 Task: Create new customer invoice with Date Opened: 12-Apr-23, Select Customer: The Archives, Terms: Net 30. Make invoice entry for item-1 with Date: 12-Apr-23, Description: Chioma Her Wellness Detox Kit: with Program & Guide
, Income Account: Income:Sales, Quantity: 2, Unit Price: 10.99, Sales Tax: Y, Sales Tax Included: Y, Tax Table: Sales Tax. Make entry for item-2 with Date: 12-Apr-23, Description: Kiss Salon Dip Professional Dipping System
, Income Account: Income:Sales, Quantity: 1, Unit Price: 11.49, Sales Tax: Y, Sales Tax Included: Y, Tax Table: Sales Tax. Post Invoice with Post Date: 12-Apr-23, Post to Accounts: Assets:Accounts Receivable. Pay / Process Payment with Transaction Date: 11-May-23, Amount: 33.47, Transfer Account: Checking Account. Go to 'Print Invoice'.
Action: Mouse moved to (171, 39)
Screenshot: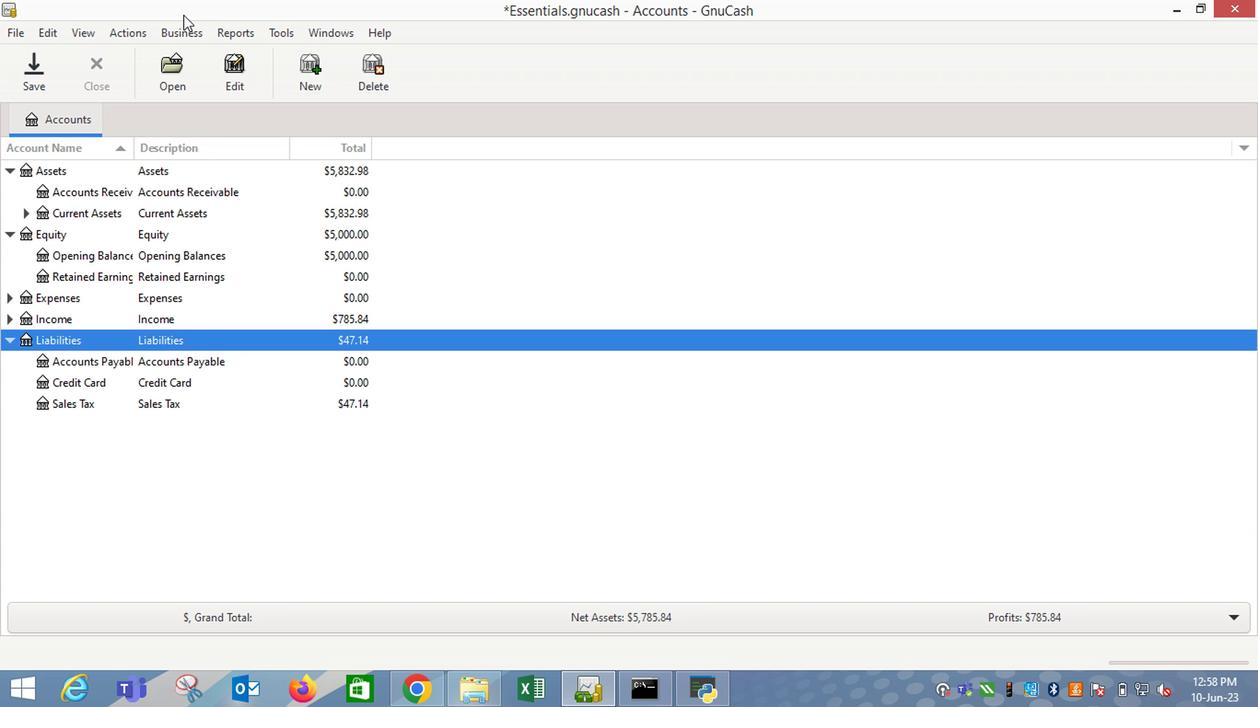 
Action: Mouse pressed left at (171, 39)
Screenshot: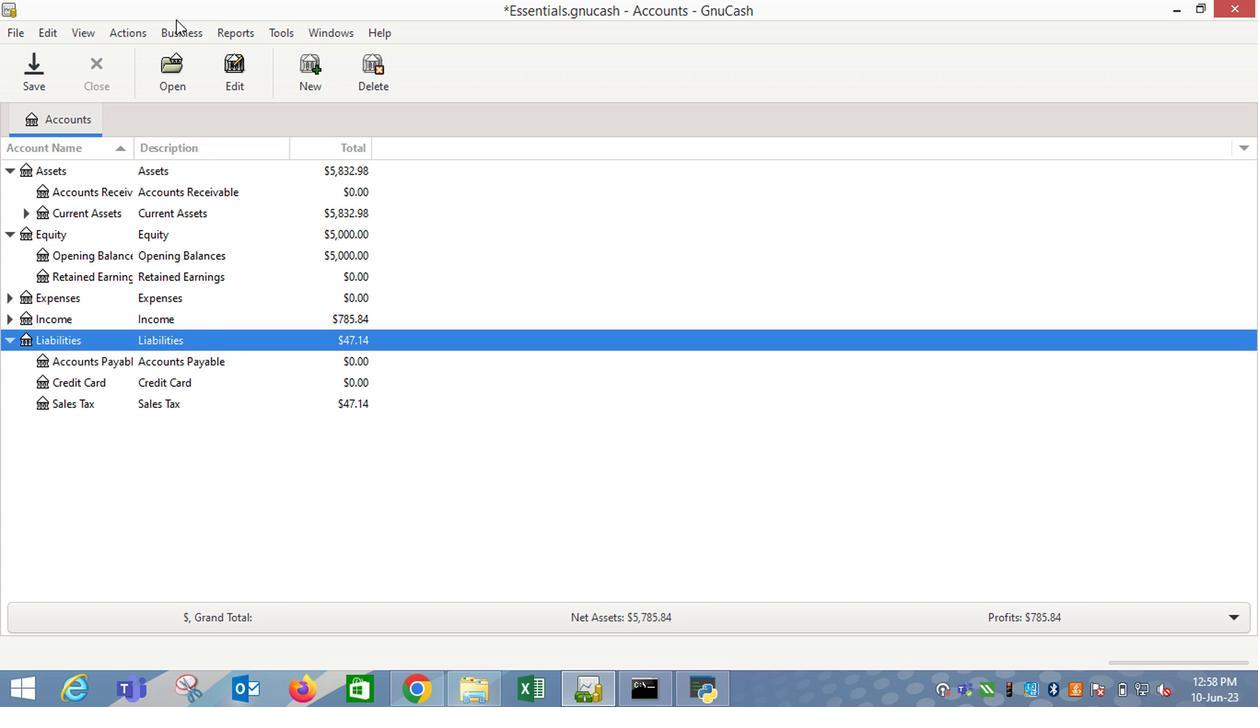 
Action: Mouse moved to (386, 134)
Screenshot: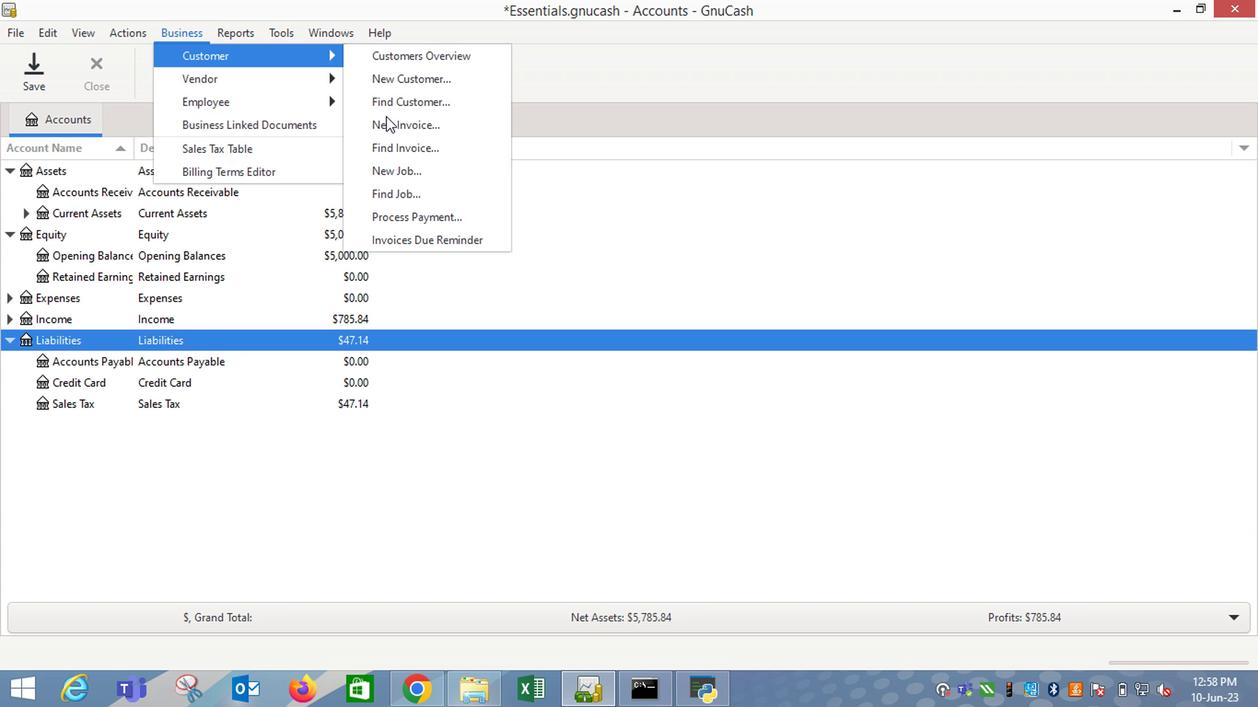 
Action: Mouse pressed left at (386, 134)
Screenshot: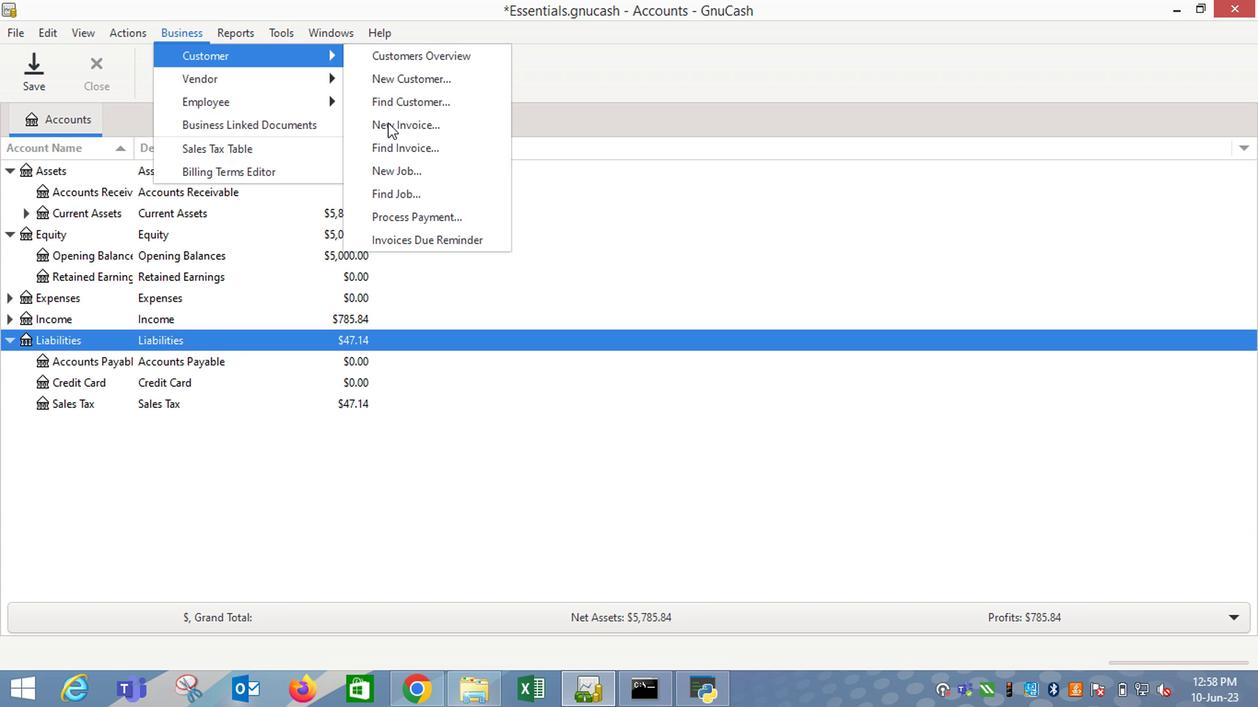 
Action: Mouse moved to (758, 291)
Screenshot: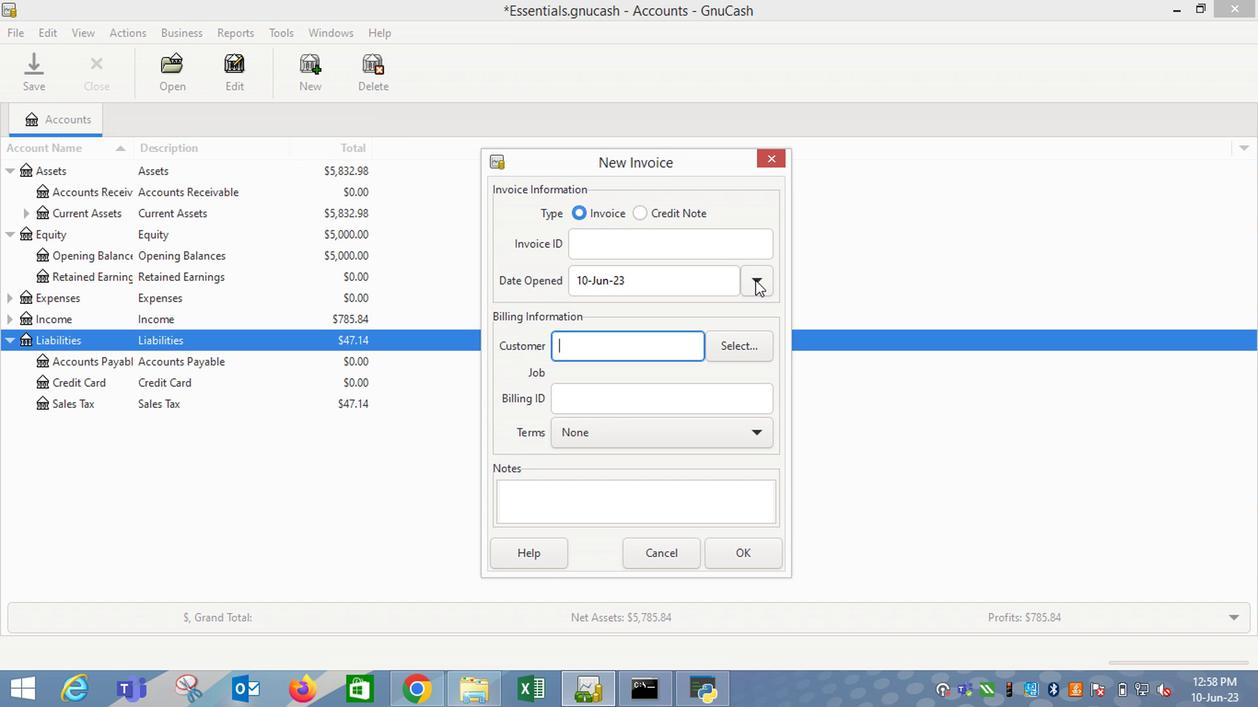 
Action: Mouse pressed left at (758, 291)
Screenshot: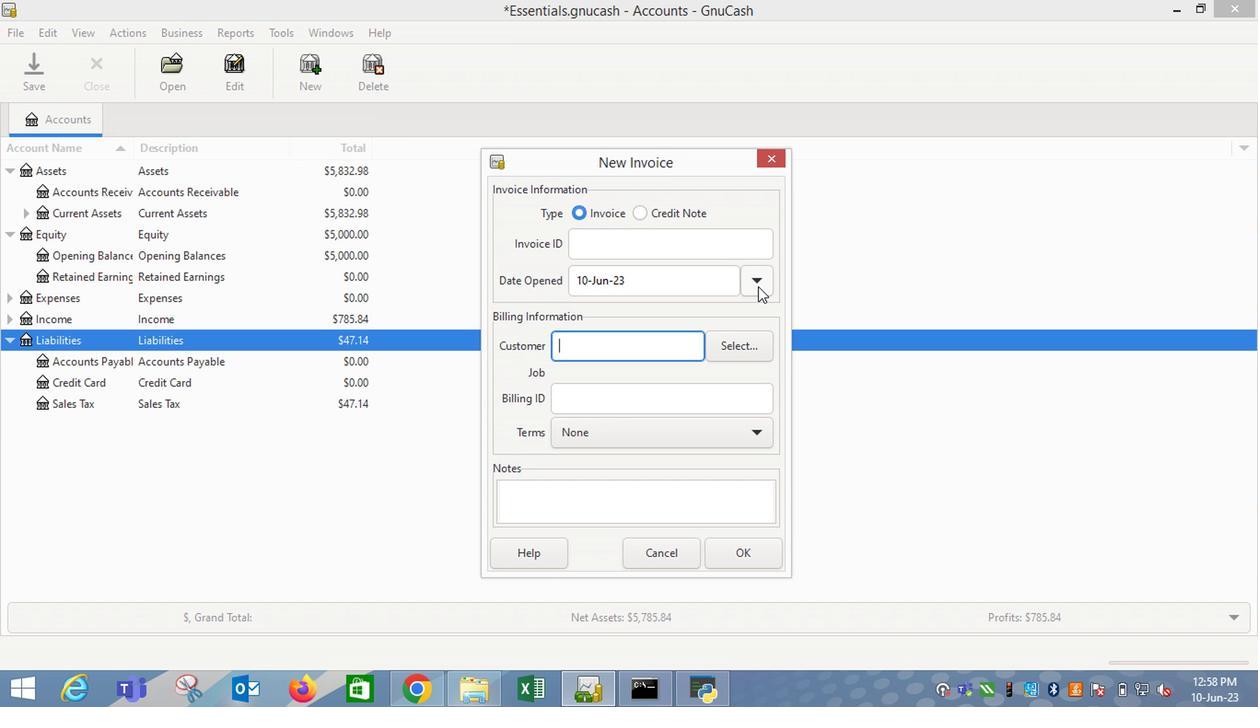 
Action: Mouse moved to (611, 316)
Screenshot: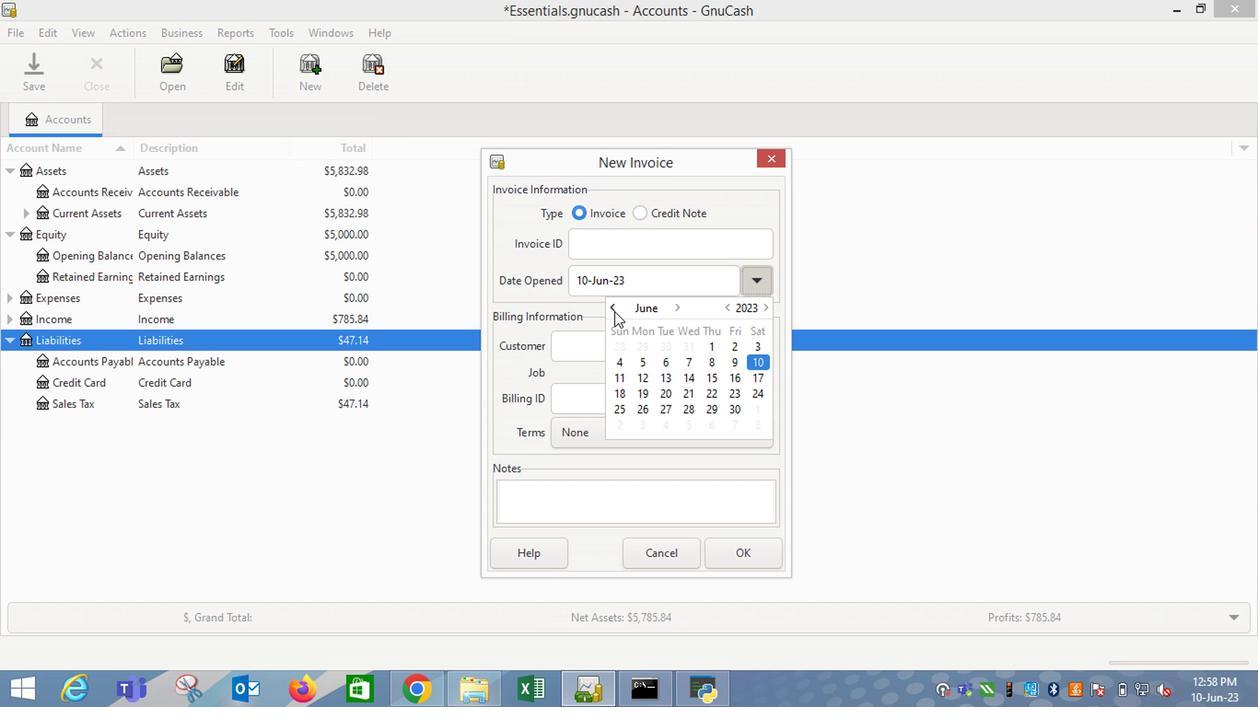 
Action: Mouse pressed left at (611, 316)
Screenshot: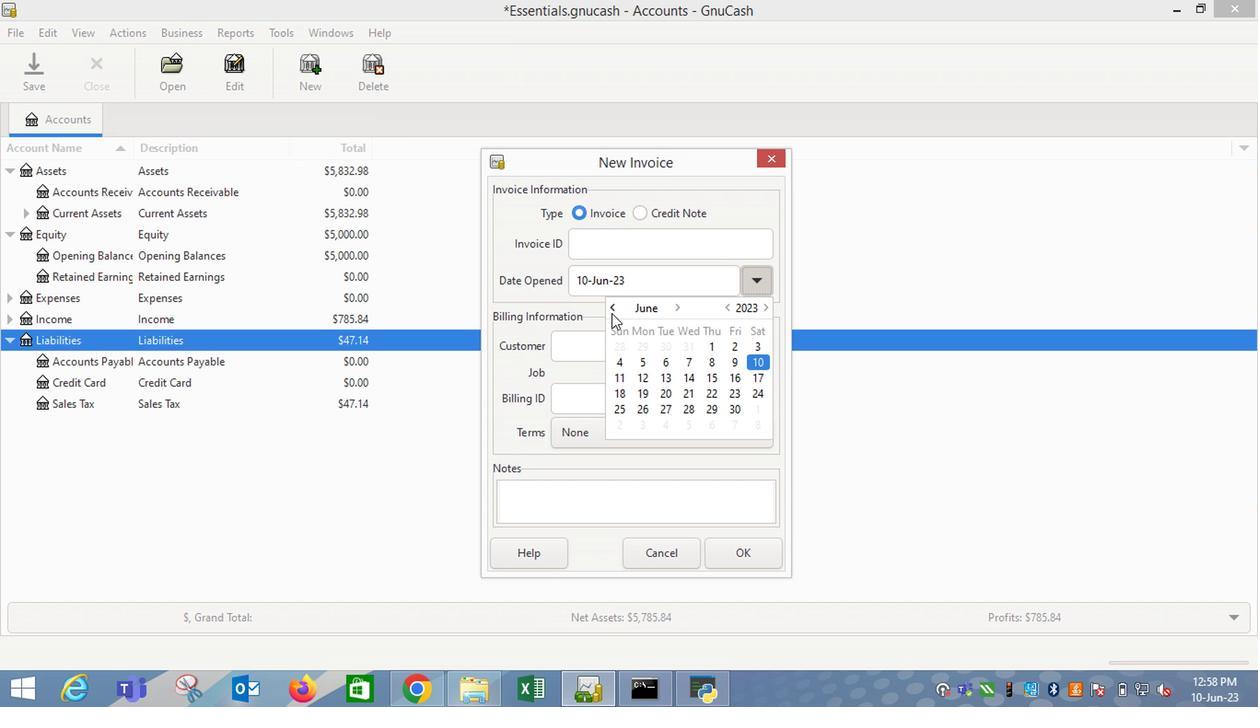
Action: Mouse moved to (618, 313)
Screenshot: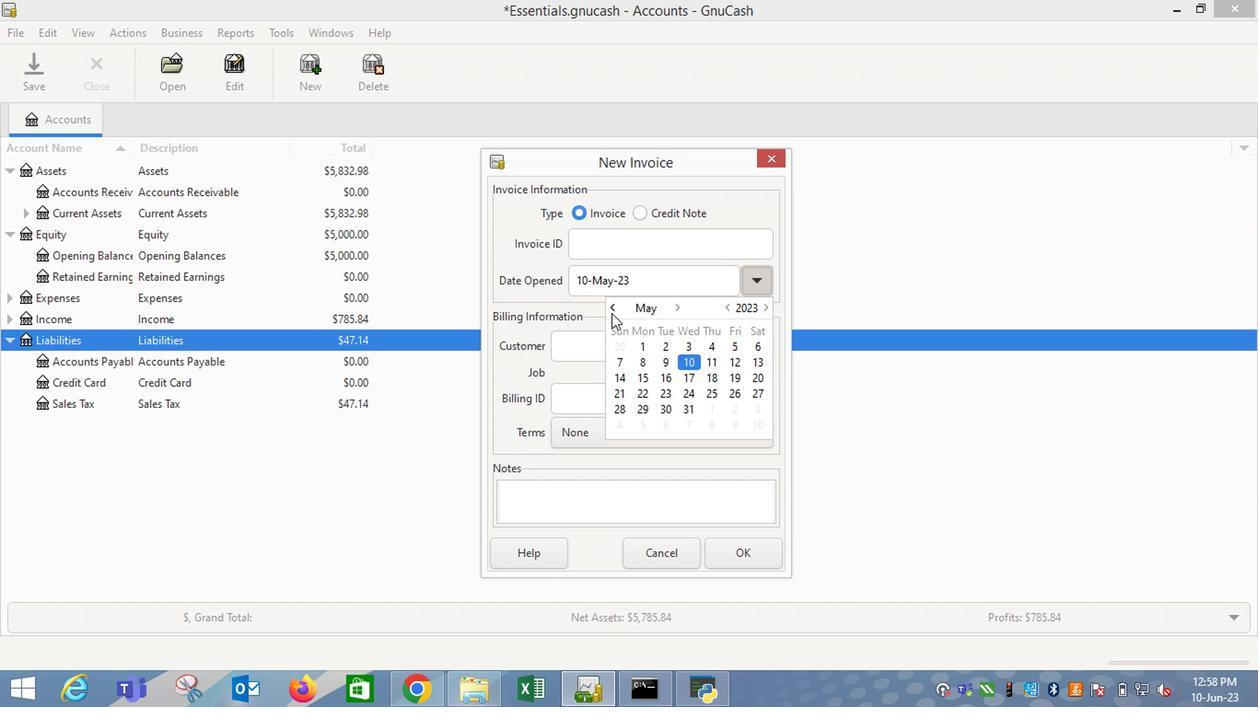 
Action: Mouse pressed left at (618, 313)
Screenshot: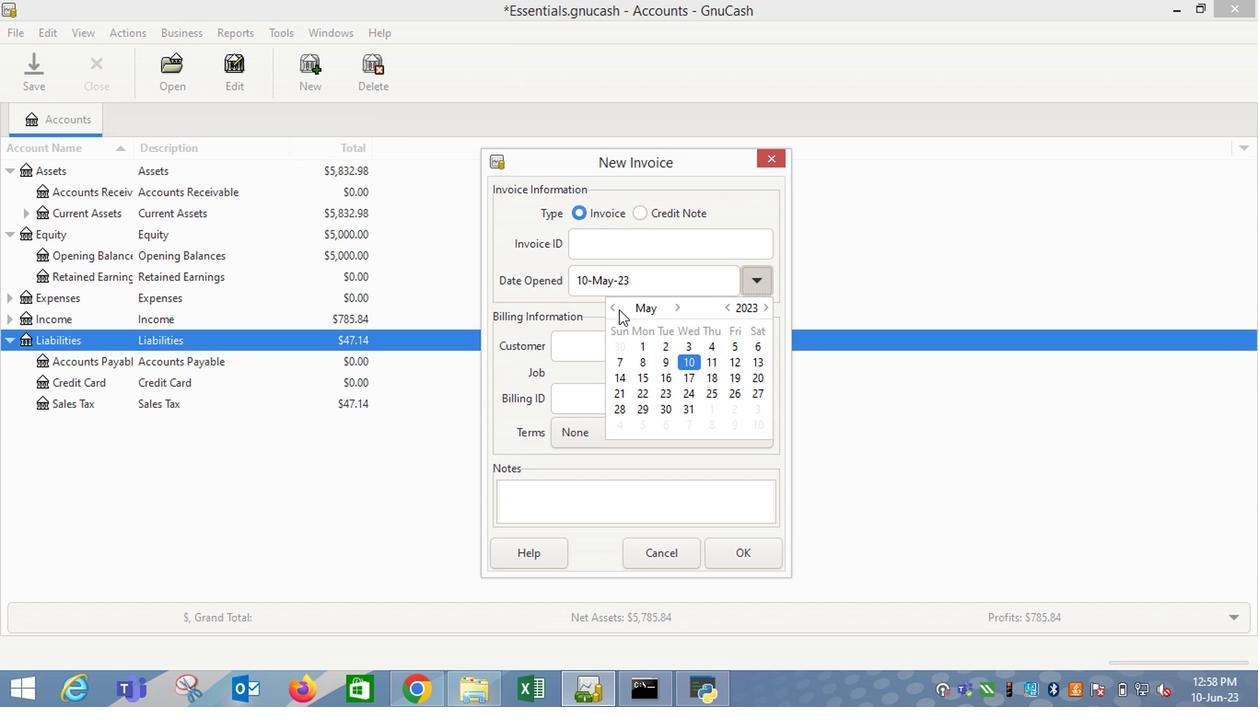 
Action: Mouse moved to (749, 291)
Screenshot: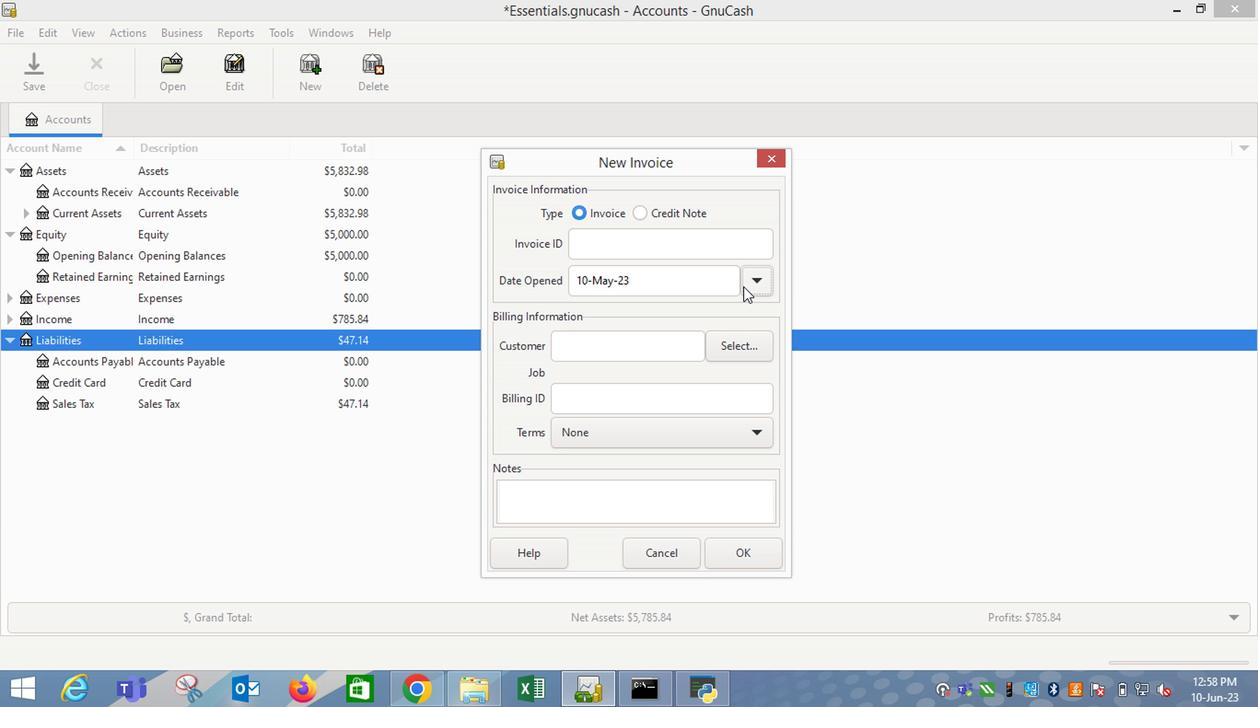 
Action: Mouse pressed left at (749, 291)
Screenshot: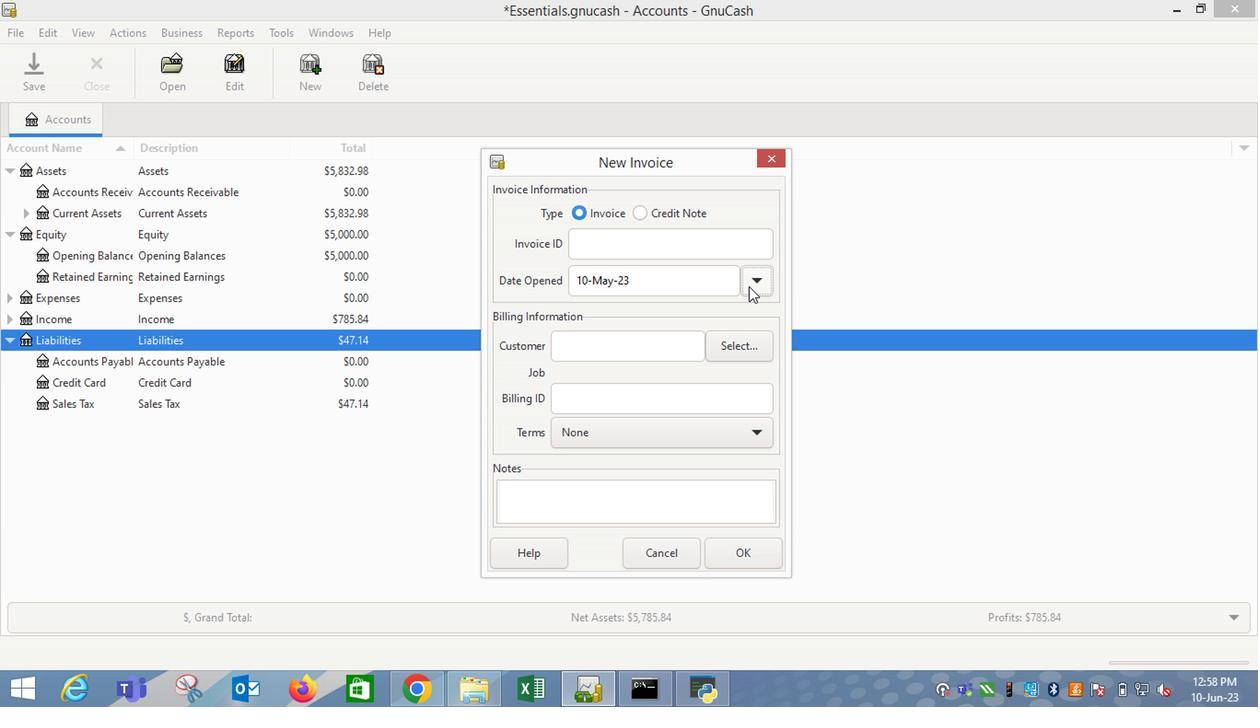 
Action: Mouse moved to (615, 311)
Screenshot: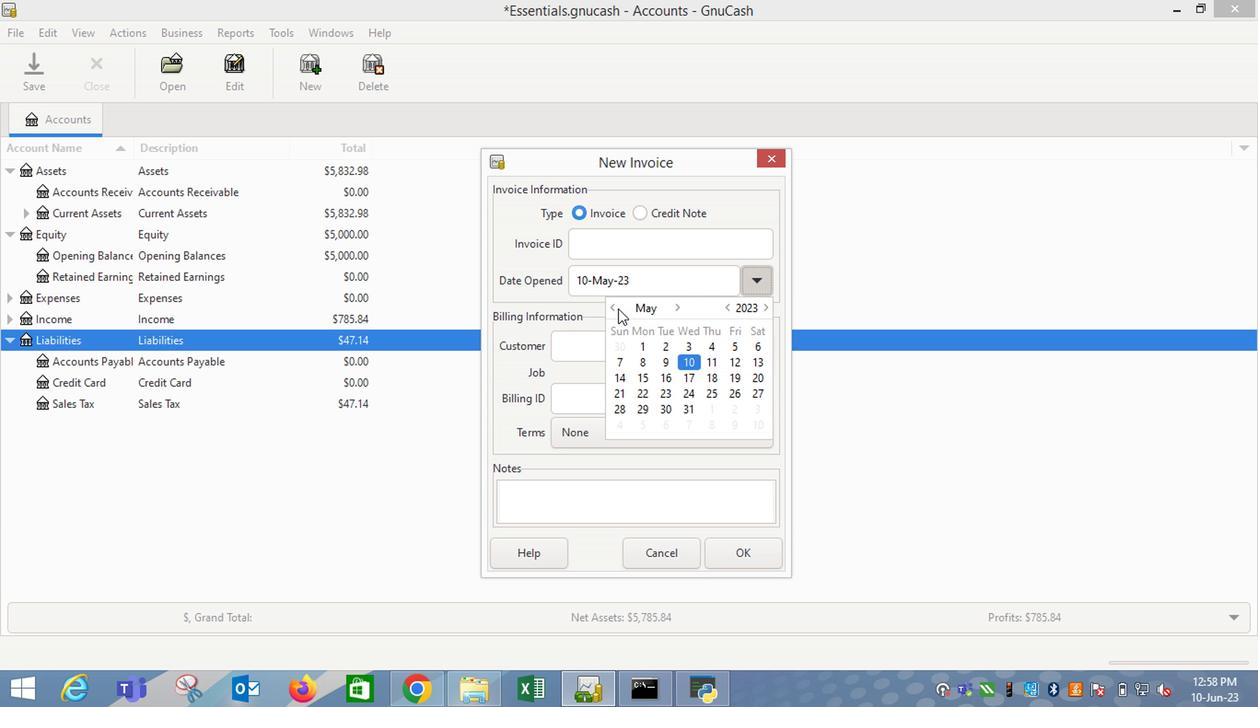 
Action: Mouse pressed left at (615, 311)
Screenshot: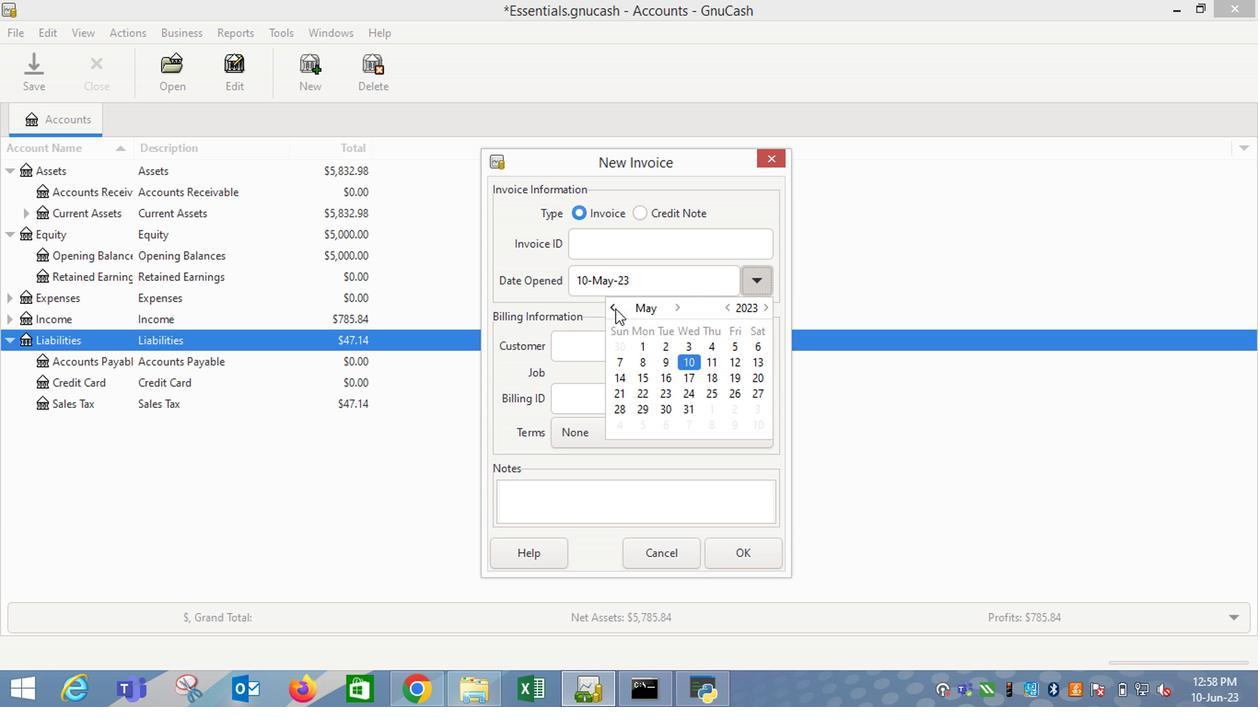 
Action: Mouse moved to (692, 378)
Screenshot: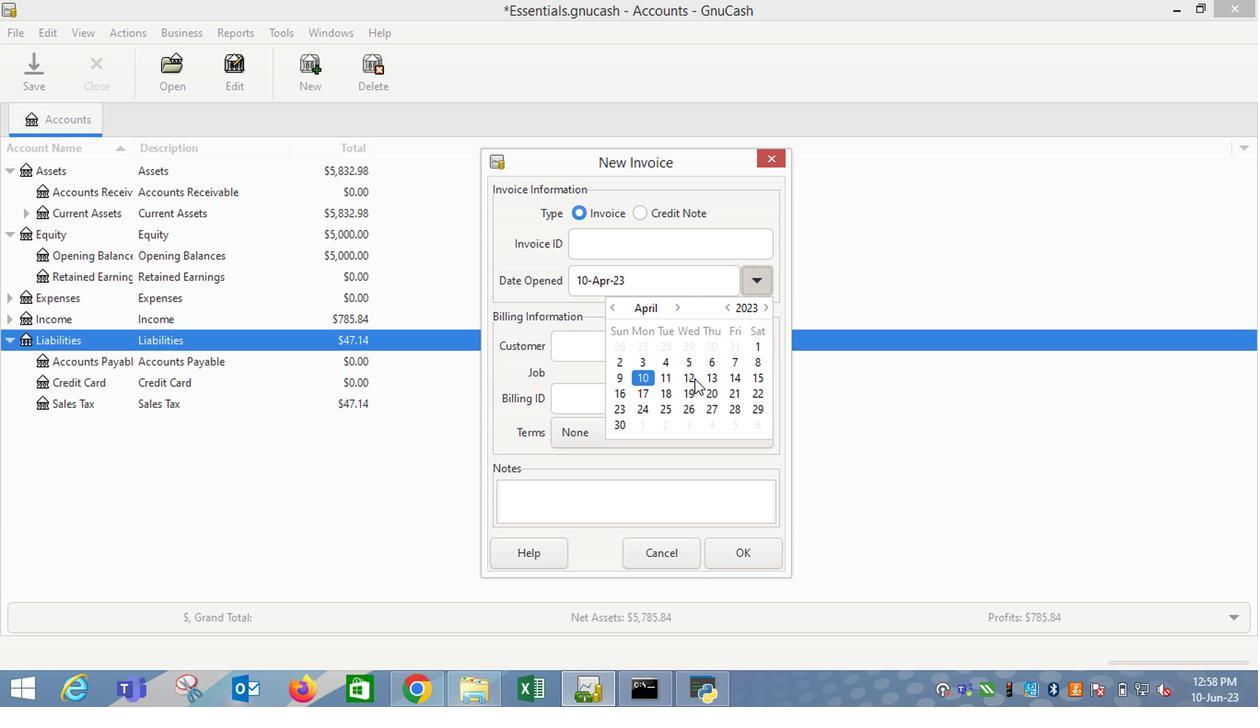 
Action: Mouse pressed left at (692, 378)
Screenshot: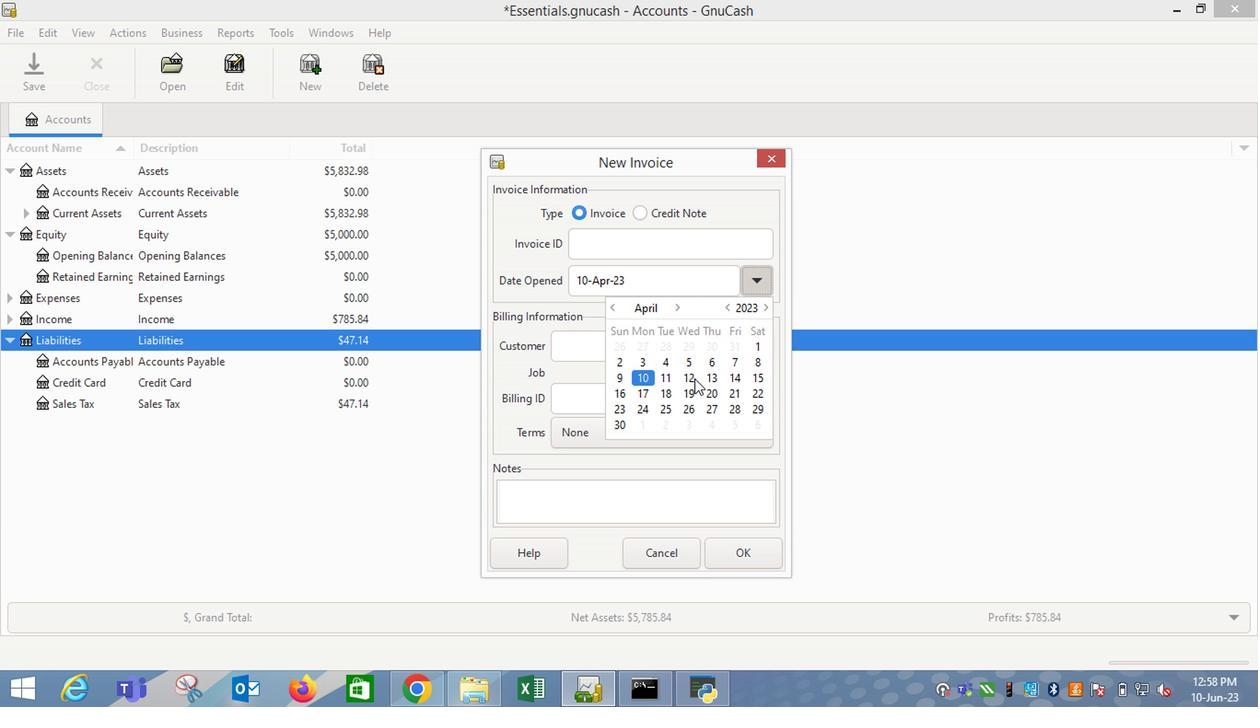 
Action: Mouse moved to (571, 346)
Screenshot: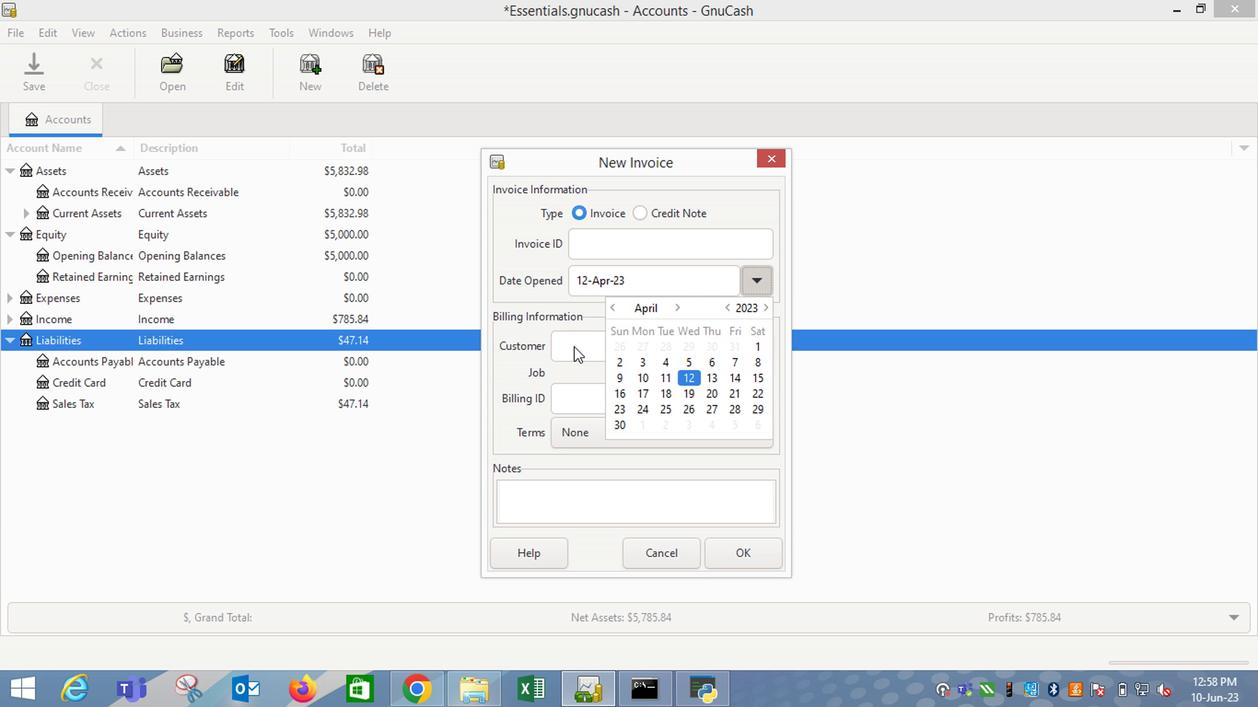 
Action: Mouse pressed left at (571, 346)
Screenshot: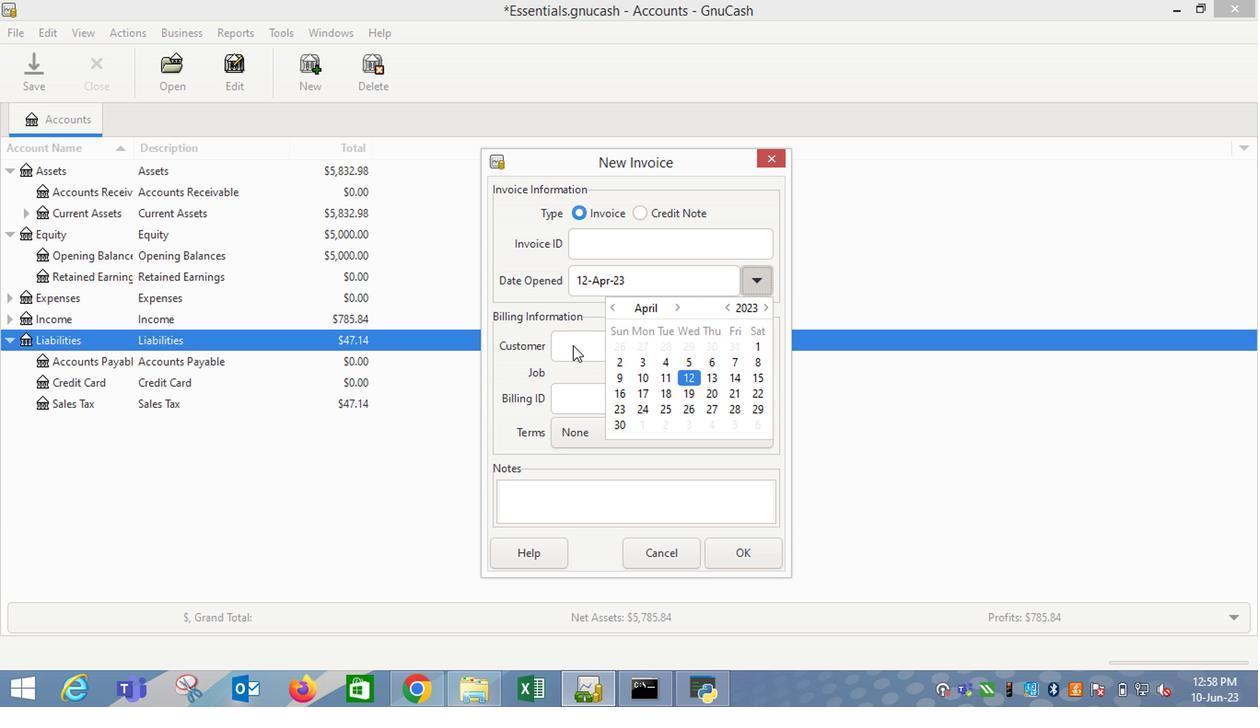
Action: Mouse moved to (582, 344)
Screenshot: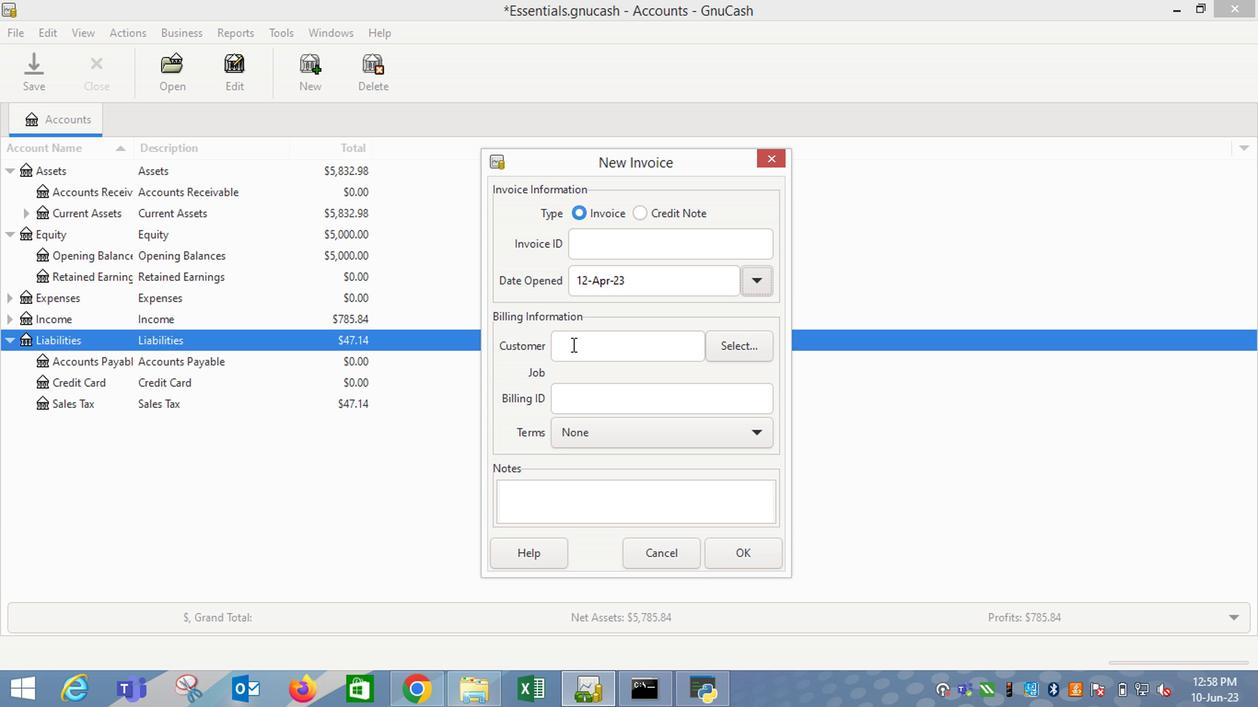 
Action: Mouse pressed left at (582, 344)
Screenshot: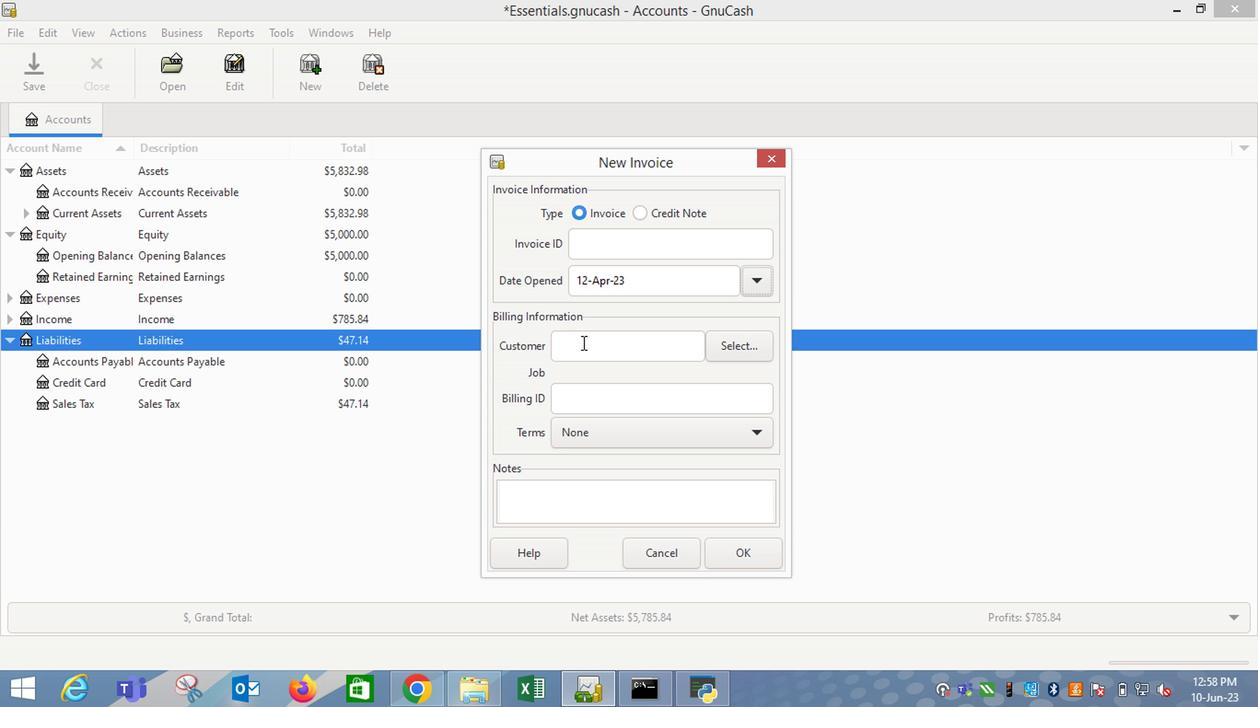
Action: Key pressed <Key.shift_r>The<Key.space><Key.shift_r>A
Screenshot: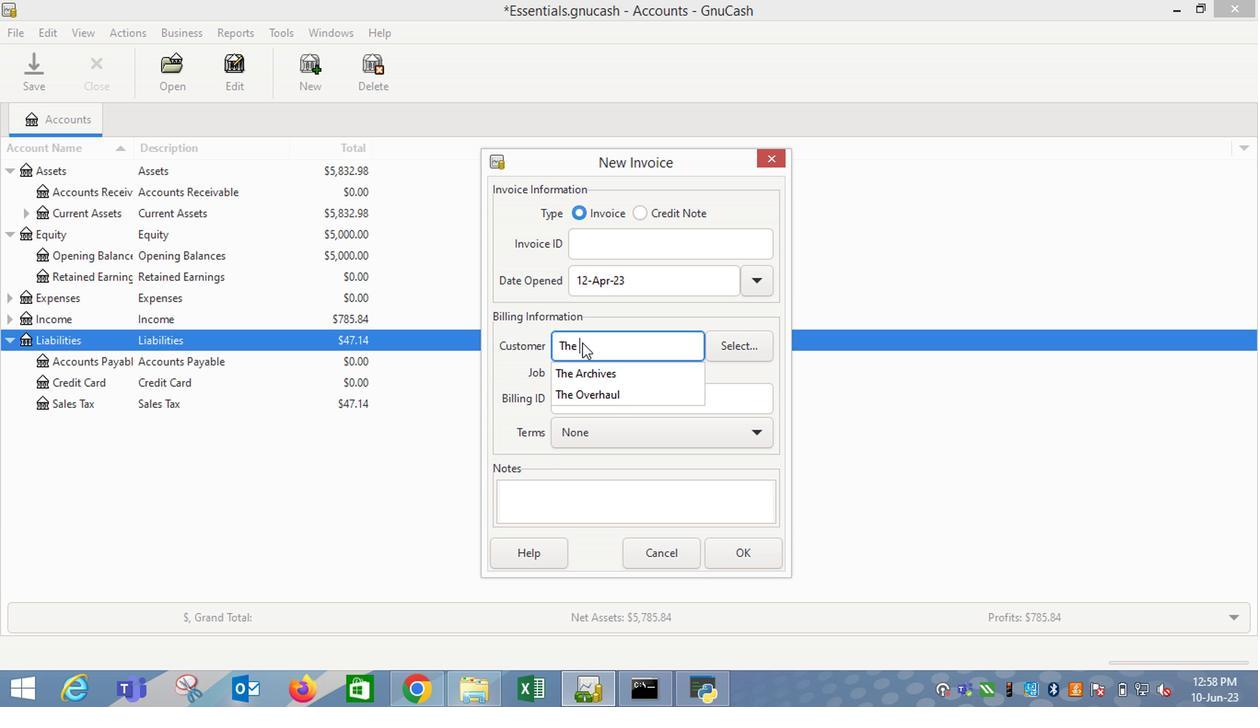 
Action: Mouse moved to (591, 372)
Screenshot: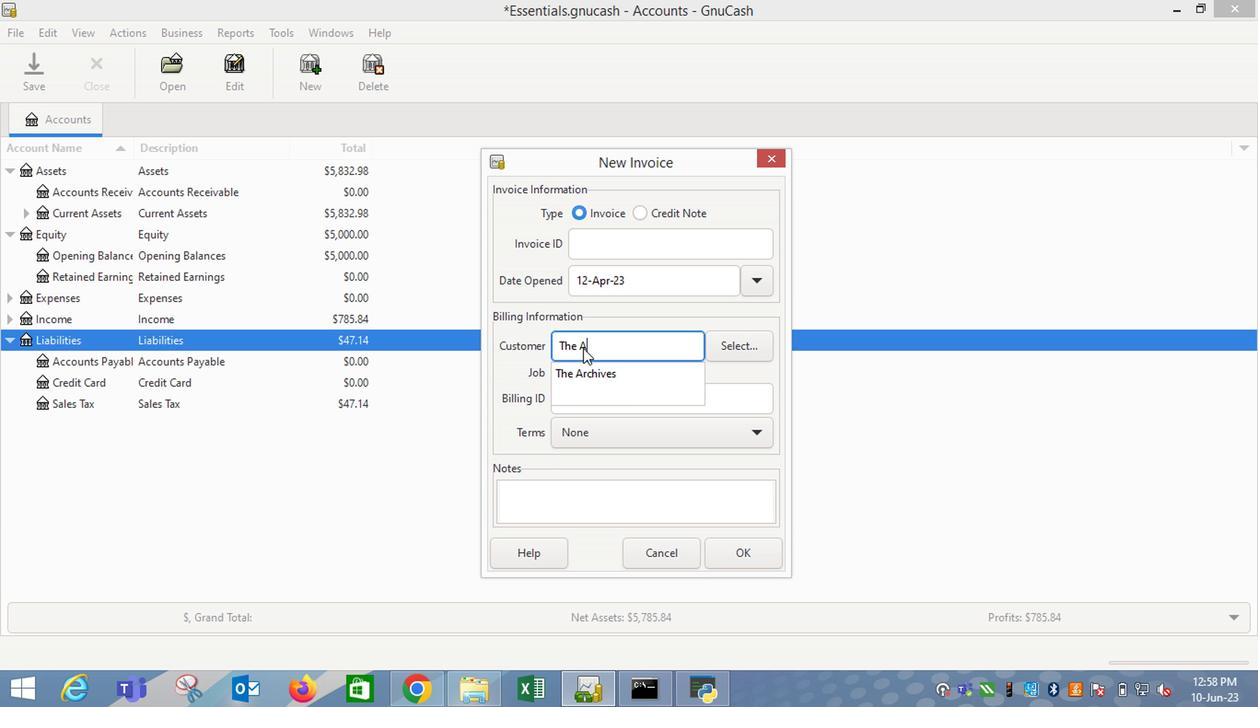 
Action: Mouse pressed left at (591, 372)
Screenshot: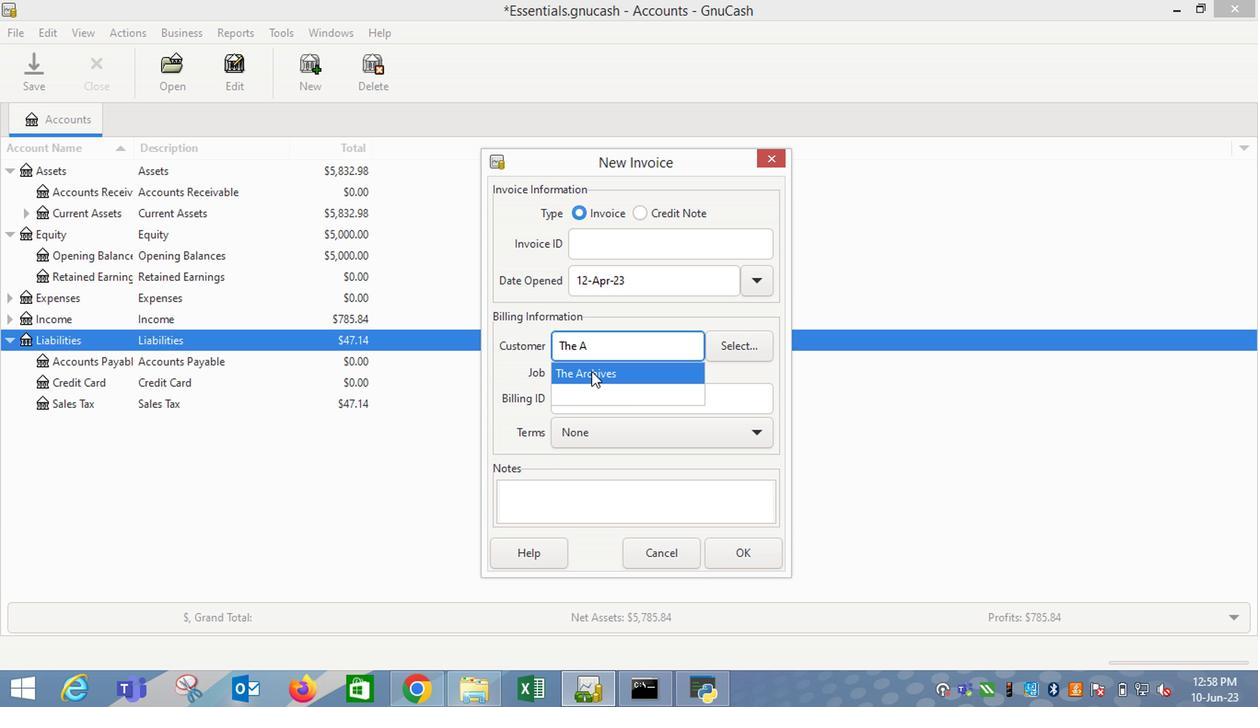 
Action: Mouse moved to (582, 436)
Screenshot: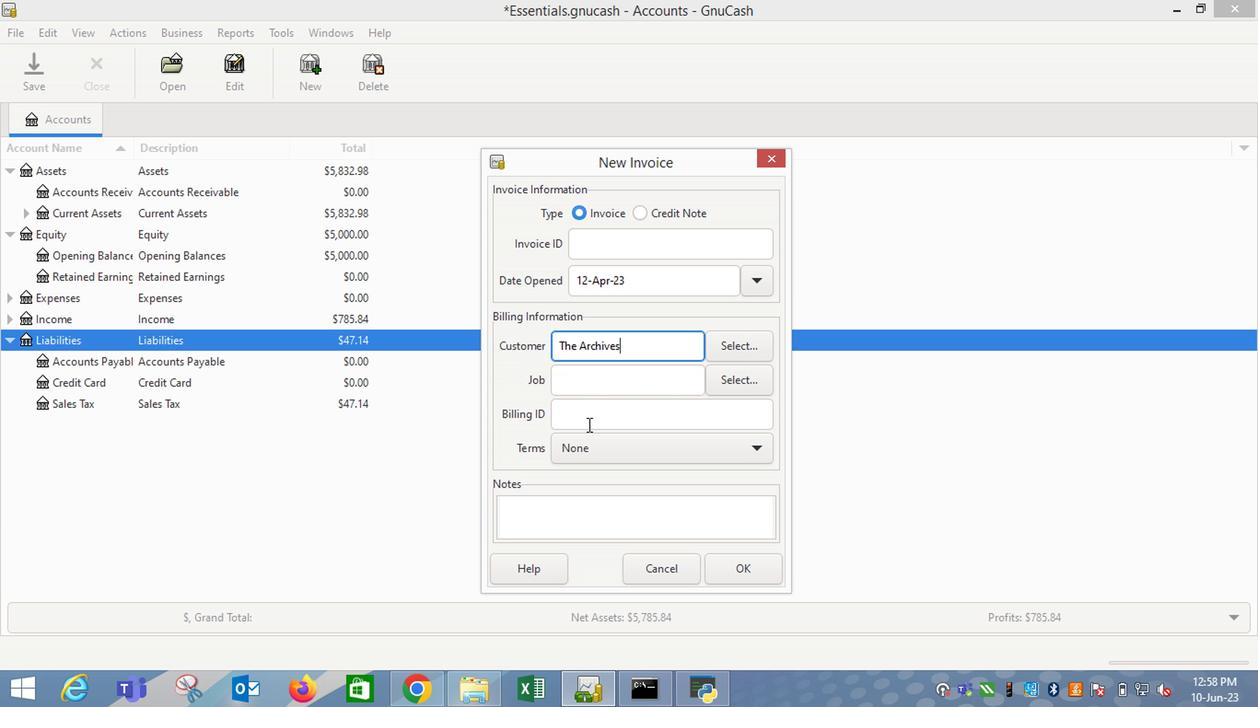 
Action: Mouse pressed left at (582, 436)
Screenshot: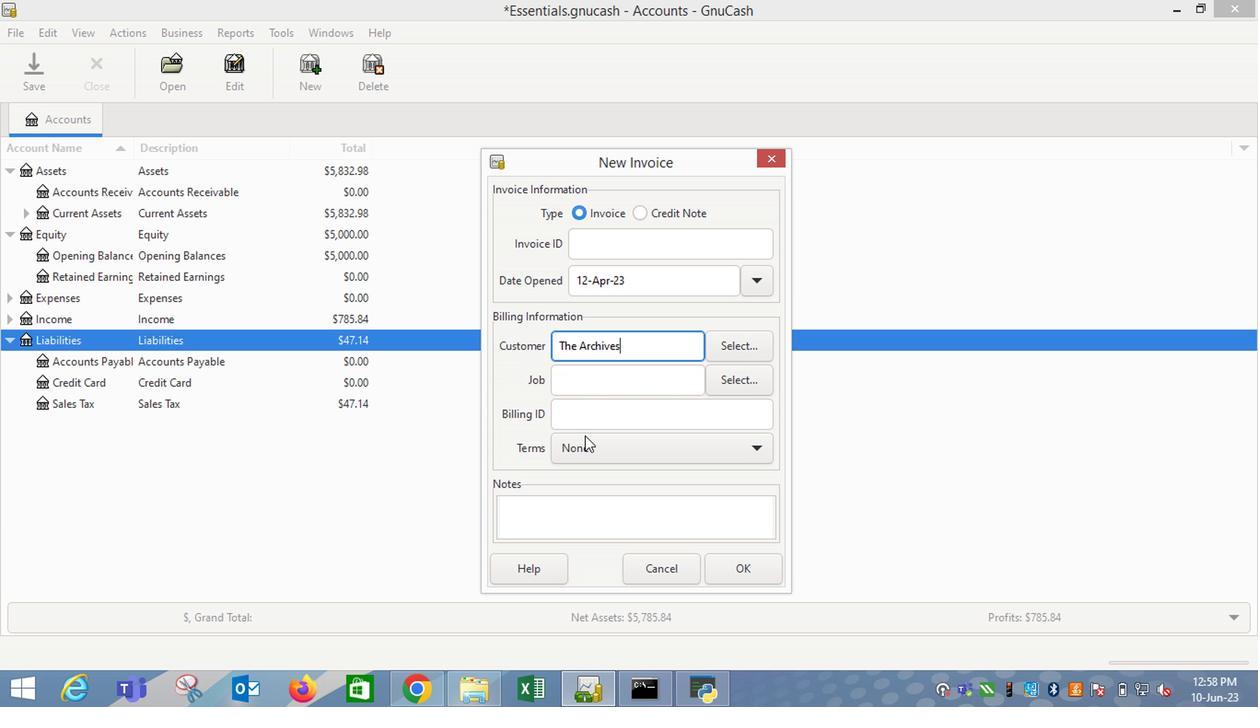 
Action: Mouse moved to (594, 454)
Screenshot: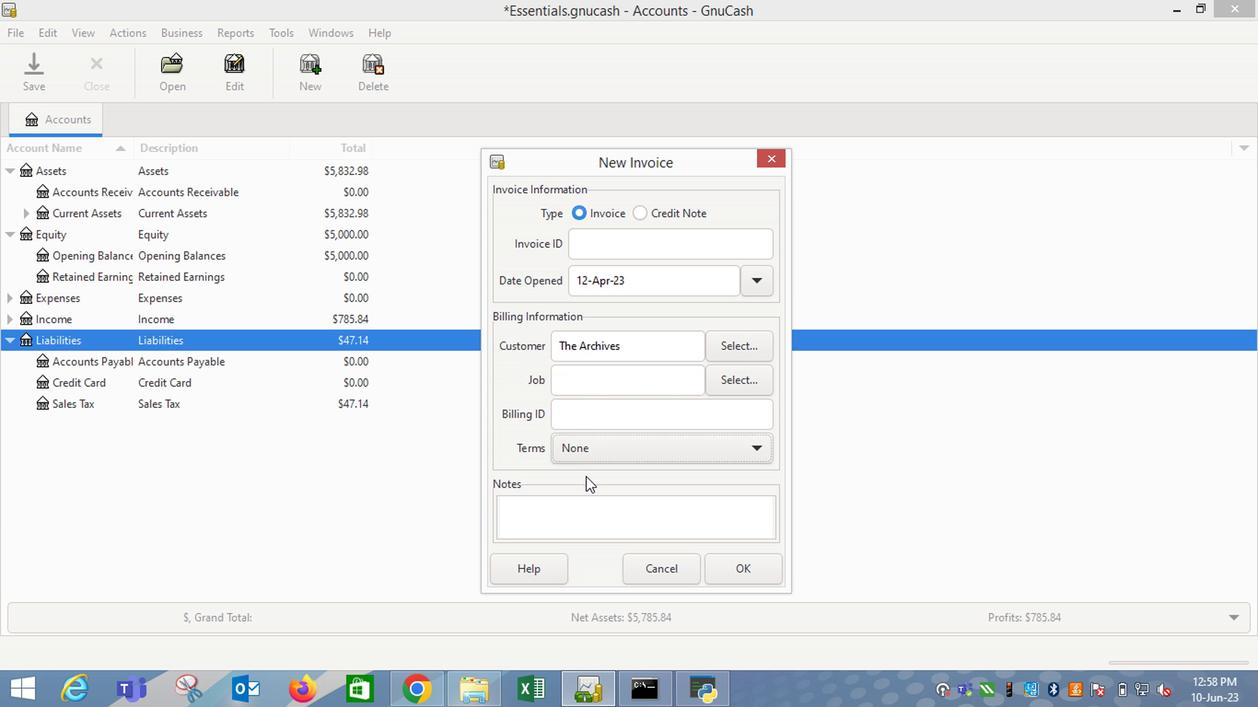 
Action: Mouse pressed left at (594, 454)
Screenshot: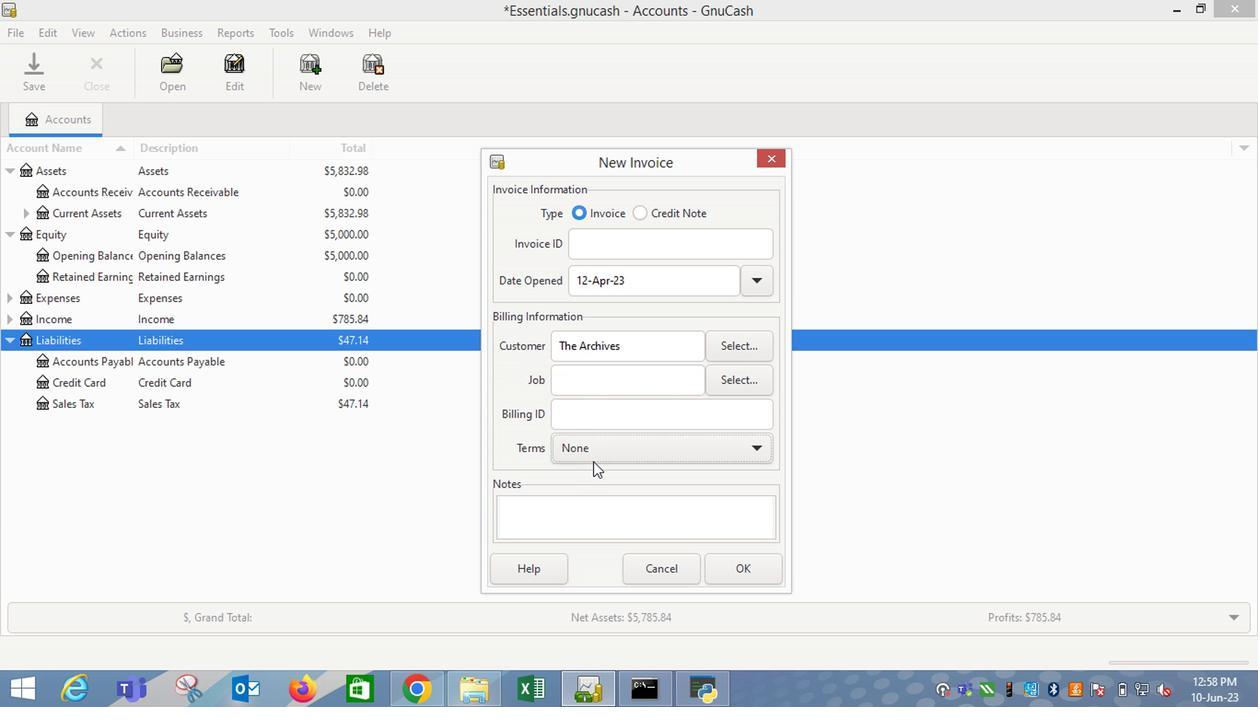 
Action: Mouse moved to (591, 501)
Screenshot: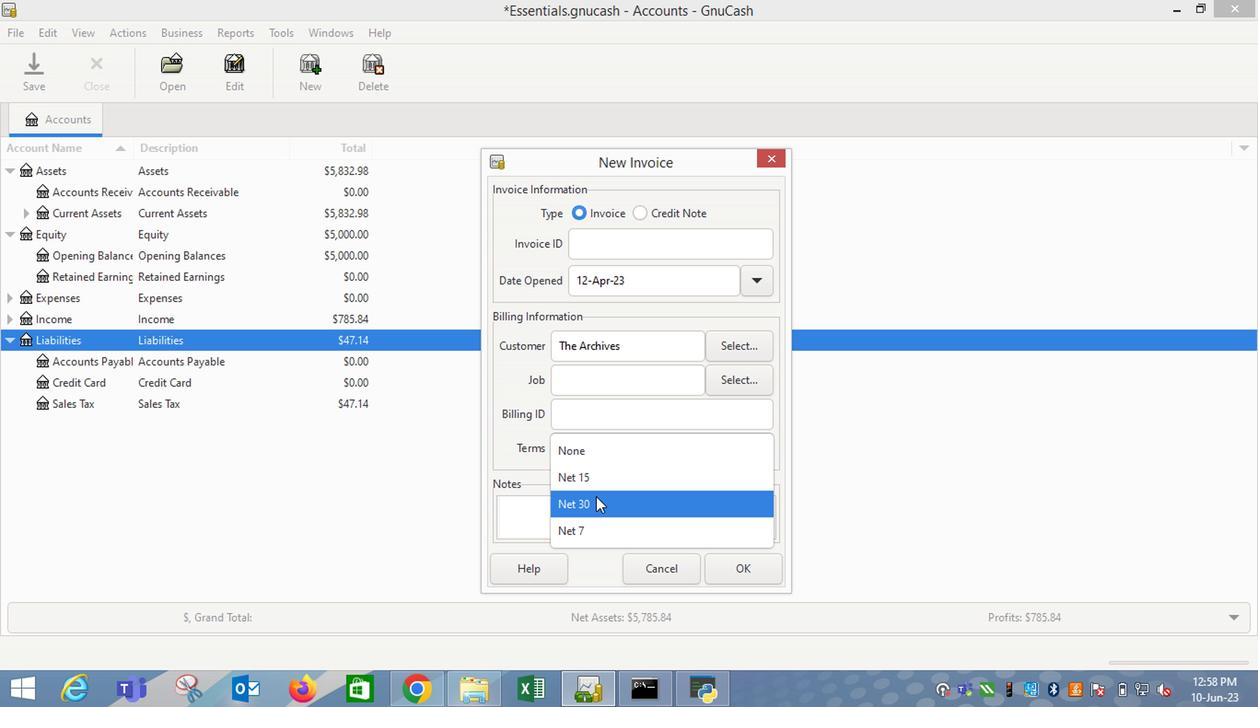 
Action: Mouse pressed left at (591, 501)
Screenshot: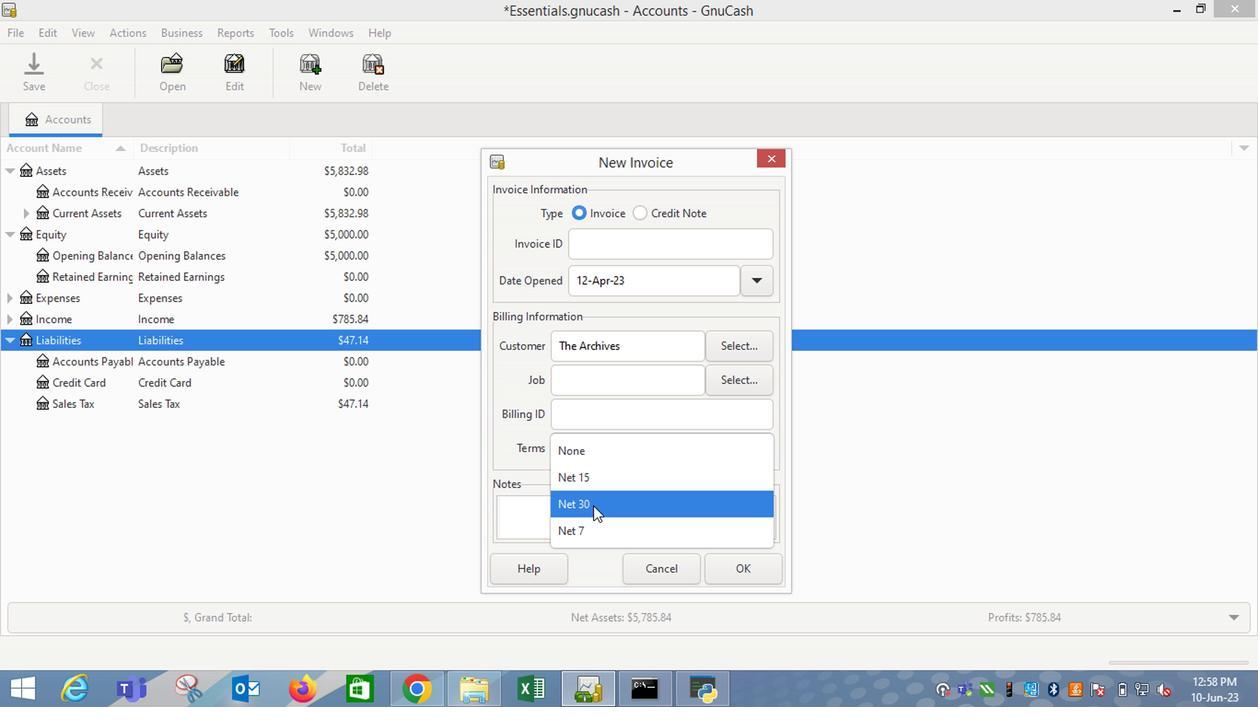 
Action: Mouse moved to (751, 566)
Screenshot: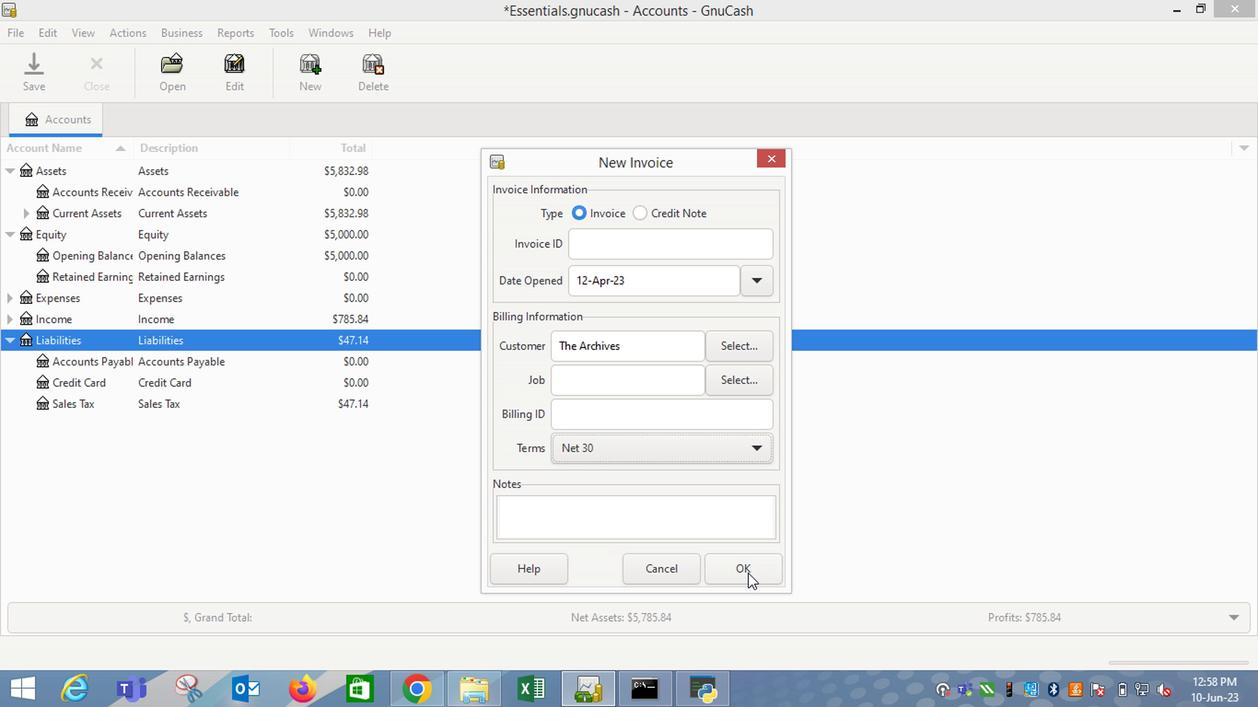 
Action: Mouse pressed left at (751, 566)
Screenshot: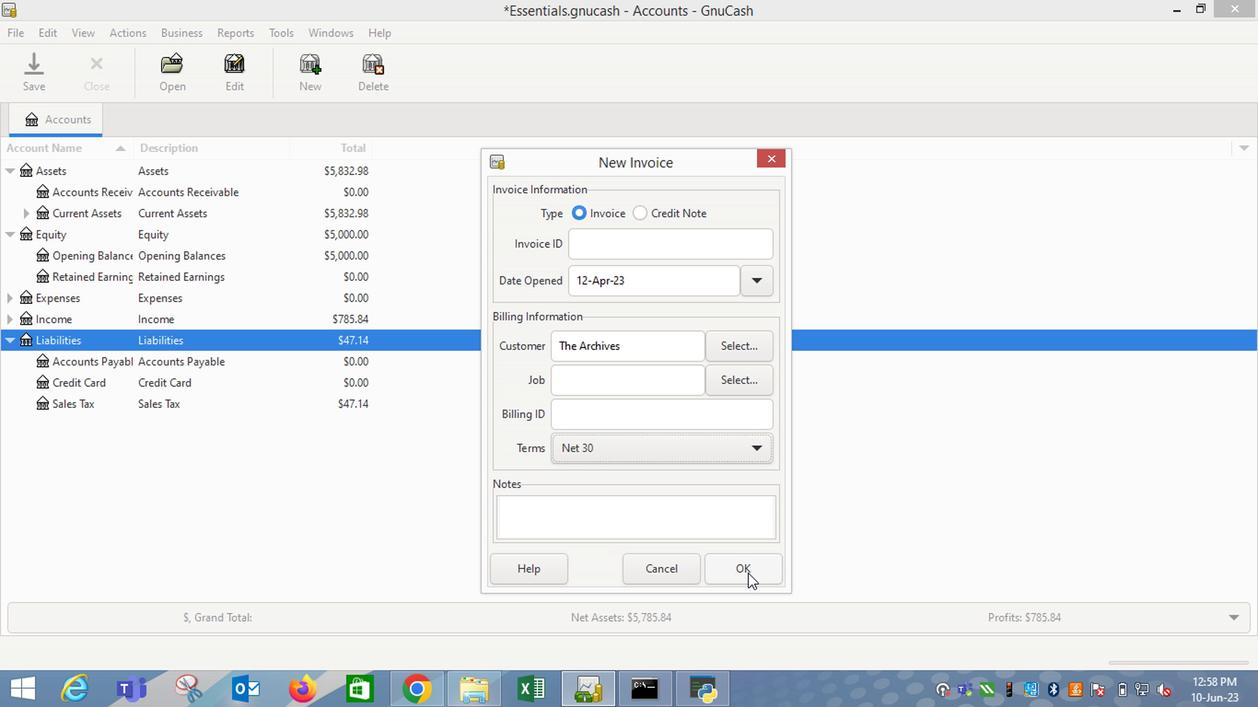 
Action: Mouse moved to (77, 361)
Screenshot: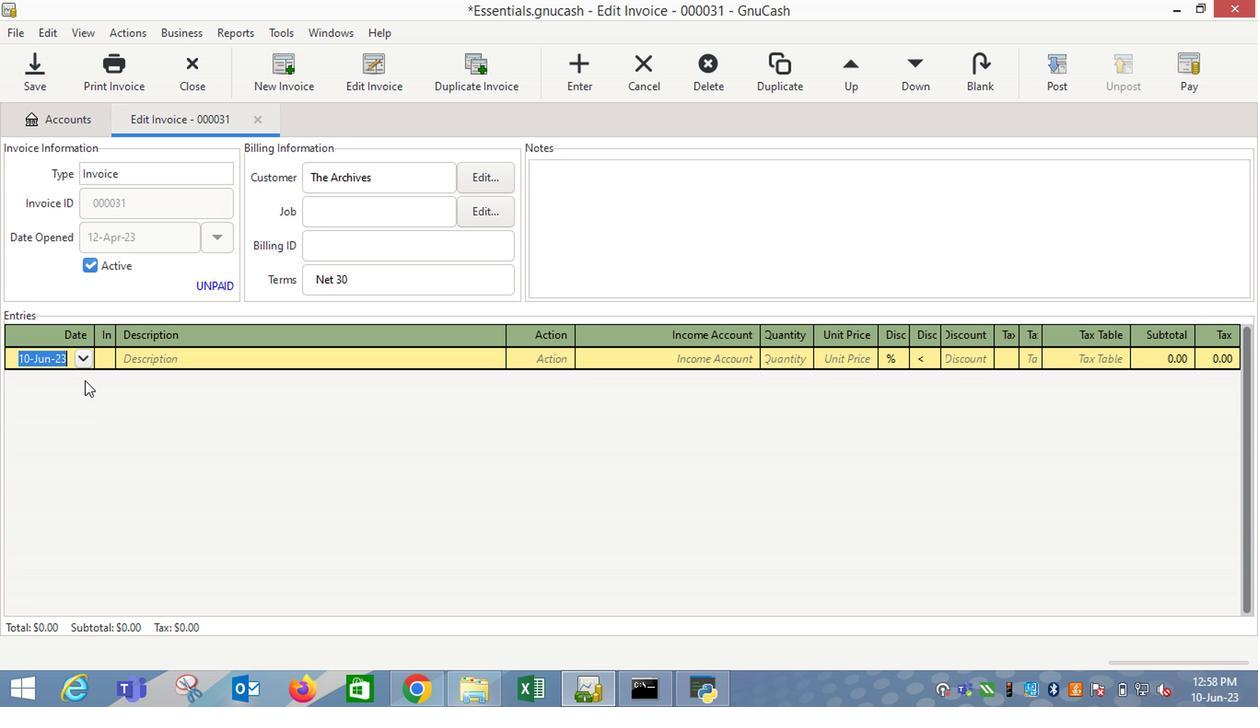
Action: Mouse pressed left at (77, 361)
Screenshot: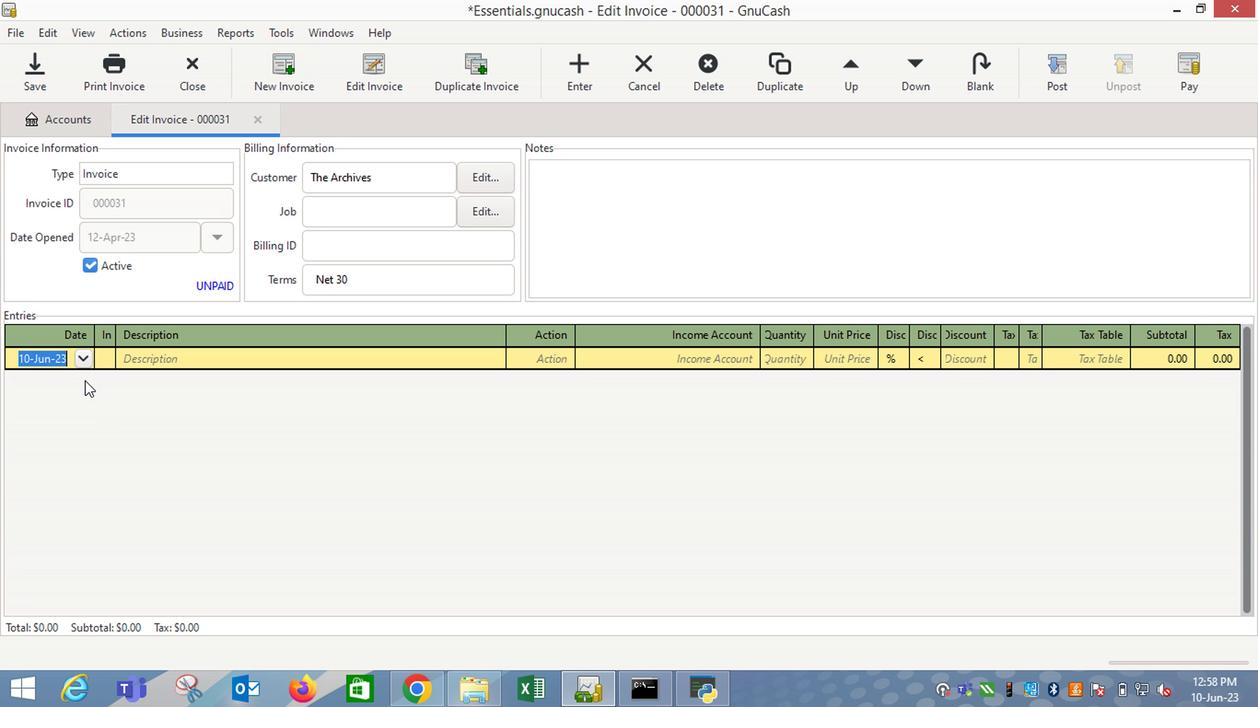 
Action: Mouse moved to (7, 378)
Screenshot: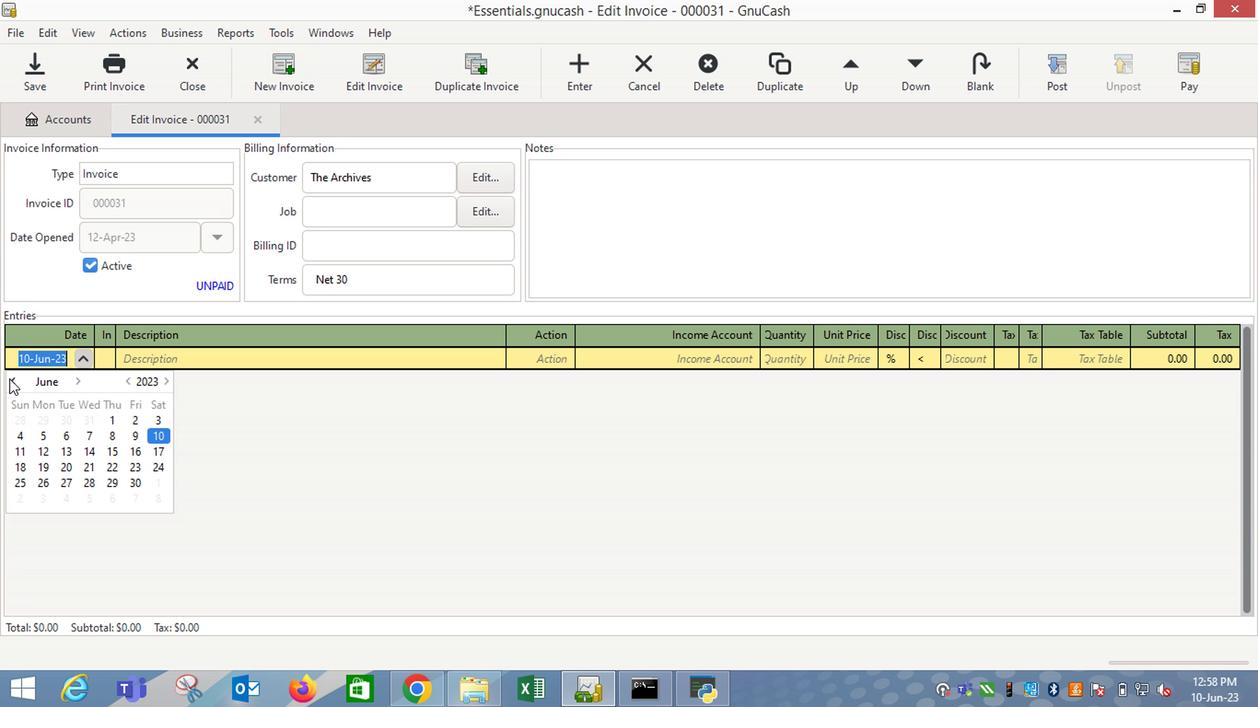 
Action: Mouse pressed left at (7, 378)
Screenshot: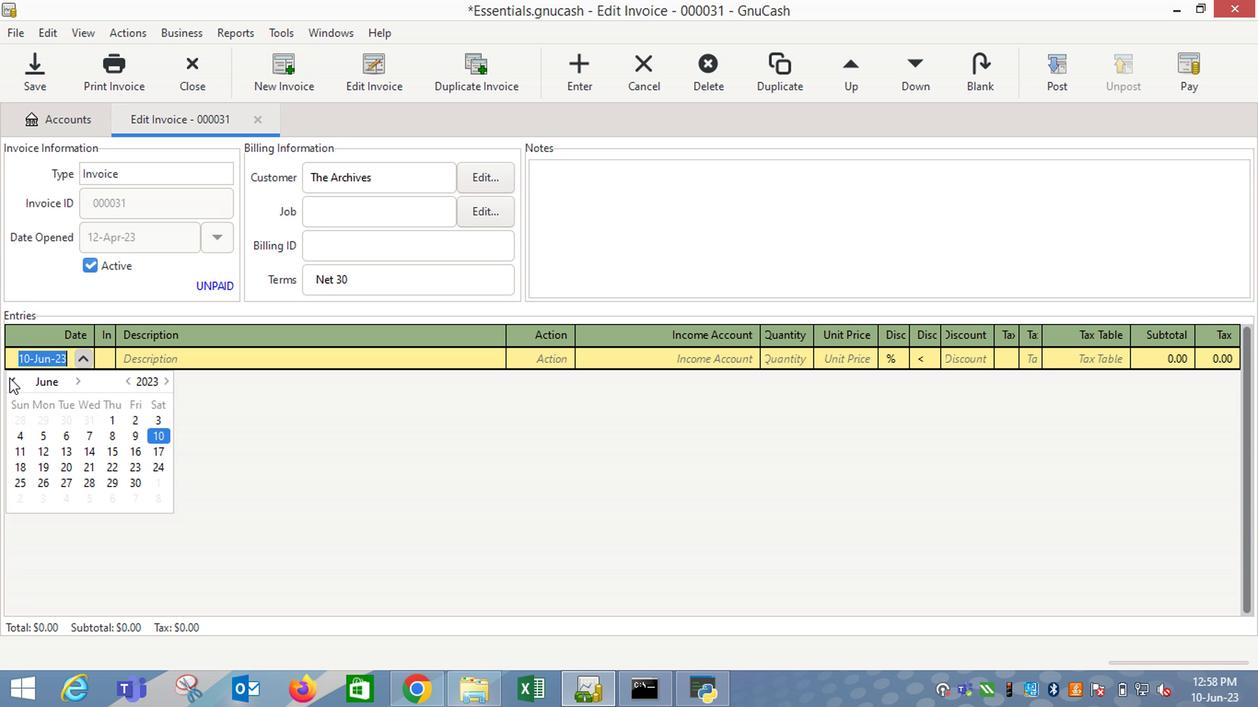 
Action: Mouse pressed left at (7, 378)
Screenshot: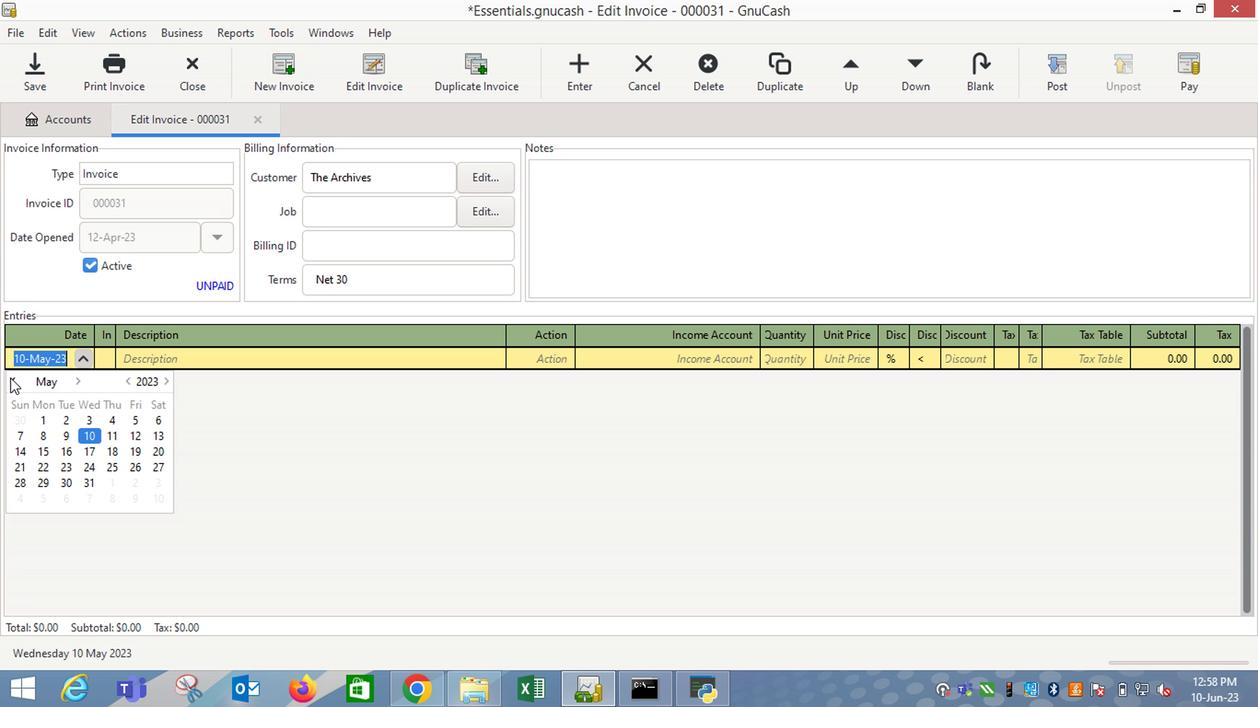 
Action: Mouse moved to (81, 445)
Screenshot: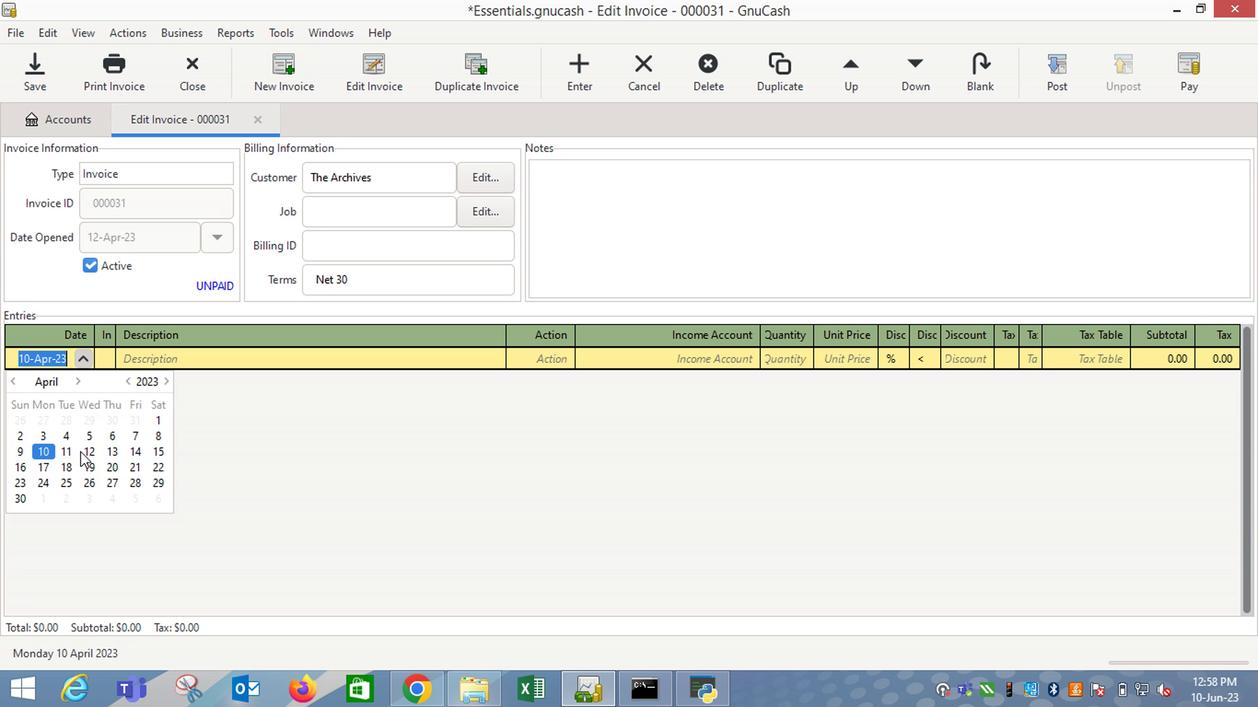
Action: Mouse pressed left at (81, 445)
Screenshot: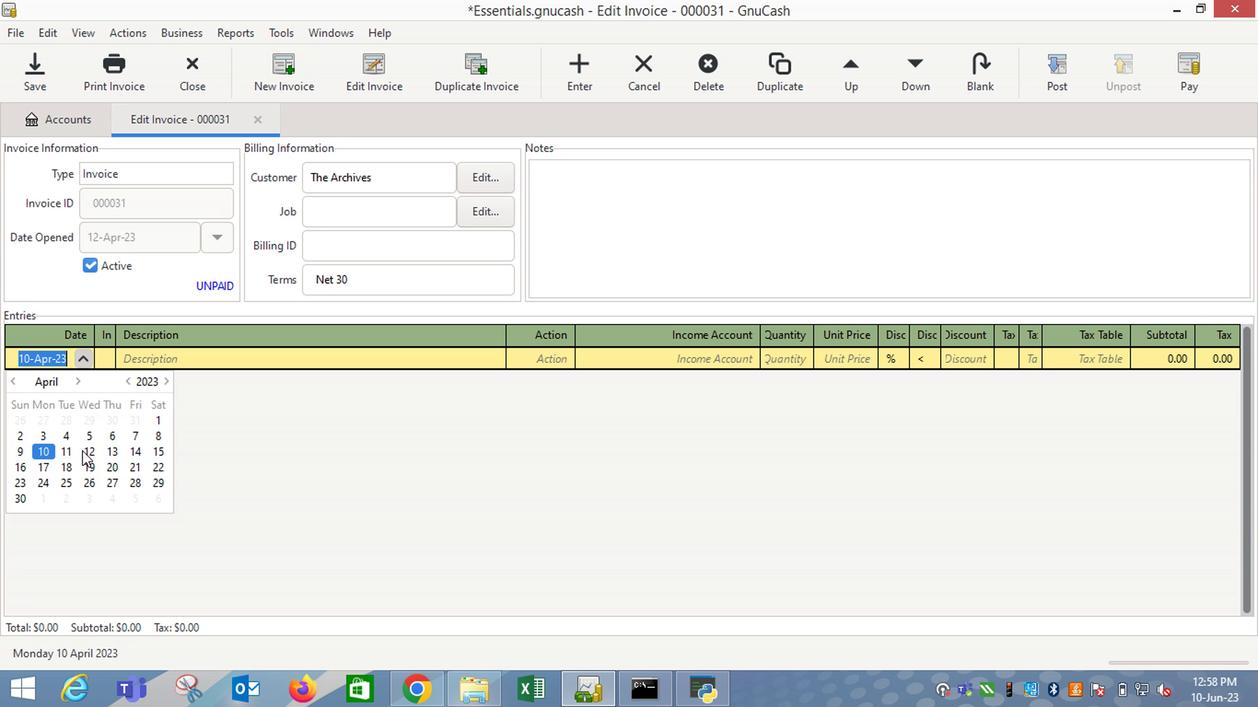 
Action: Mouse moved to (81, 445)
Screenshot: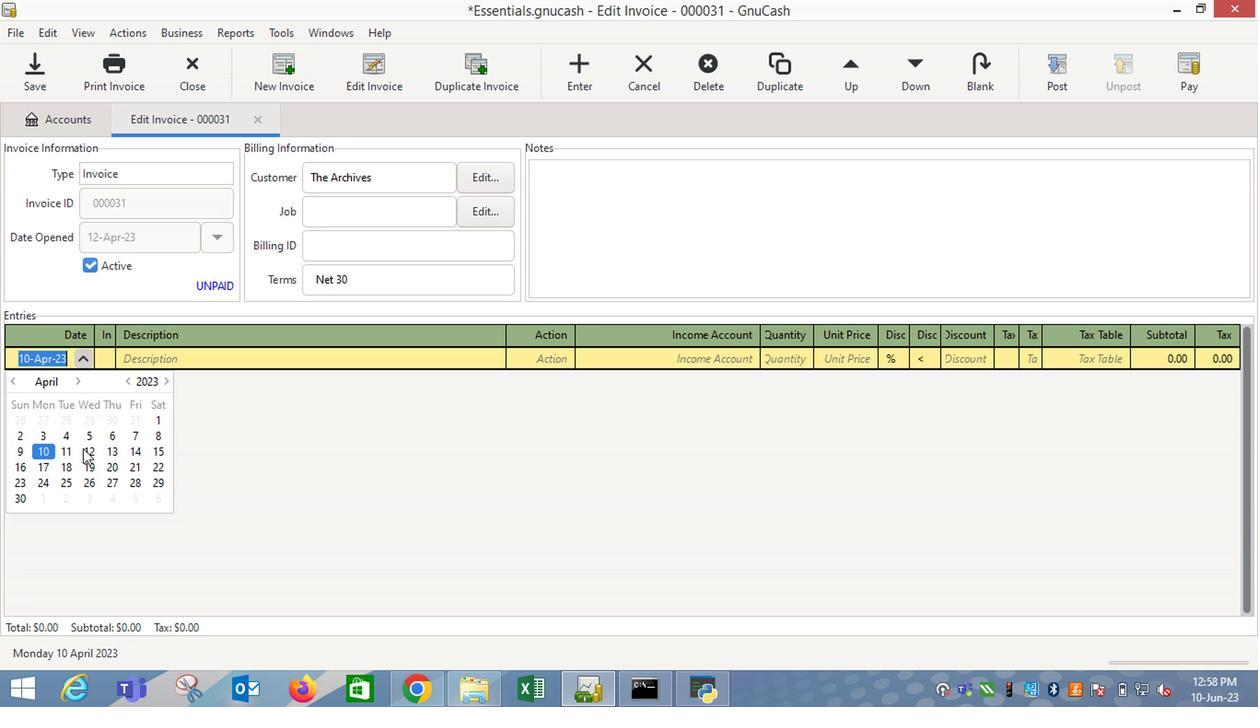
Action: Key pressed <Key.tab><Key.shift_r>Chioma<Key.space><Key.shift_r>Her<Key.space><Key.shift_r>Wellness<Key.space><Key.shift_r>Detox<Key.space><Key.shift_r>Kit<Key.shift_r><Key.shift_r><Key.shift_r><Key.shift_r><Key.shift_r><Key.shift_r><Key.shift_r><Key.shift_r><Key.shift_r><Key.shift_r><Key.shift_r><Key.shift_r><Key.shift_r><Key.shift_r><Key.shift_r><Key.shift_r><Key.shift_r><Key.shift_r>:<Key.space>with<Key.space><Key.shift_r>Progt<Key.backspace>ram<Key.space><Key.shift_r>&<Key.space><Key.shift_r>Guide<Key.tab><Key.tab>i<Key.down><Key.down><Key.down><Key.tab>2<Key.tab>10.99<Key.tab>
Screenshot: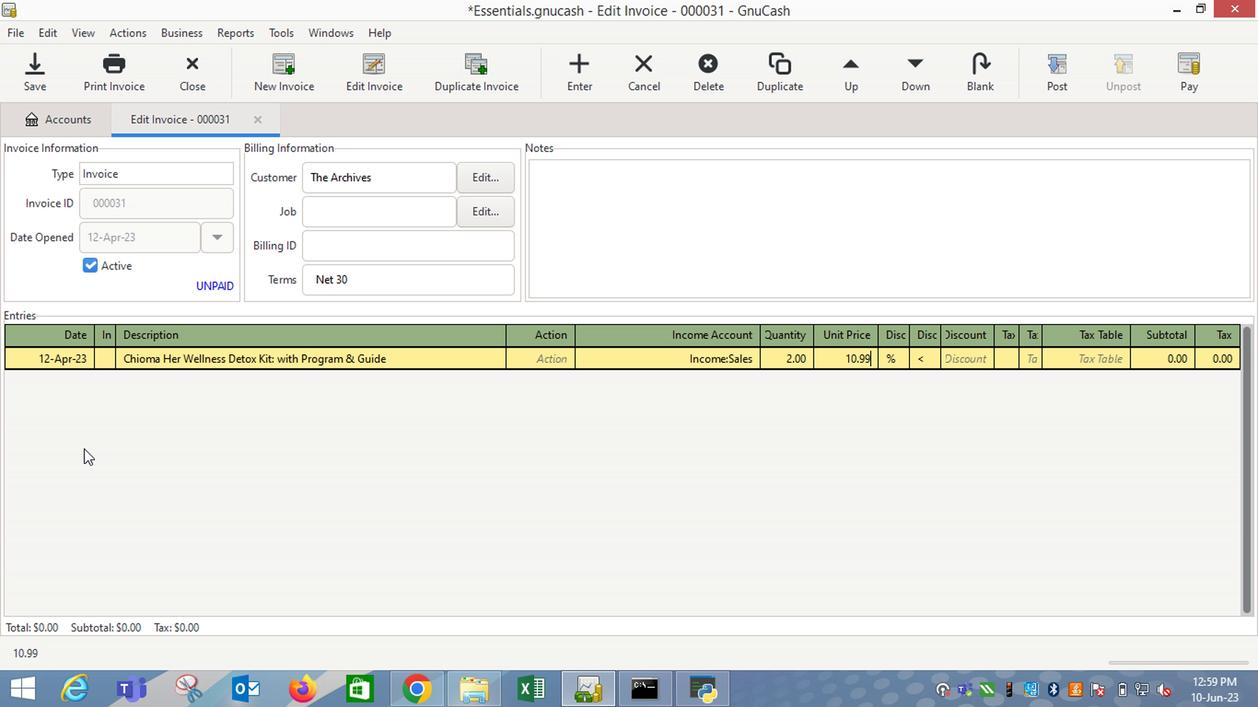 
Action: Mouse moved to (1013, 362)
Screenshot: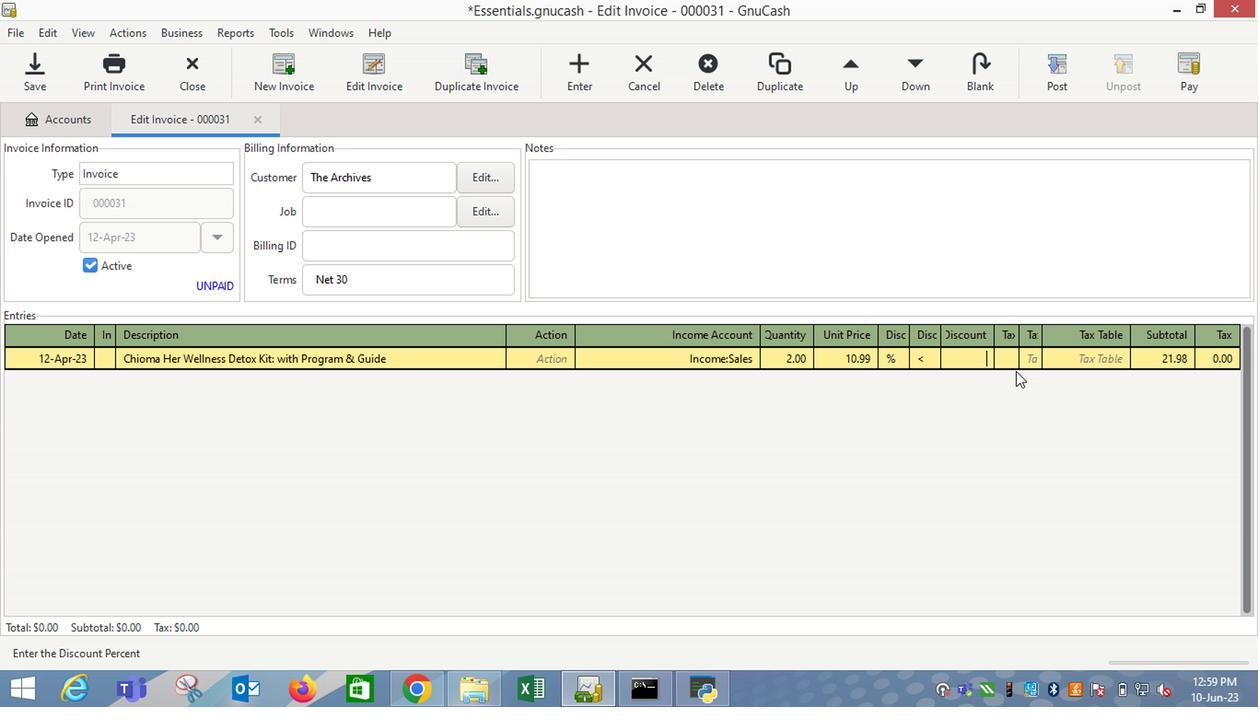 
Action: Mouse pressed left at (1013, 362)
Screenshot: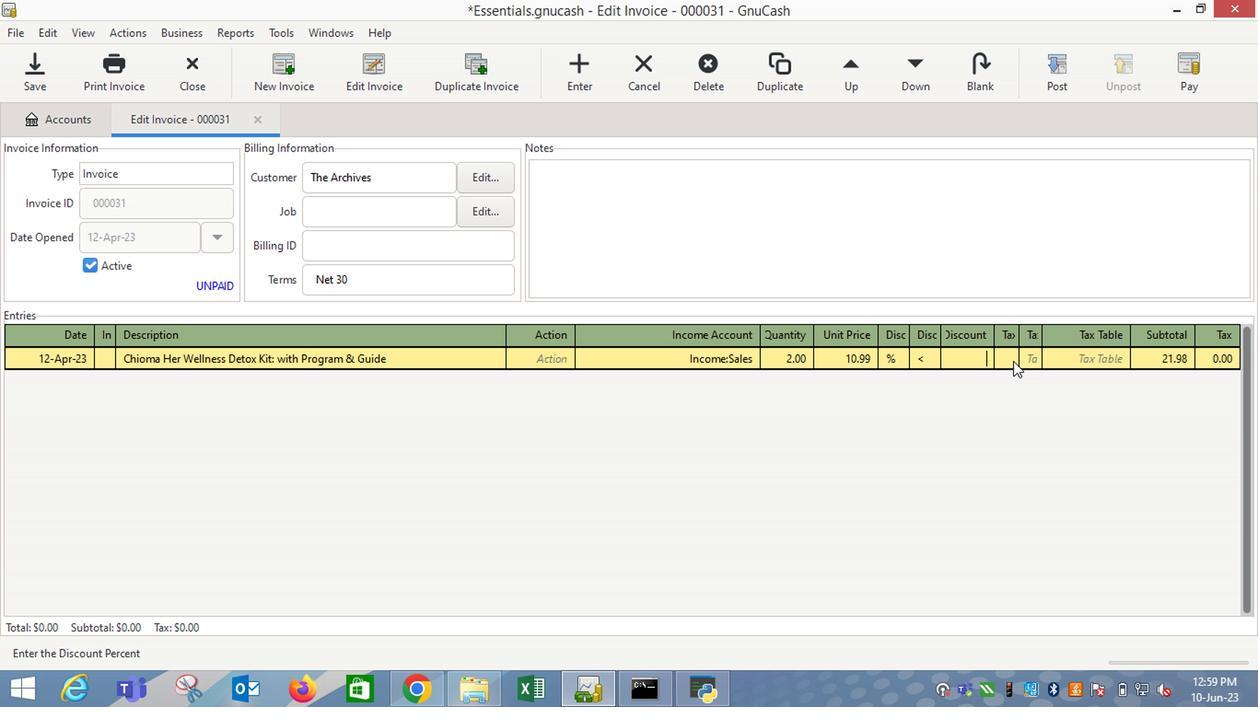 
Action: Mouse moved to (1030, 355)
Screenshot: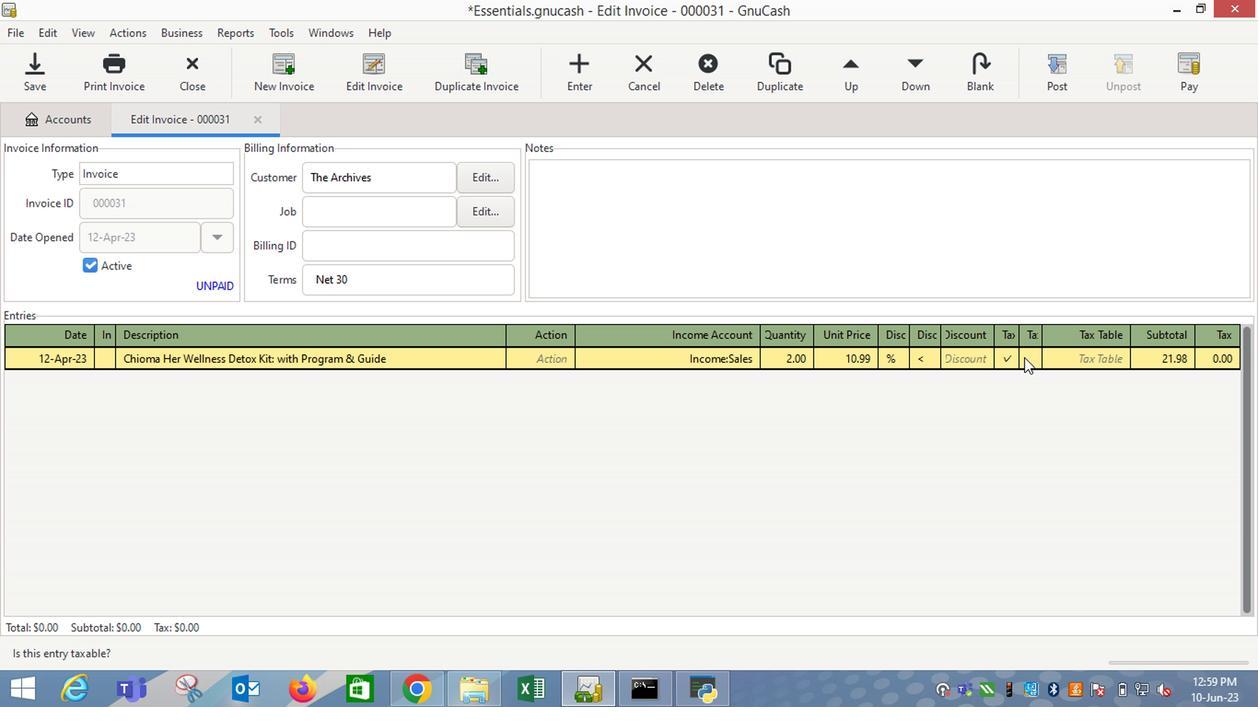 
Action: Mouse pressed left at (1030, 355)
Screenshot: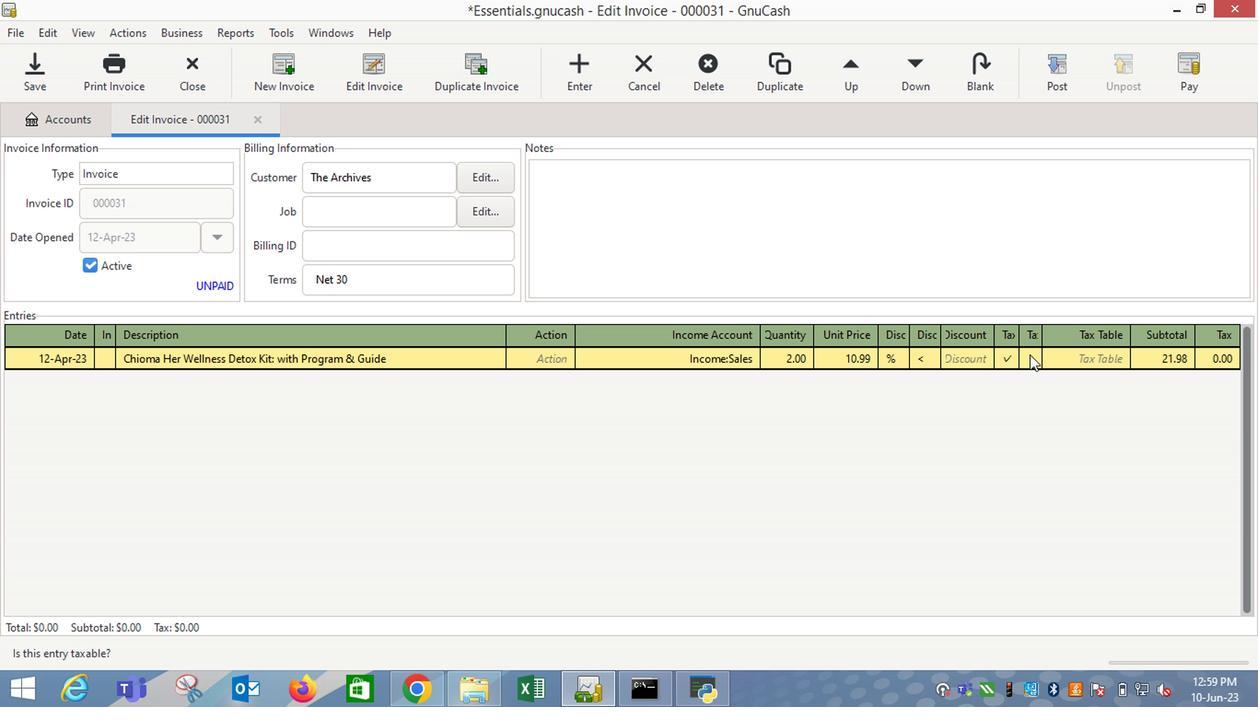 
Action: Mouse moved to (1083, 357)
Screenshot: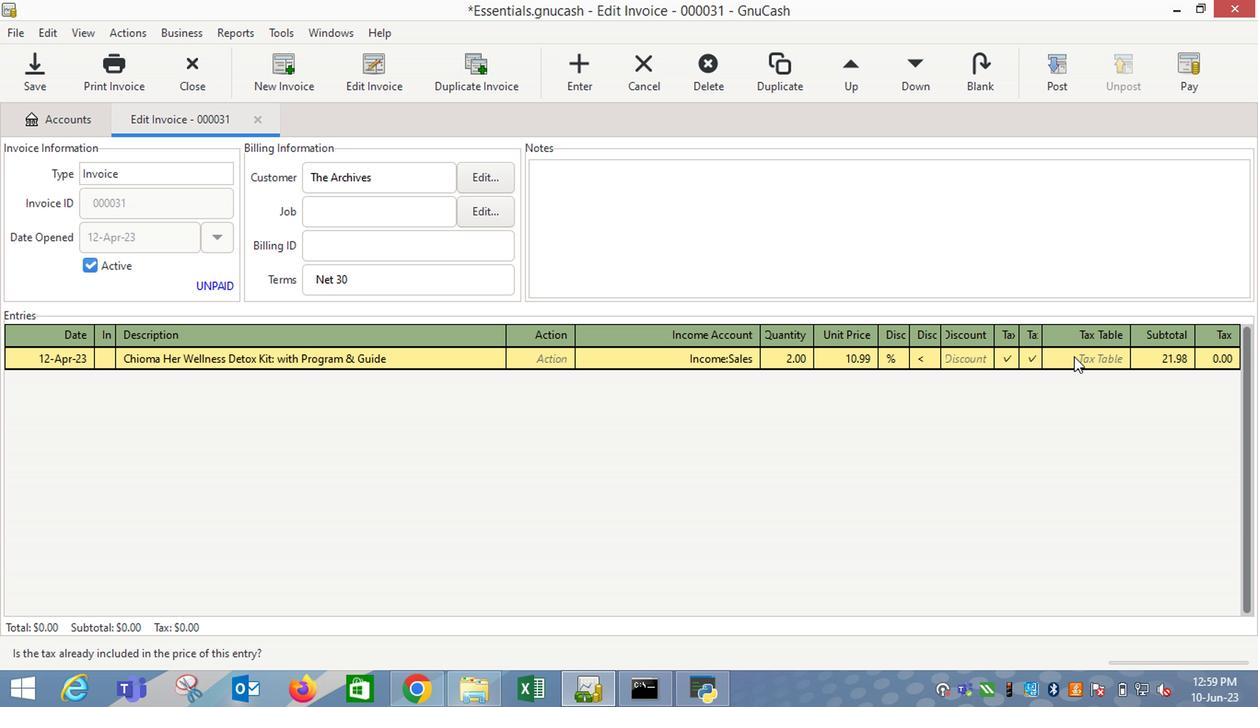 
Action: Mouse pressed left at (1083, 357)
Screenshot: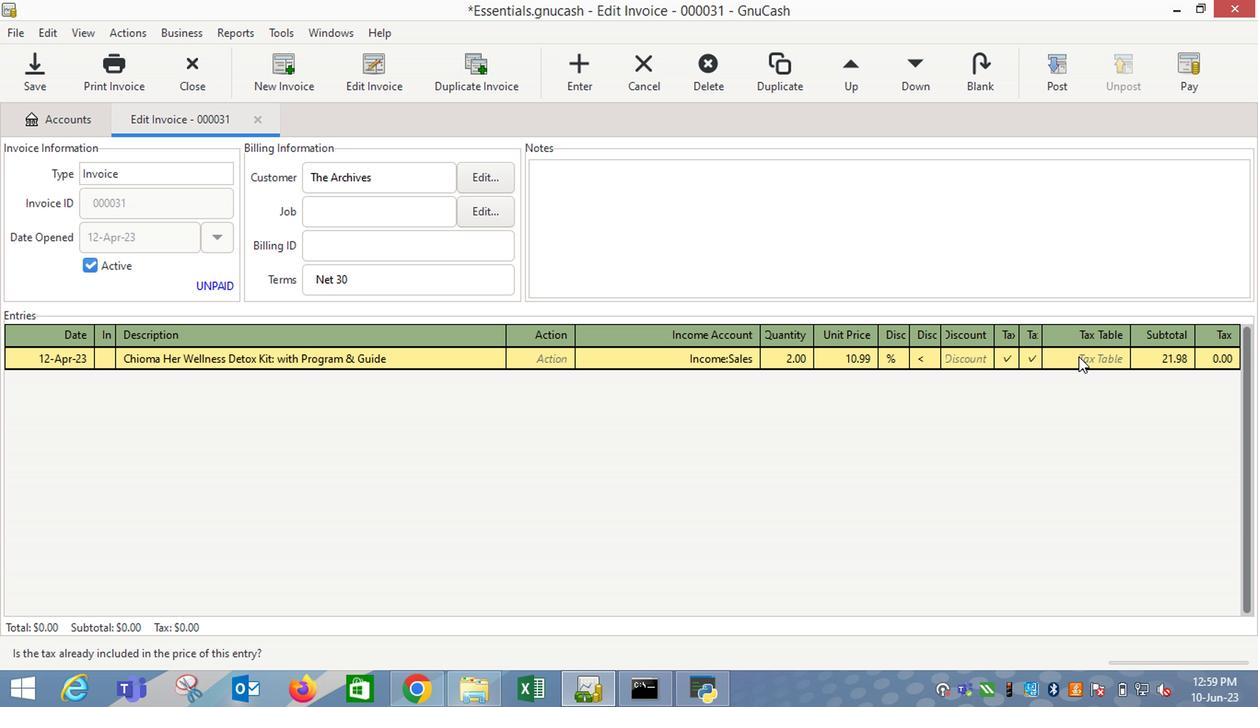 
Action: Mouse moved to (1125, 361)
Screenshot: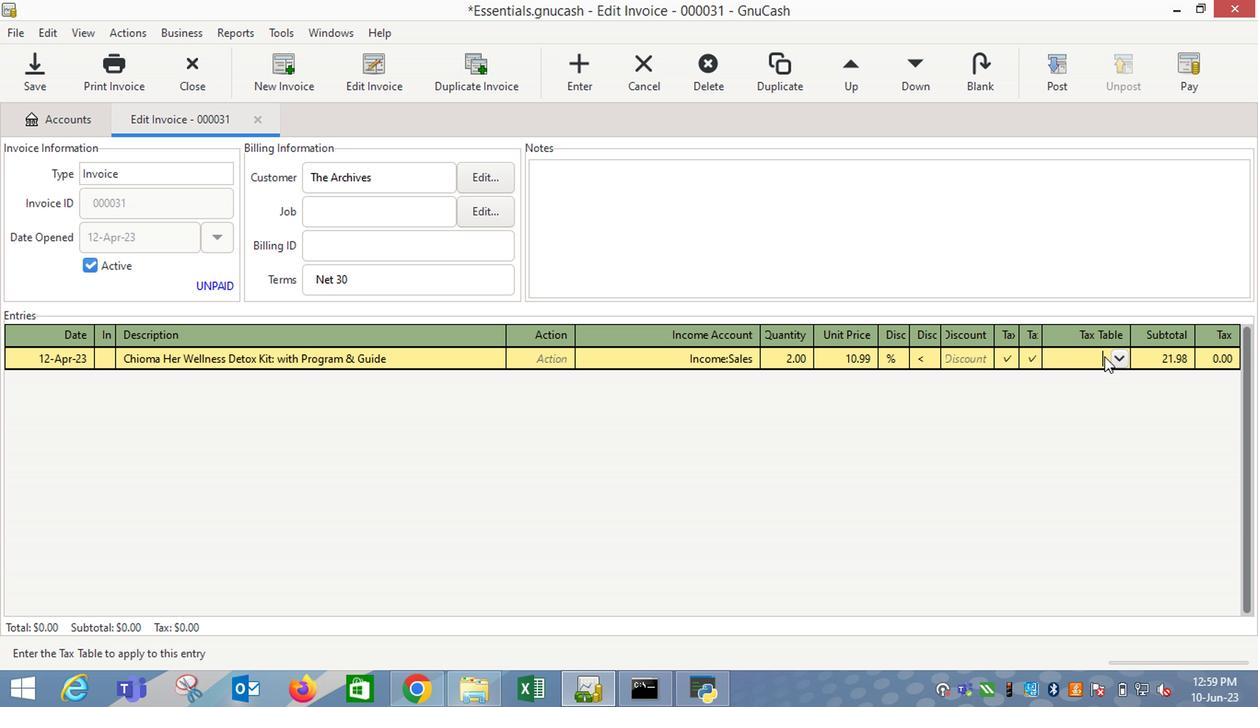 
Action: Mouse pressed left at (1125, 361)
Screenshot: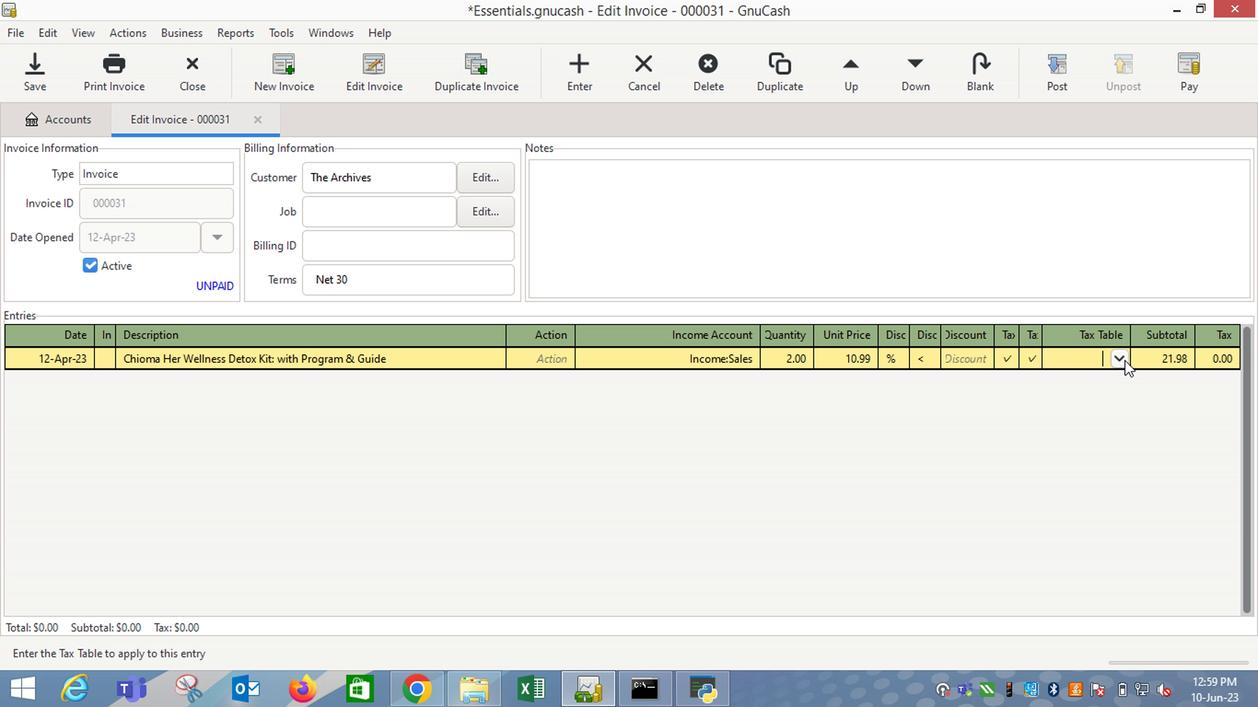 
Action: Mouse moved to (1086, 385)
Screenshot: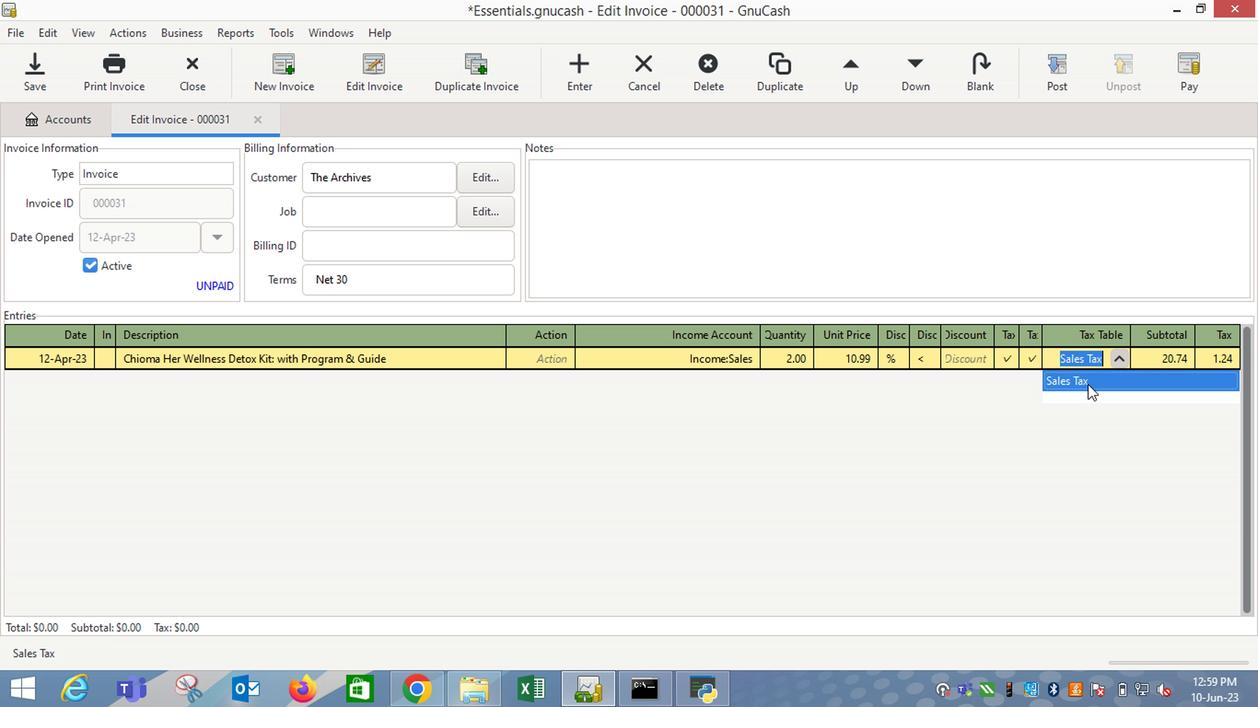 
Action: Mouse pressed left at (1086, 385)
Screenshot: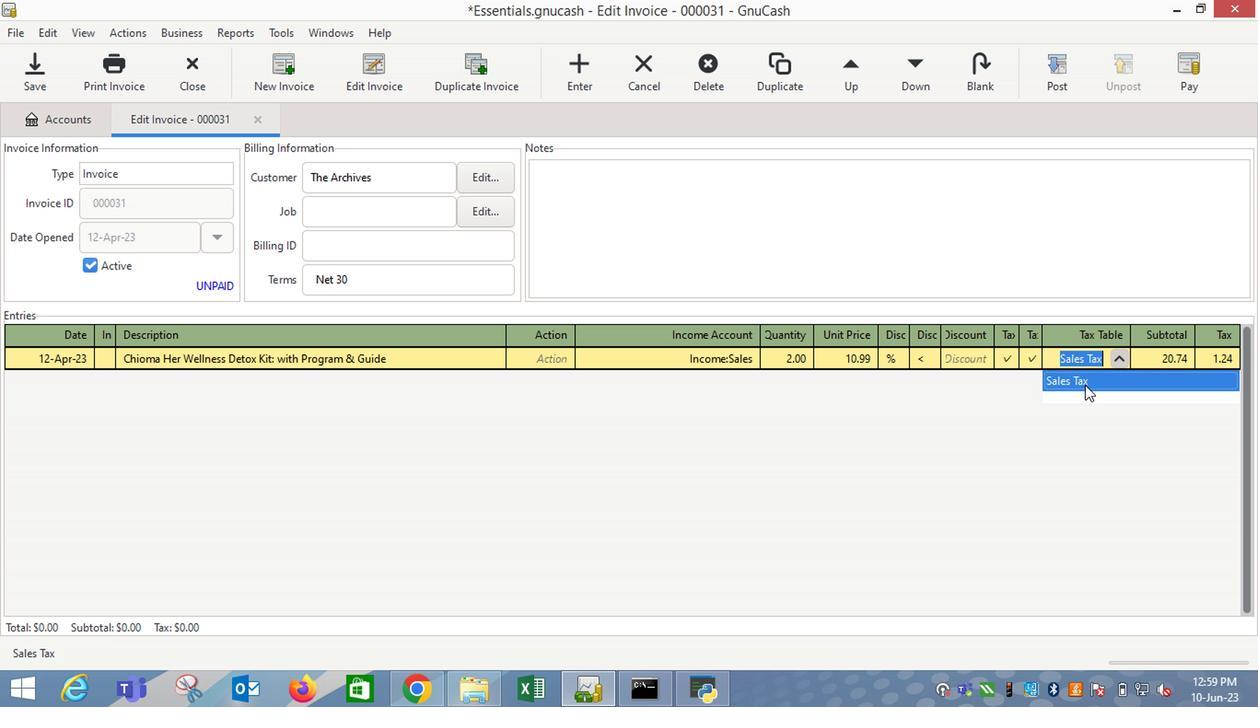 
Action: Mouse moved to (1086, 385)
Screenshot: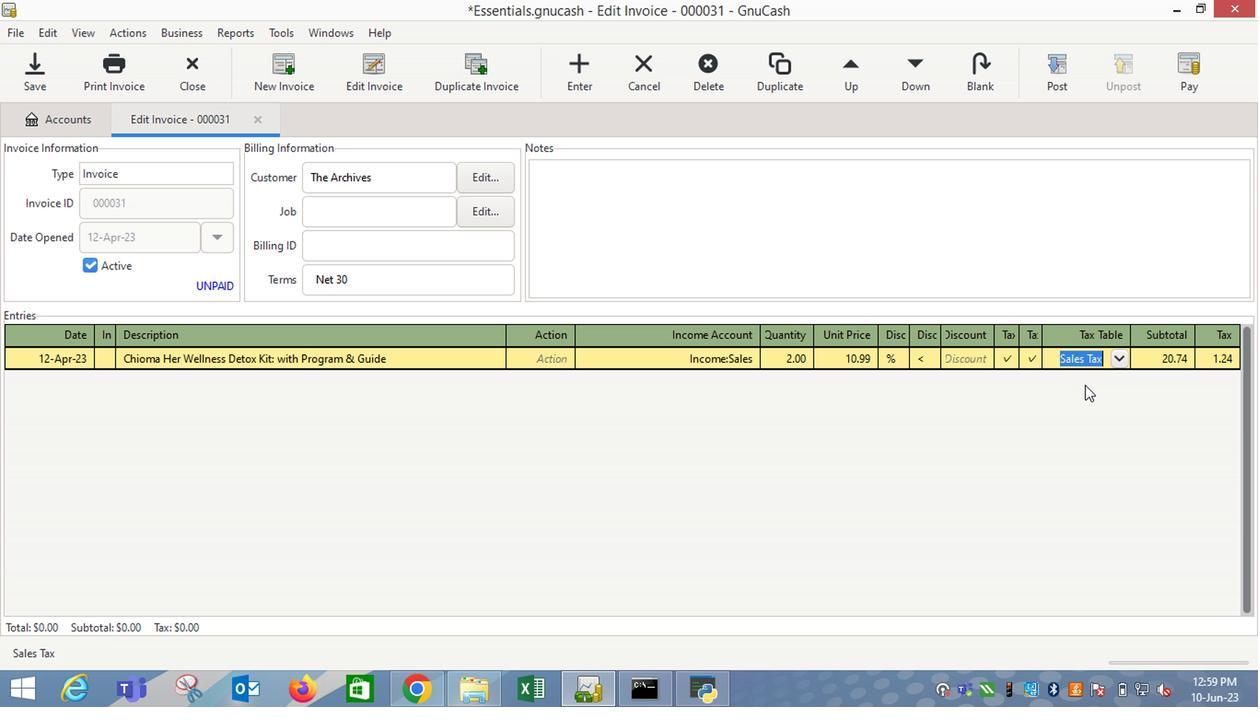 
Action: Key pressed <Key.enter><Key.tab><Key.shift_r>Kiss<Key.space><Key.shift_r>Salon<Key.space><Key.shift_r>Dip<Key.space><Key.shift_r>Professional<Key.space><Key.shift_r>Dipping<Key.space><Key.shift_r>System<Key.tab><Key.tab>i<Key.down><Key.down><Key.down><Key.tab>1<Key.tab>11.49
Screenshot: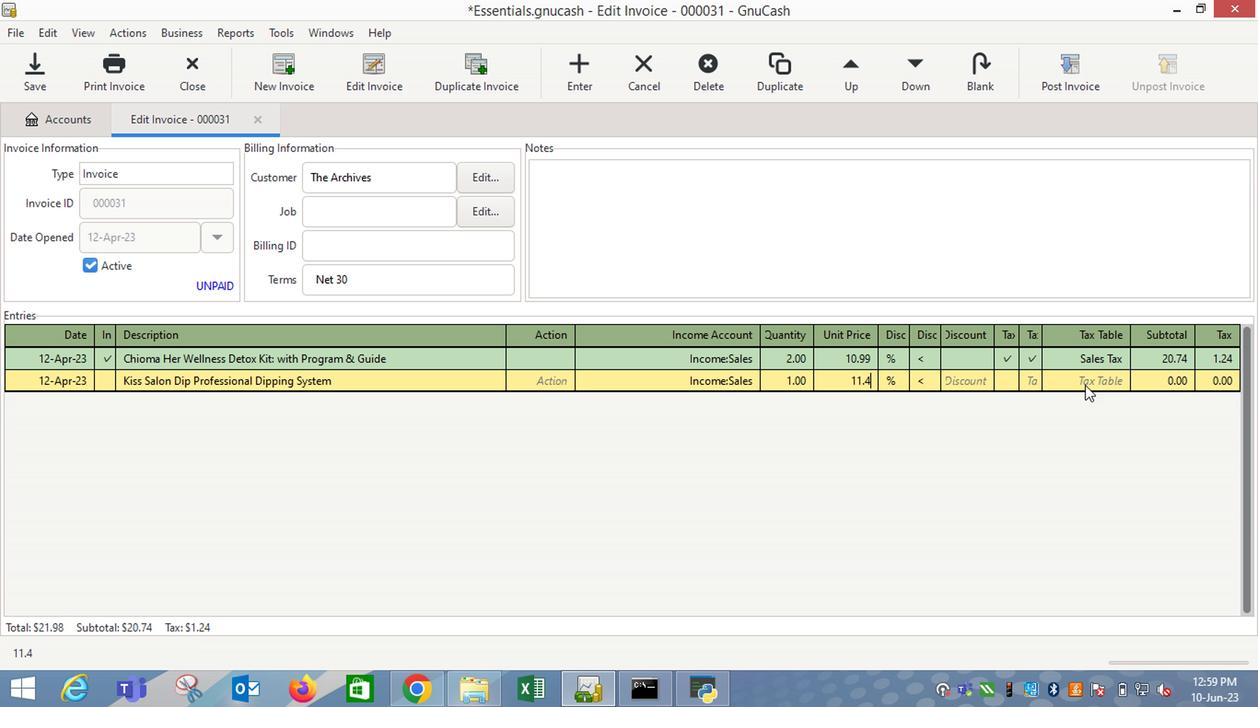 
Action: Mouse moved to (1013, 391)
Screenshot: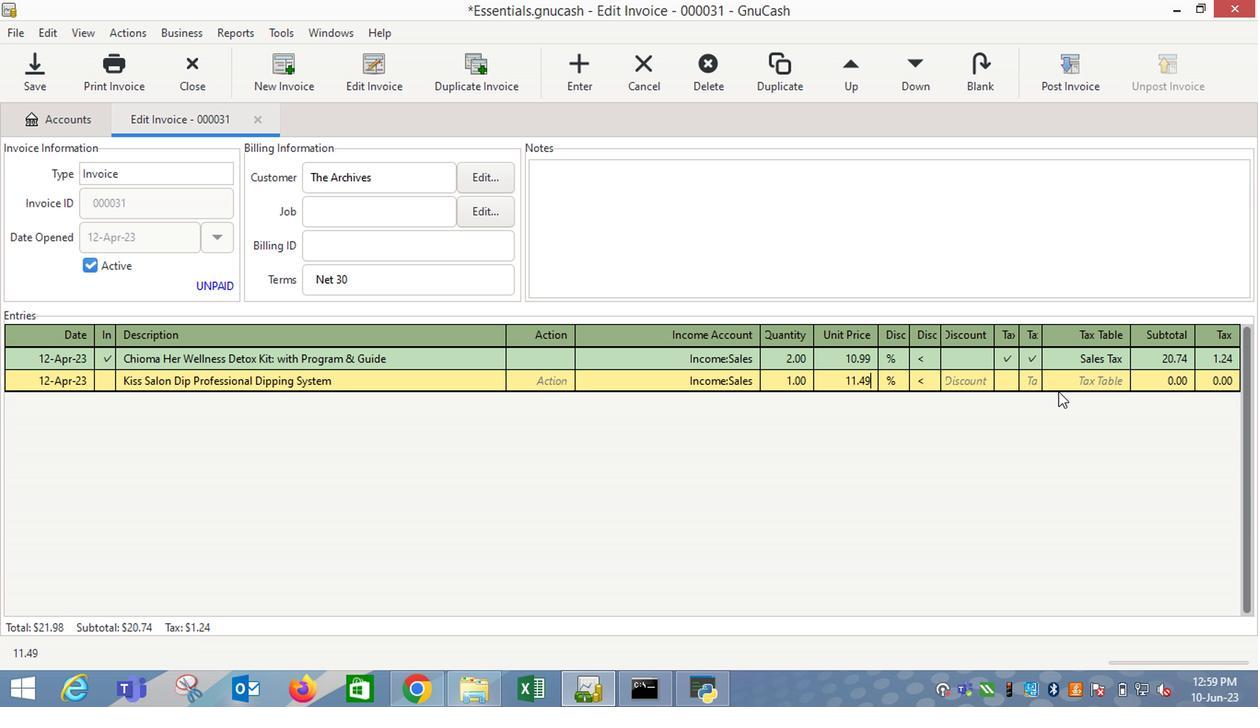
Action: Key pressed <Key.tab>
Screenshot: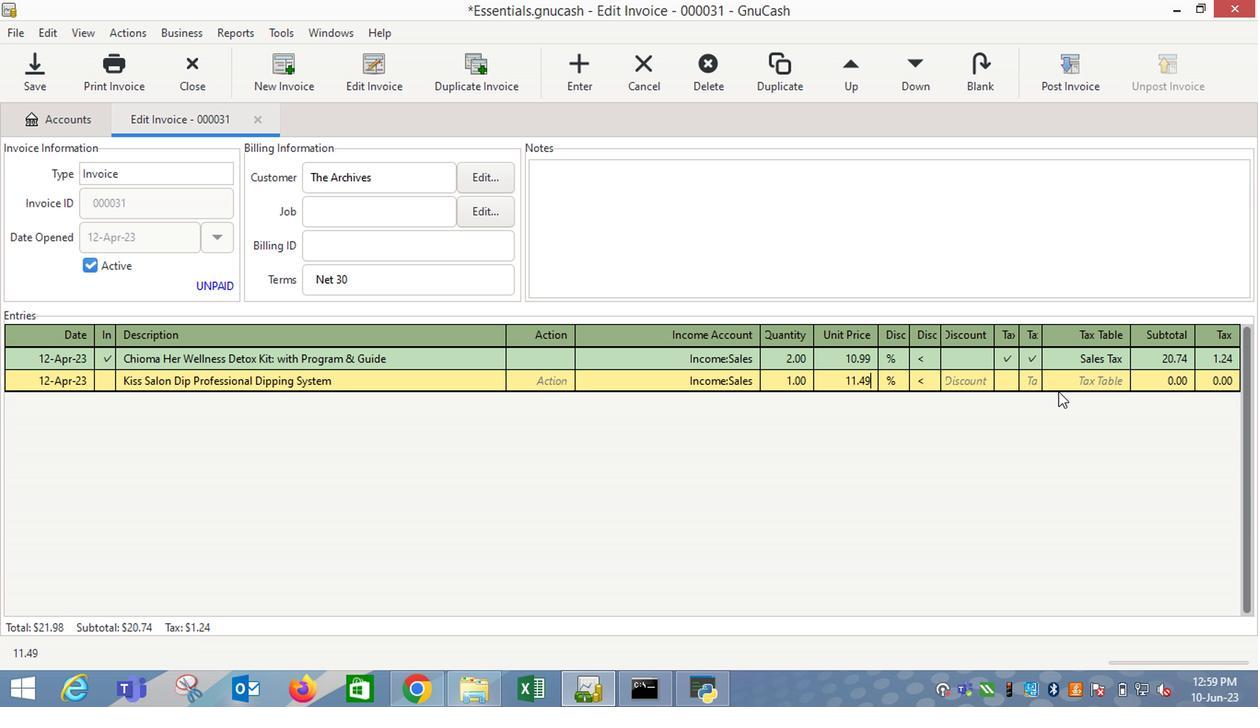 
Action: Mouse moved to (1011, 388)
Screenshot: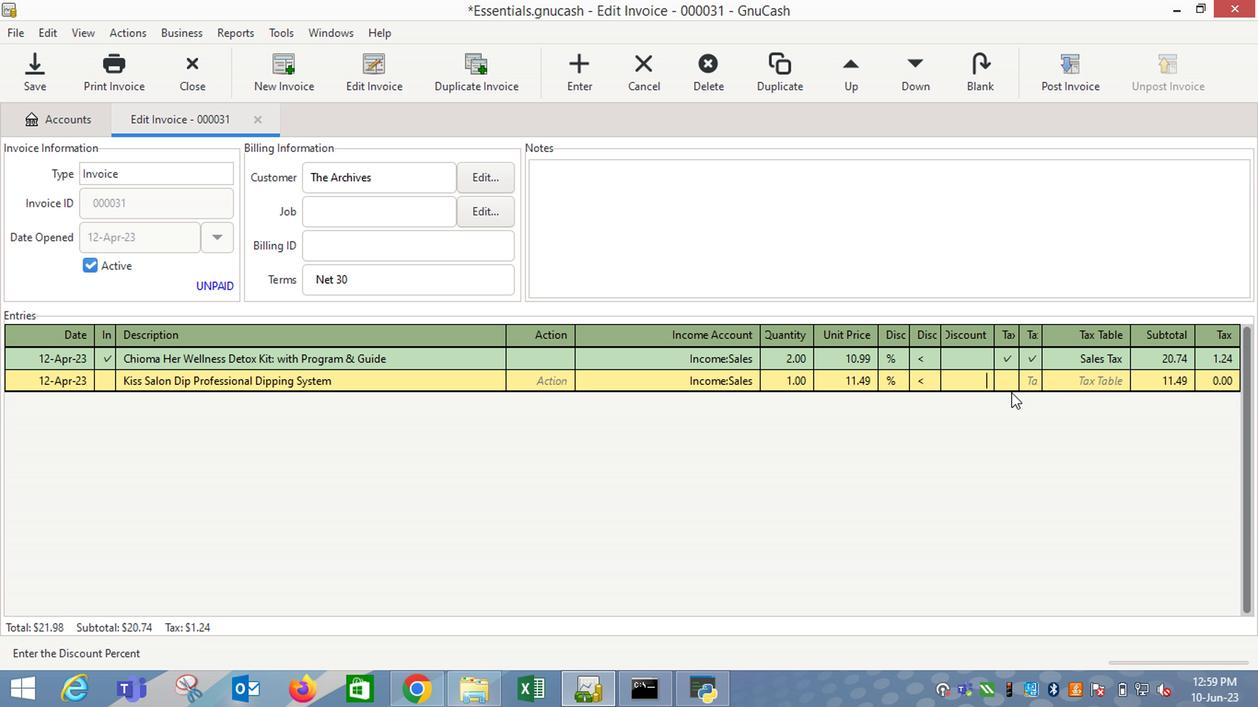 
Action: Mouse pressed left at (1011, 388)
Screenshot: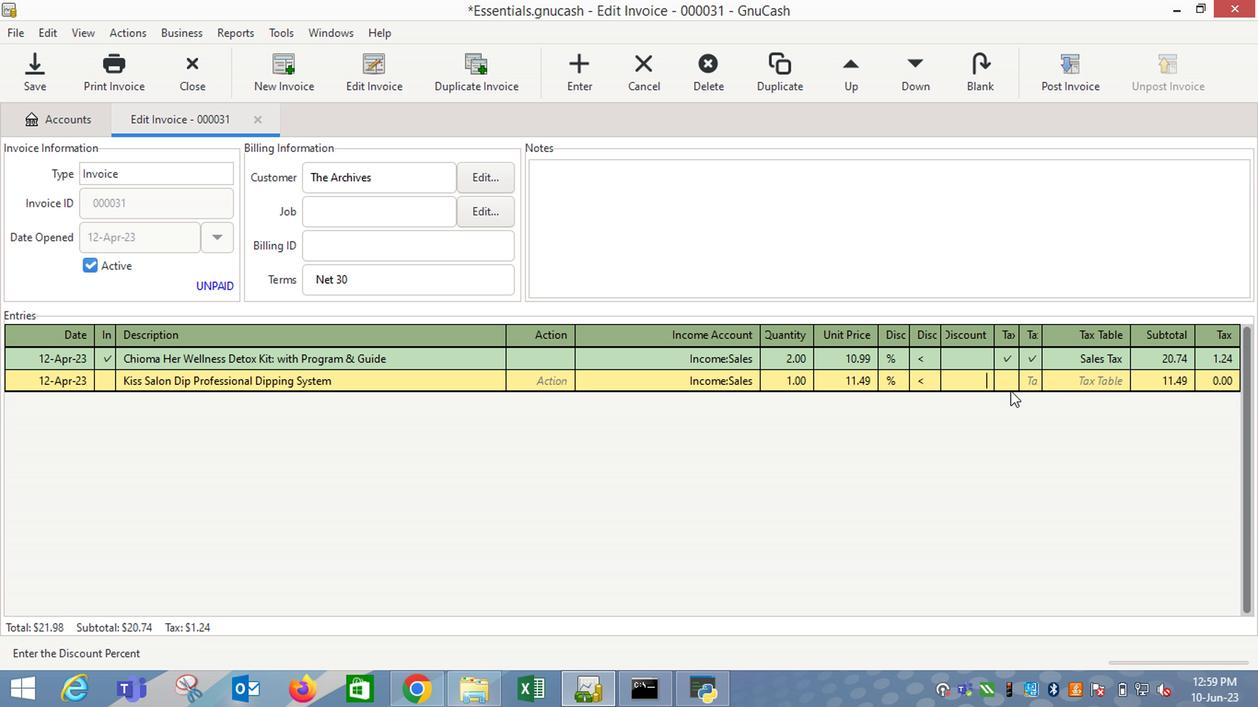 
Action: Mouse moved to (1028, 378)
Screenshot: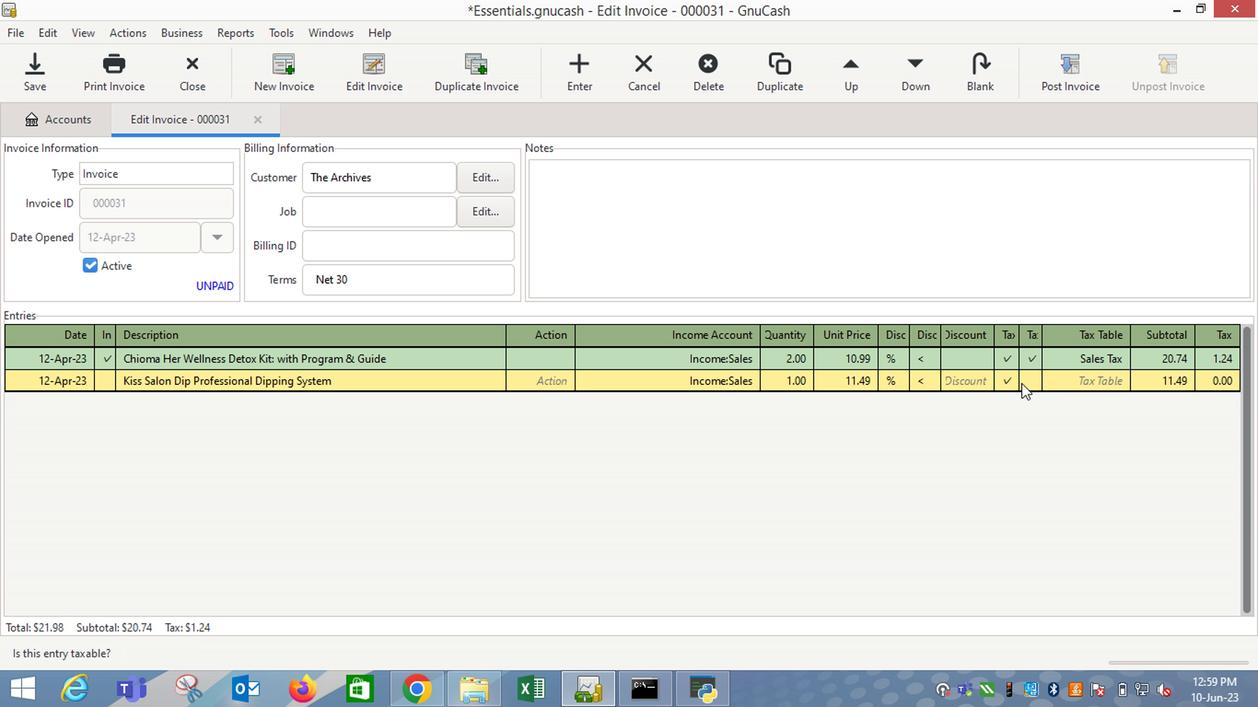 
Action: Mouse pressed left at (1028, 378)
Screenshot: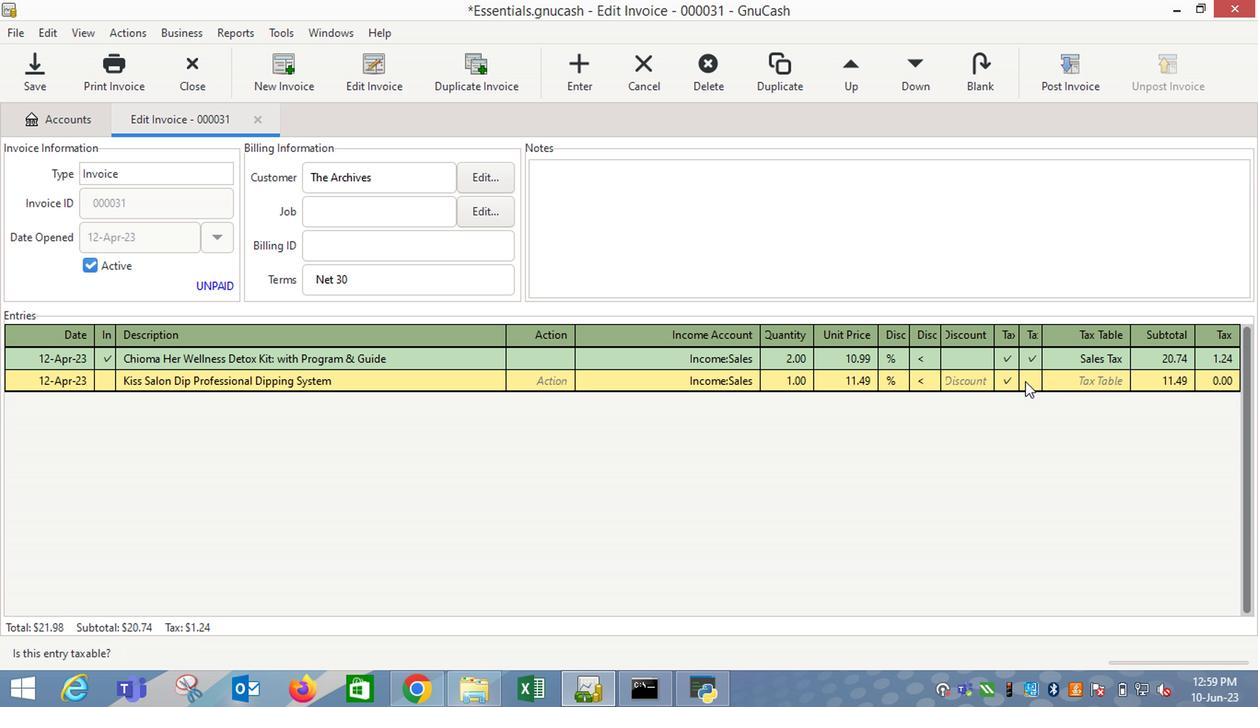 
Action: Mouse moved to (1087, 378)
Screenshot: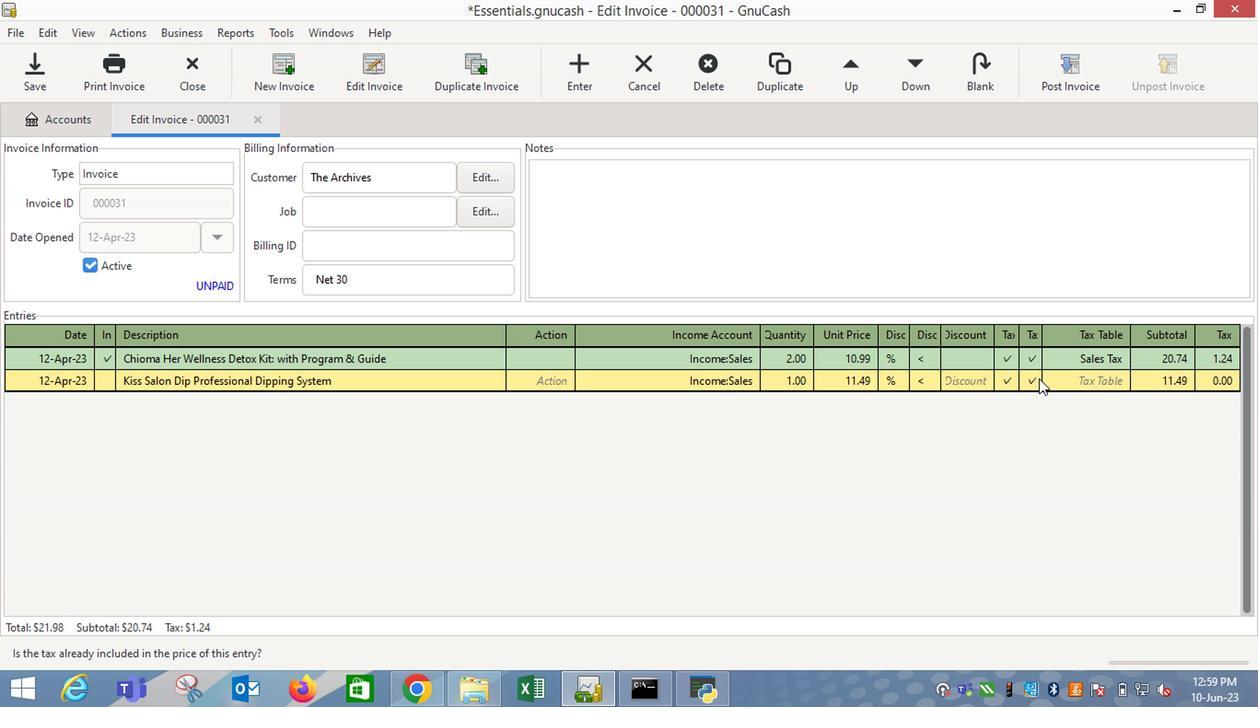 
Action: Mouse pressed left at (1087, 378)
Screenshot: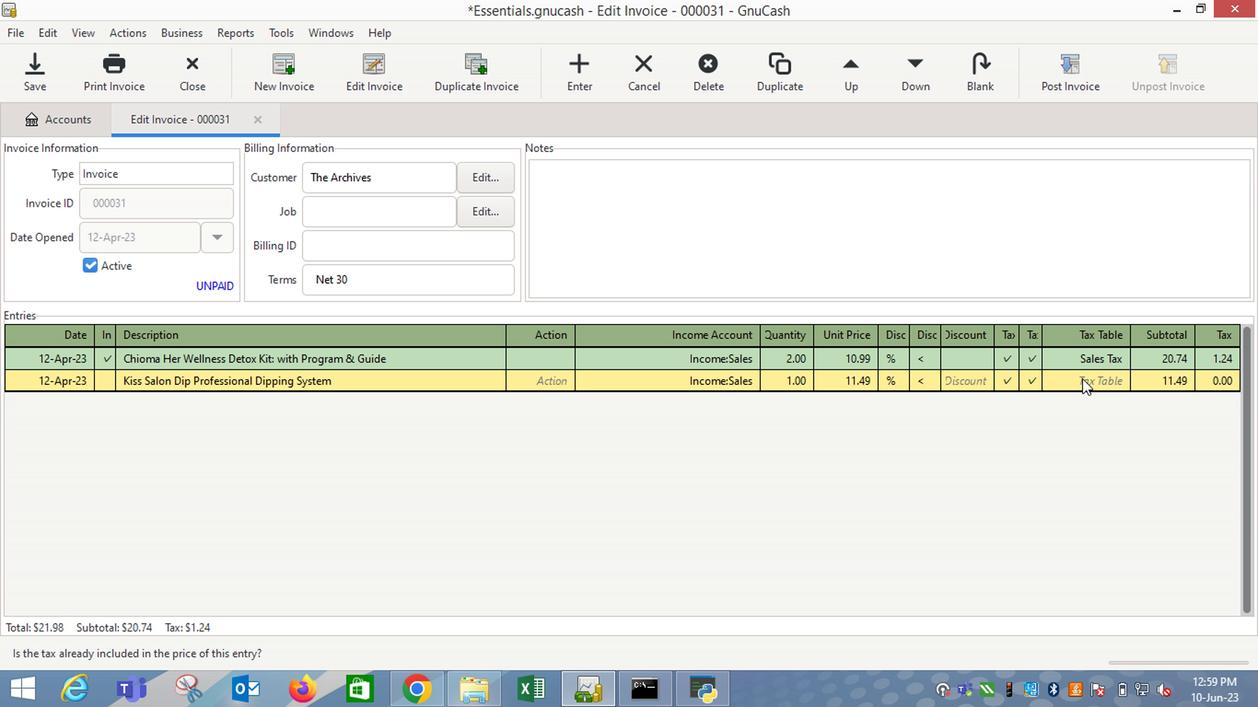 
Action: Mouse moved to (1118, 378)
Screenshot: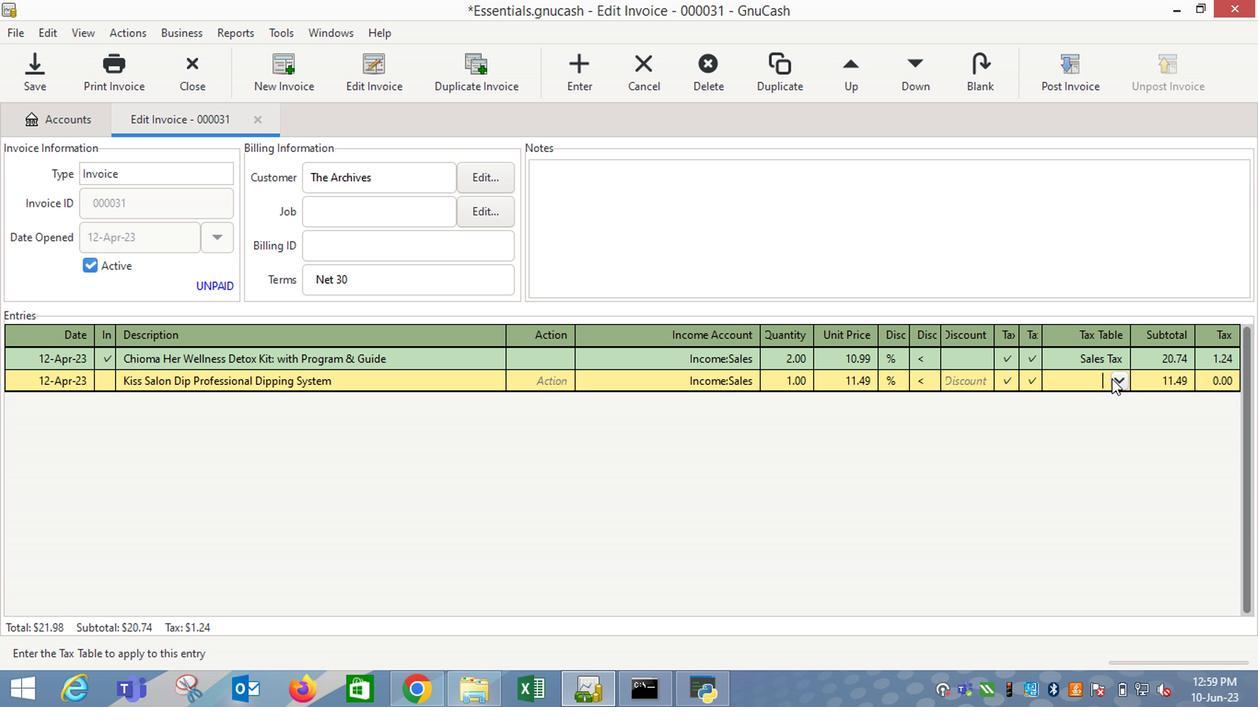 
Action: Mouse pressed left at (1118, 378)
Screenshot: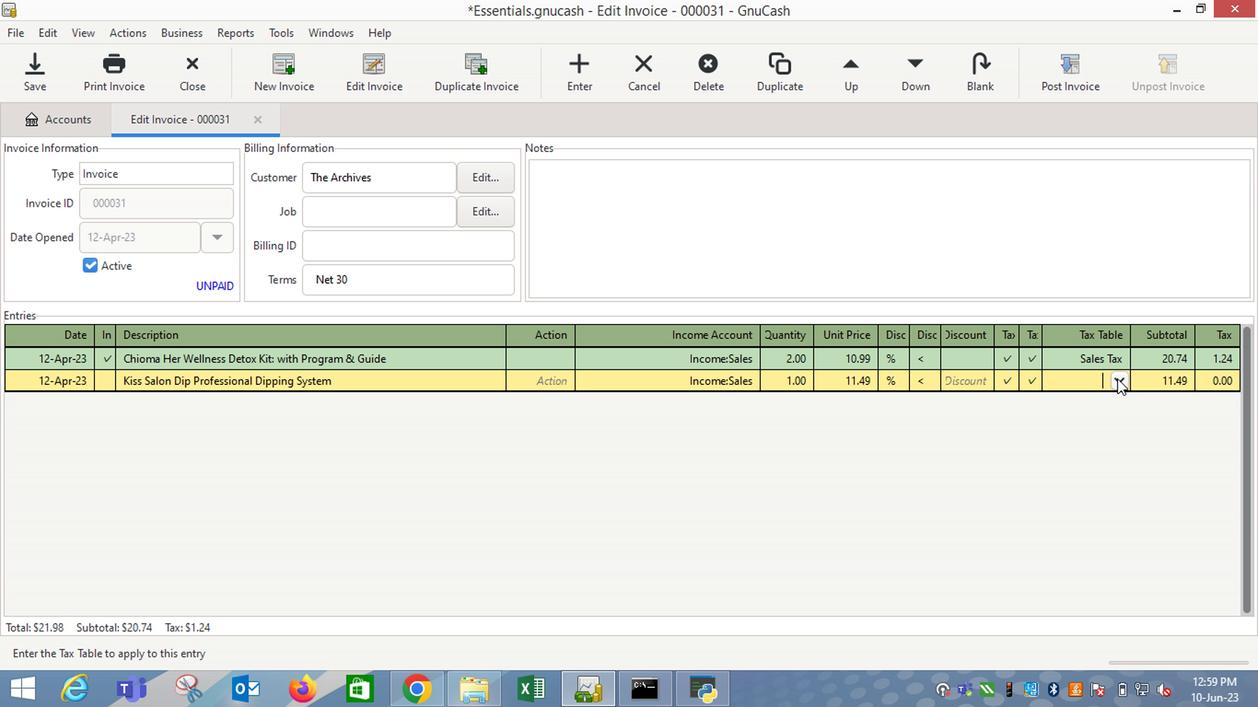 
Action: Mouse moved to (1069, 406)
Screenshot: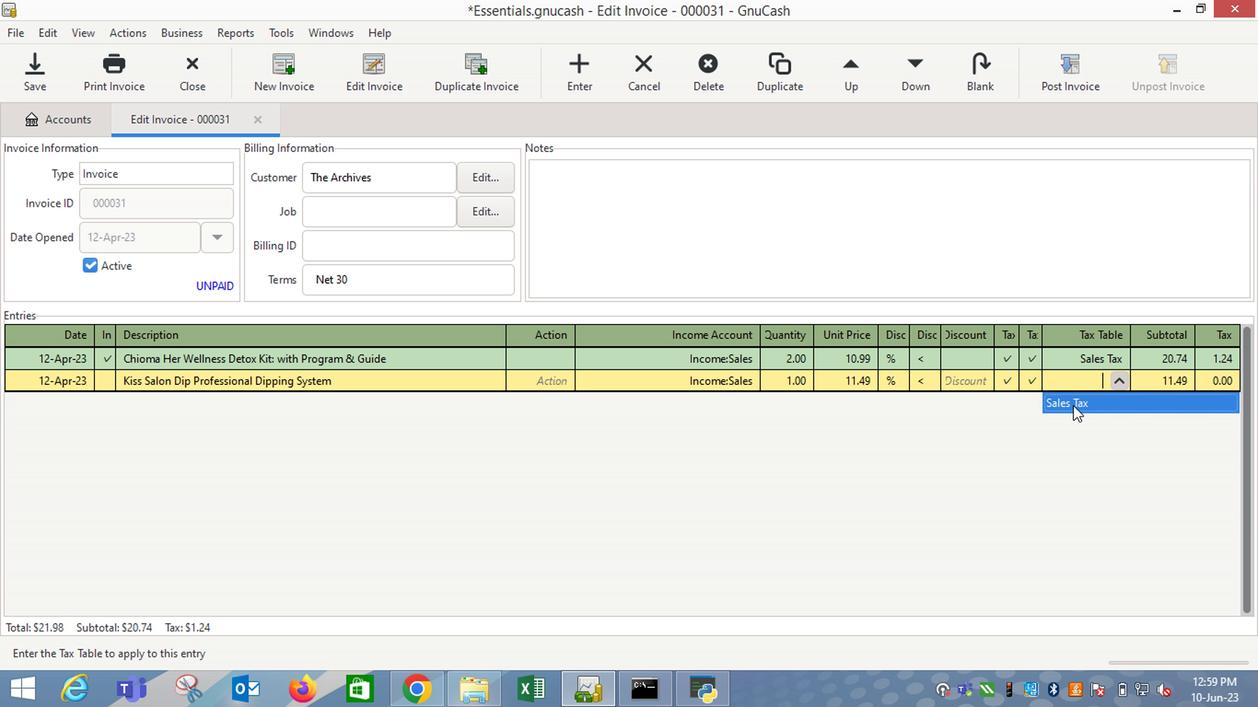 
Action: Mouse pressed left at (1069, 406)
Screenshot: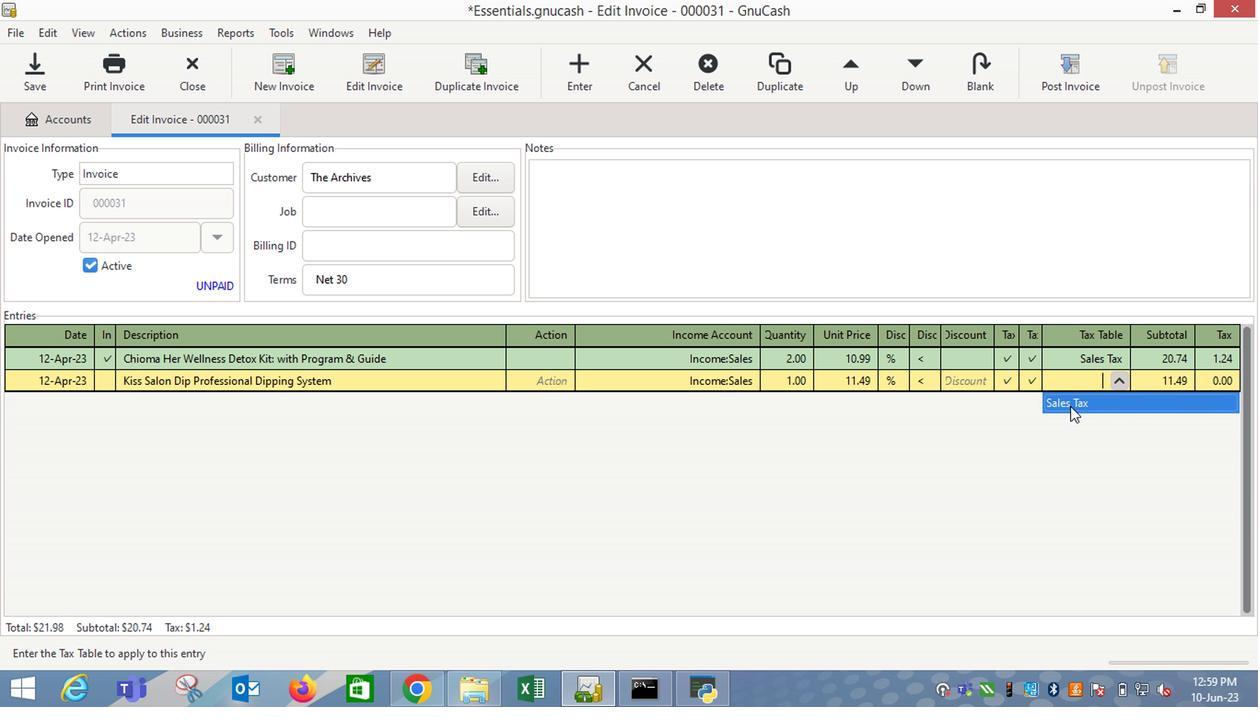 
Action: Key pressed <Key.enter>
Screenshot: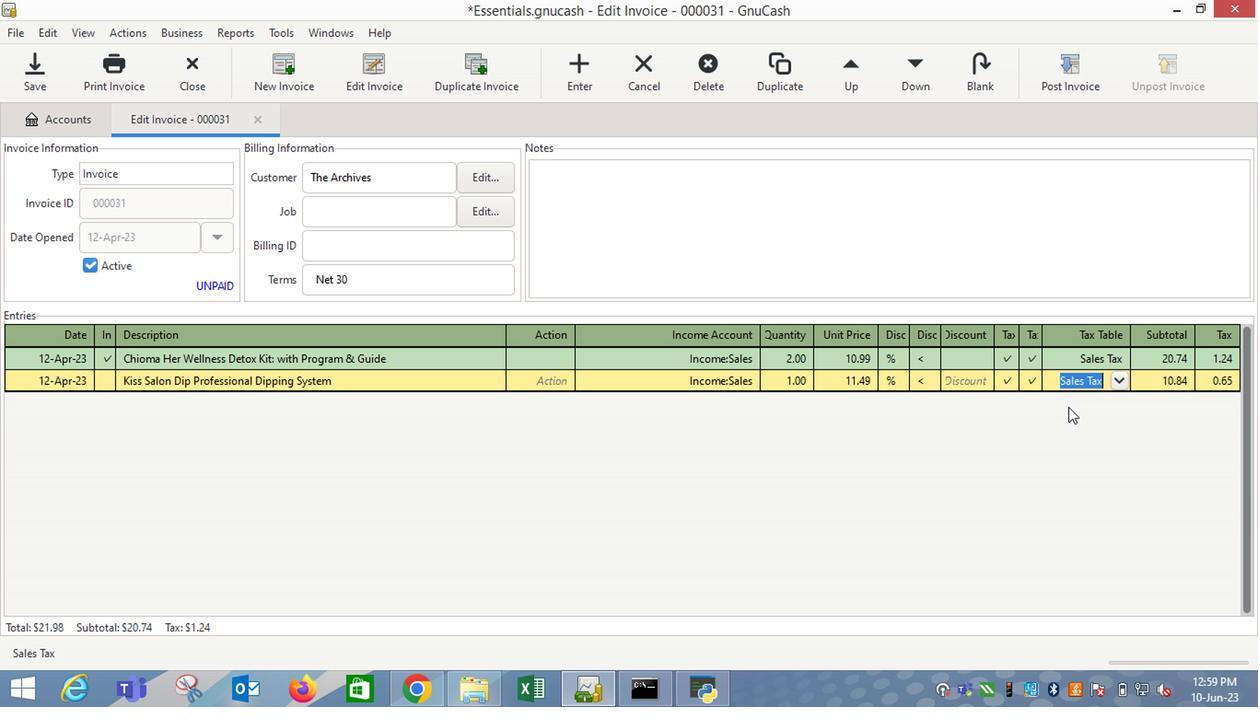 
Action: Mouse moved to (1072, 97)
Screenshot: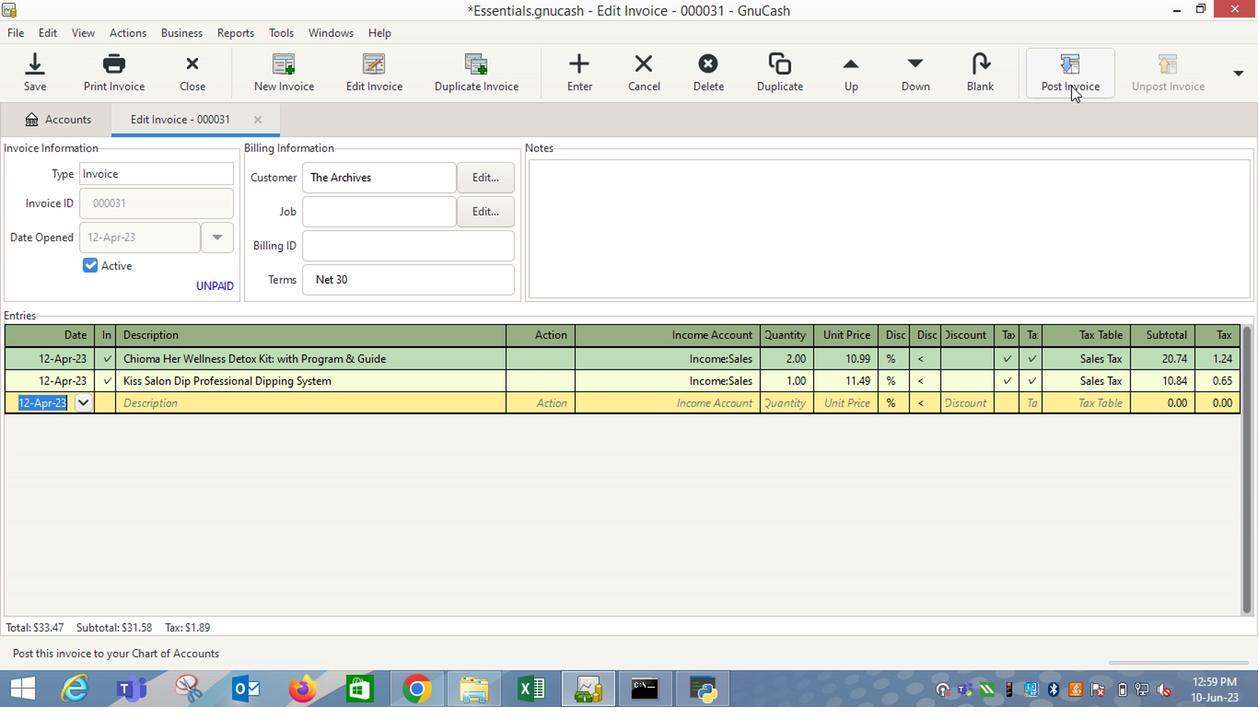 
Action: Mouse pressed left at (1072, 97)
Screenshot: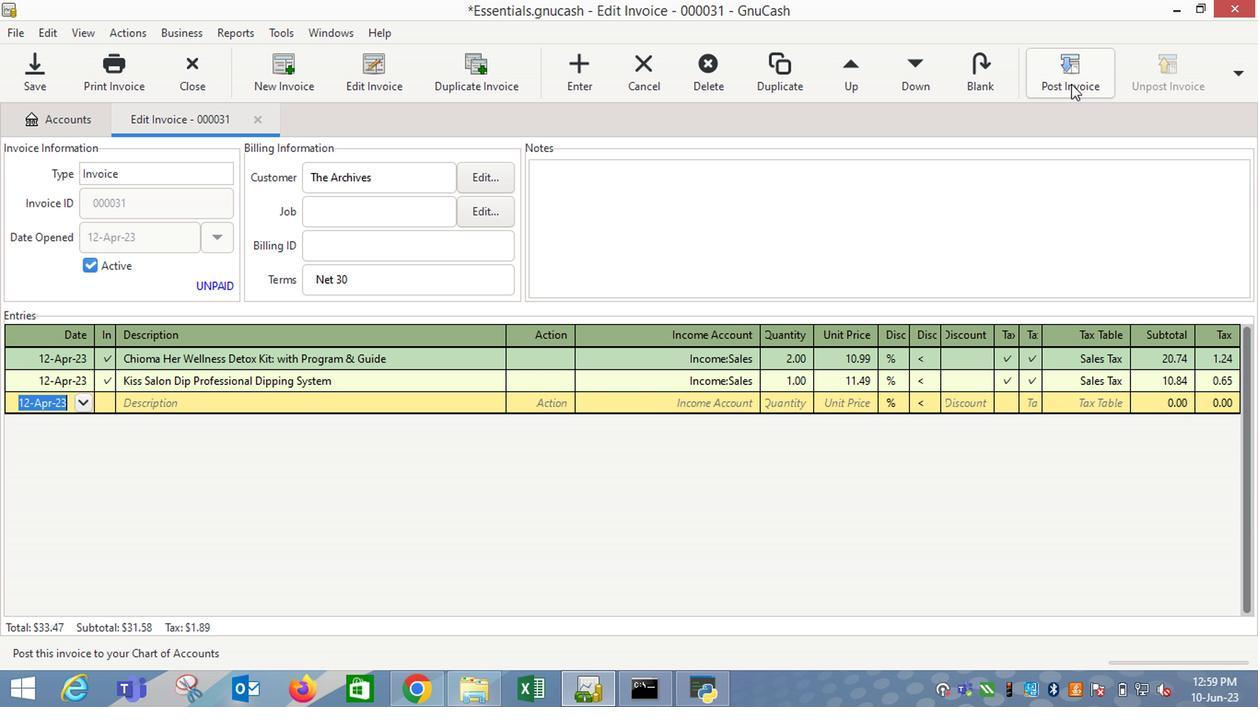 
Action: Mouse moved to (780, 318)
Screenshot: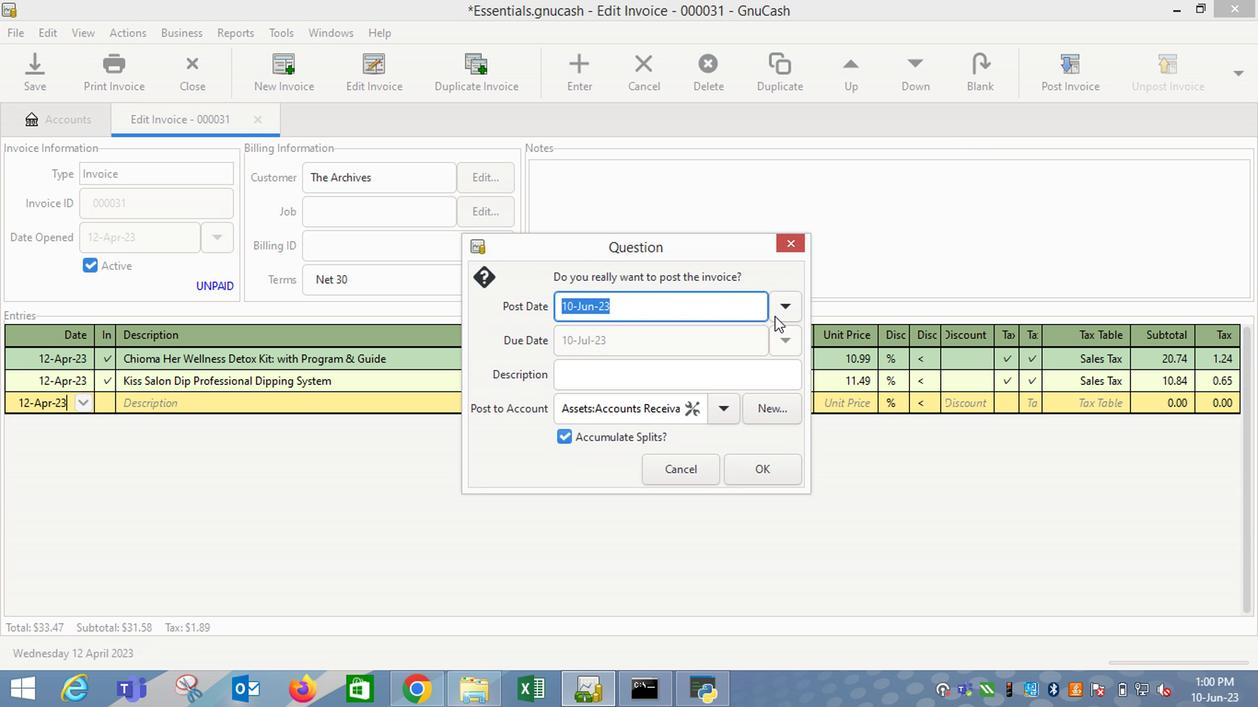 
Action: Mouse pressed left at (780, 318)
Screenshot: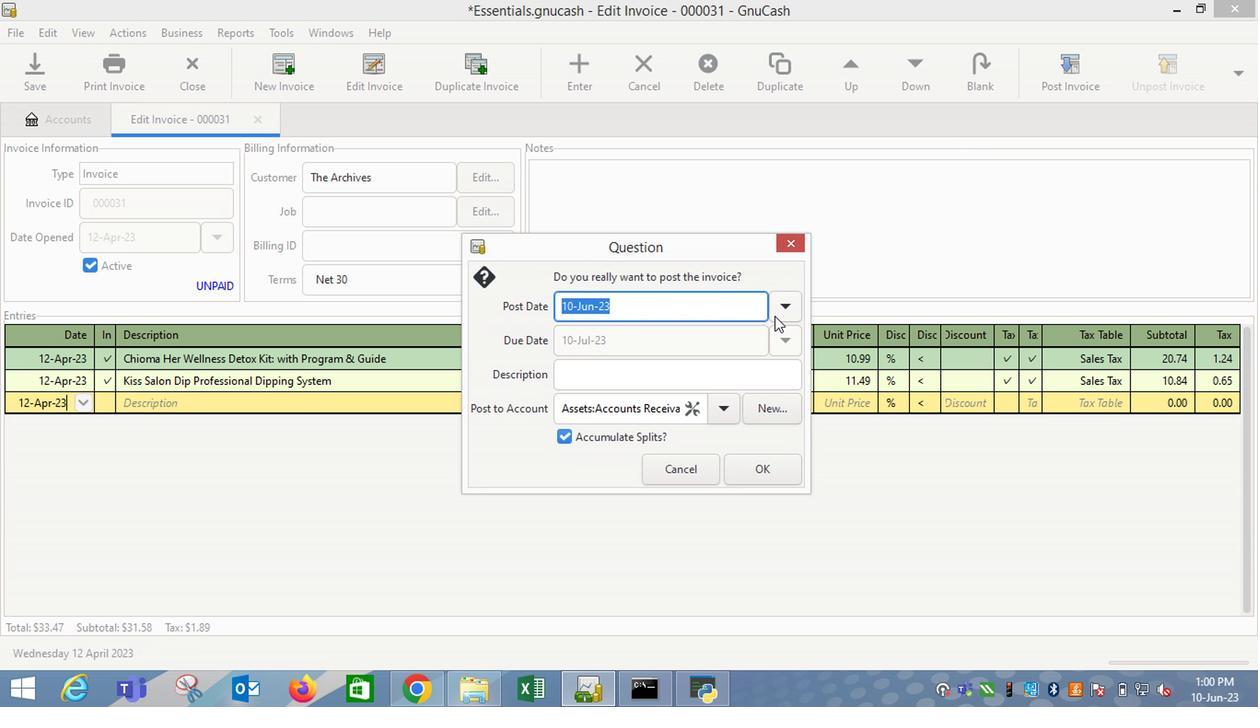 
Action: Mouse moved to (643, 336)
Screenshot: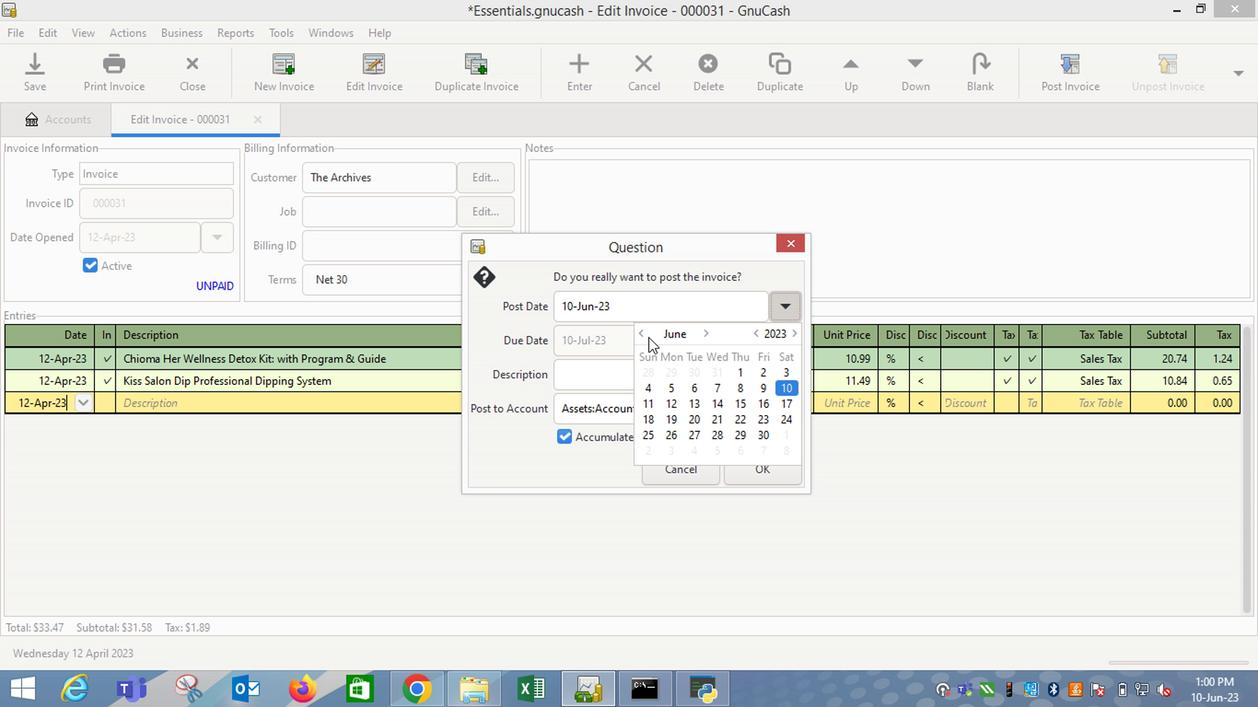 
Action: Mouse pressed left at (643, 336)
Screenshot: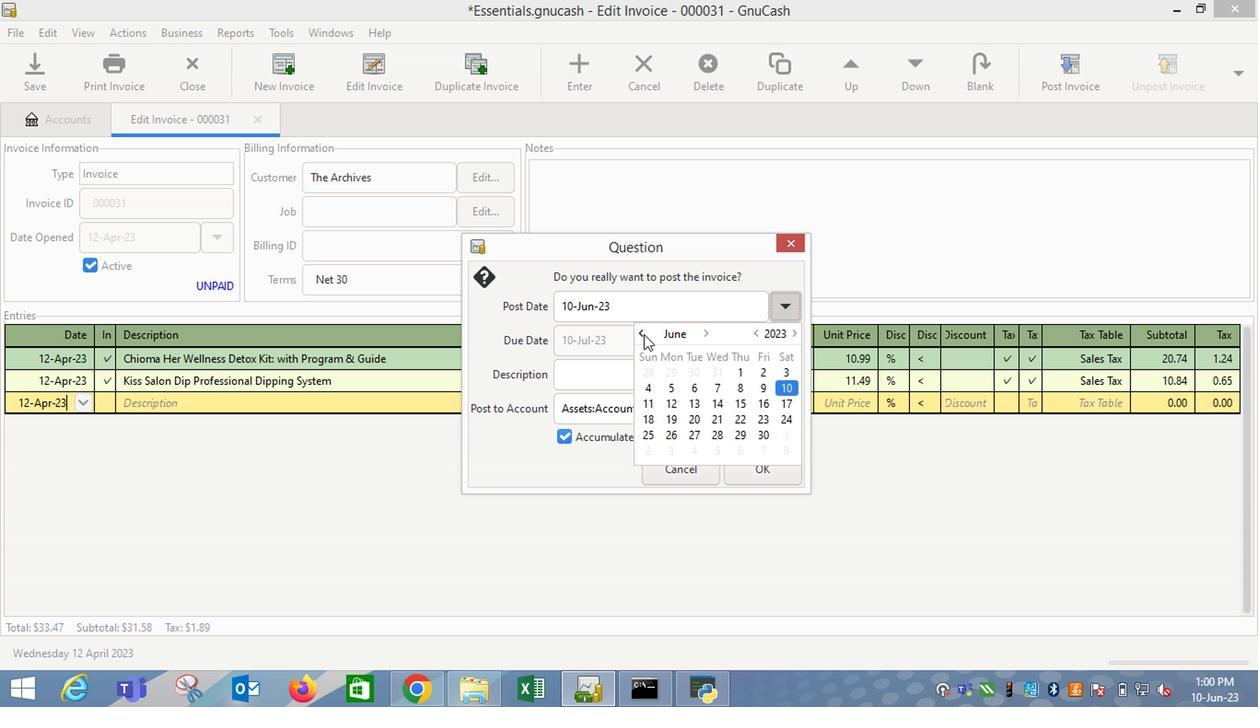 
Action: Mouse pressed left at (643, 336)
Screenshot: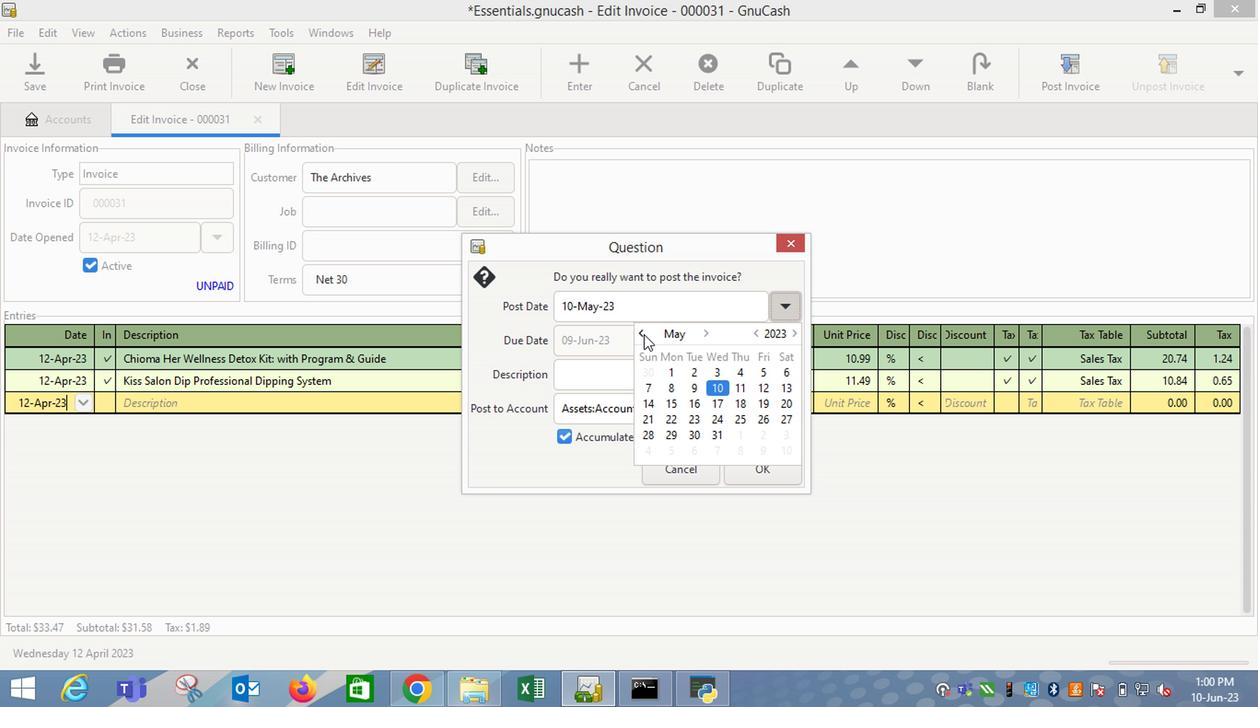 
Action: Mouse moved to (713, 401)
Screenshot: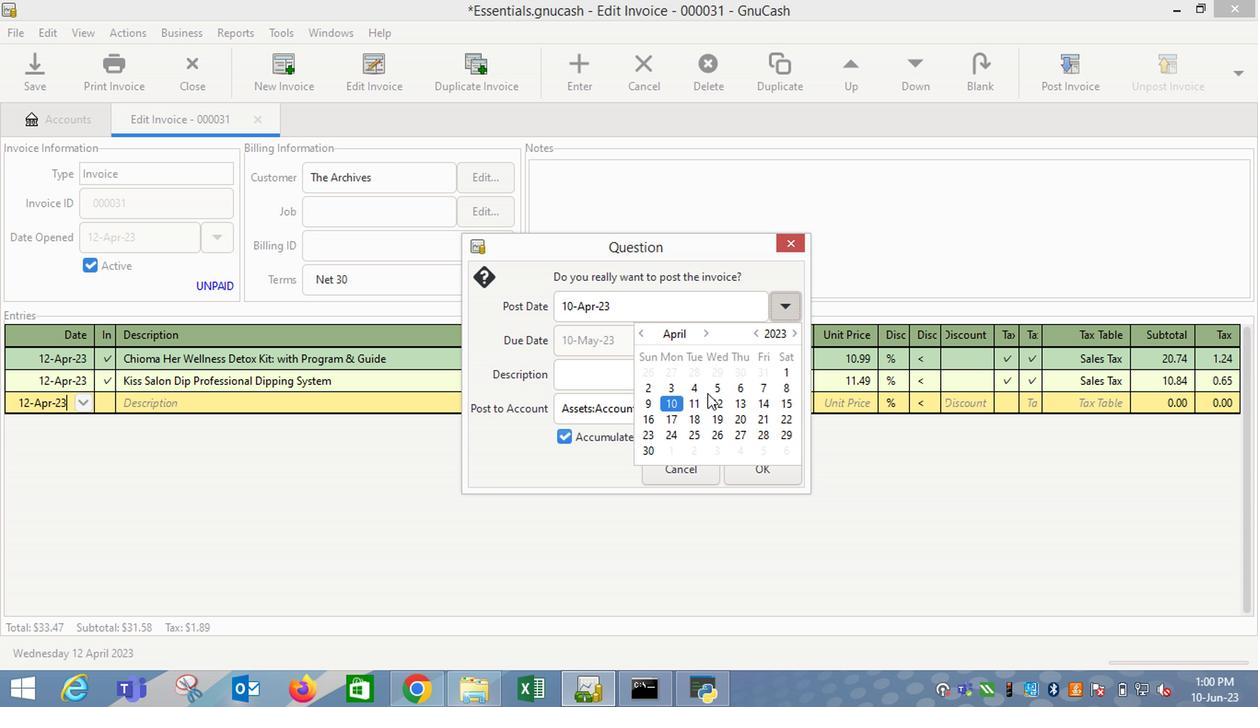 
Action: Mouse pressed left at (713, 401)
Screenshot: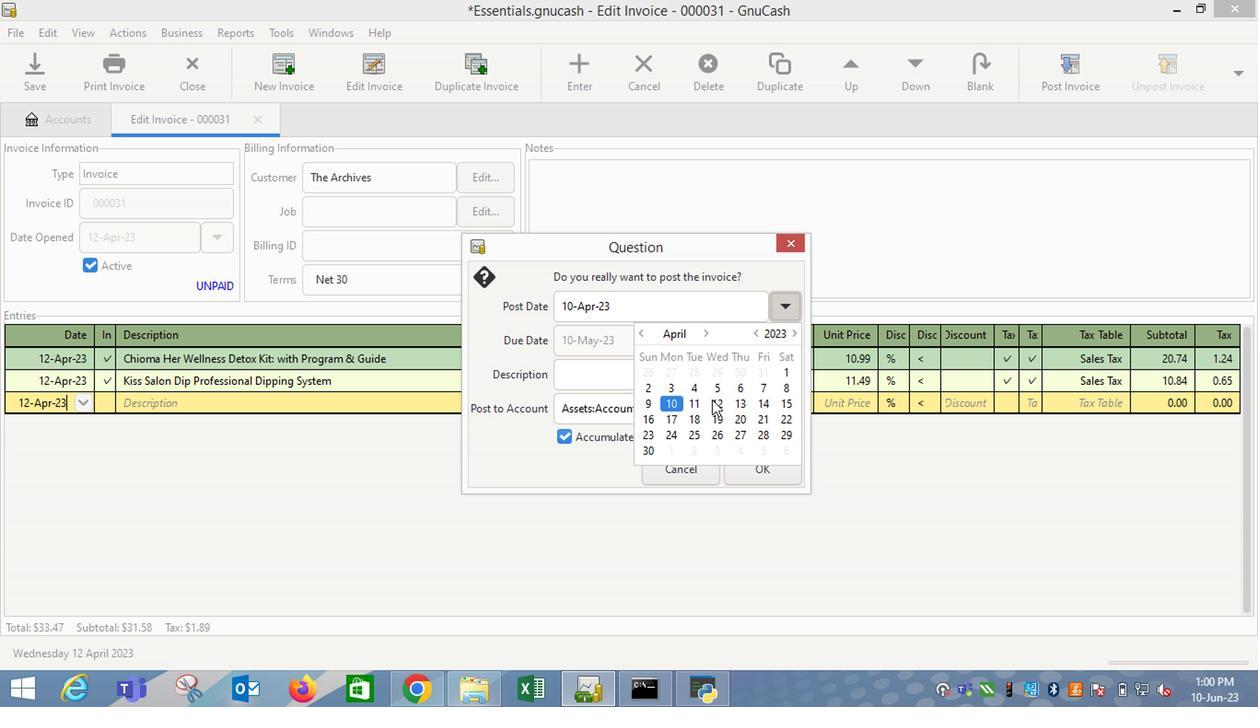 
Action: Mouse moved to (602, 372)
Screenshot: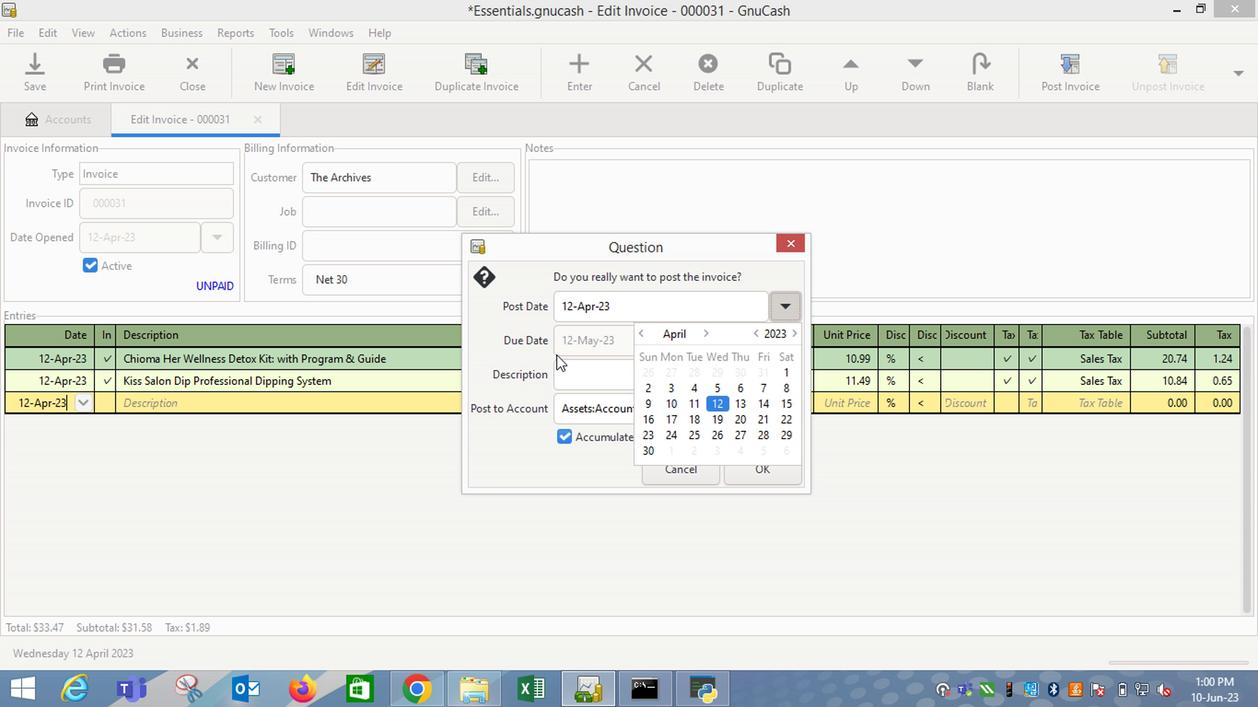 
Action: Mouse pressed left at (602, 372)
Screenshot: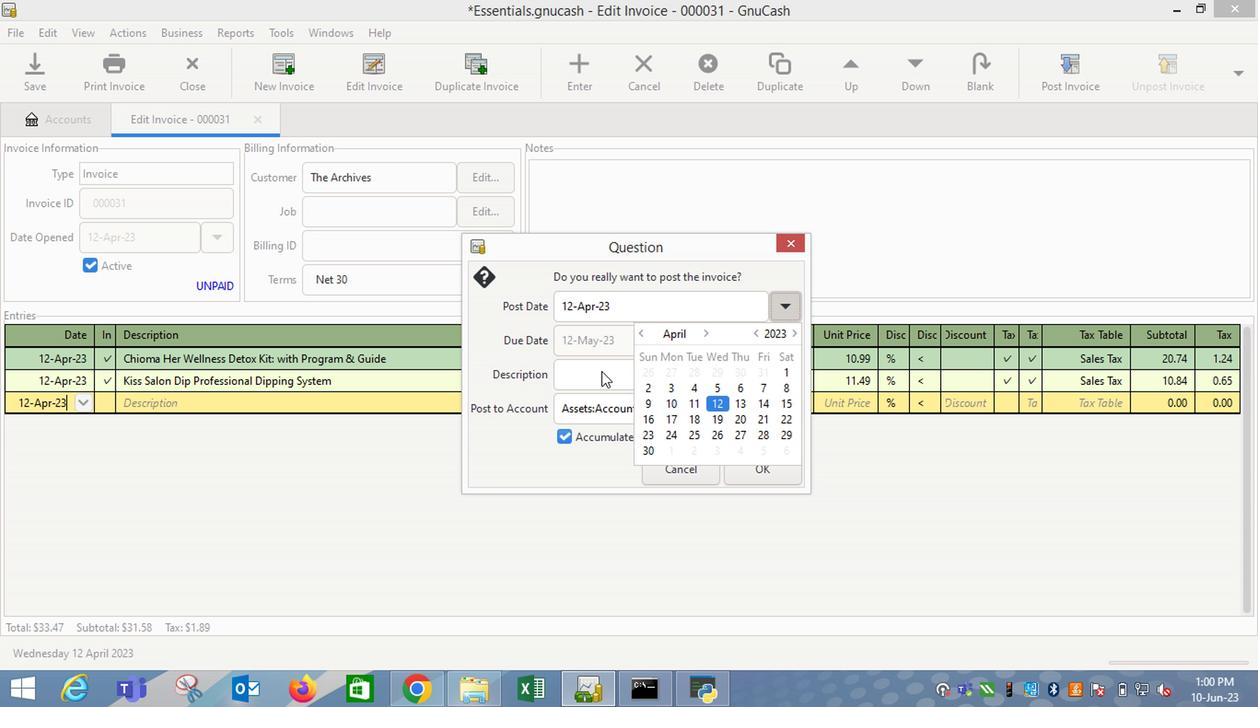 
Action: Mouse moved to (747, 470)
Screenshot: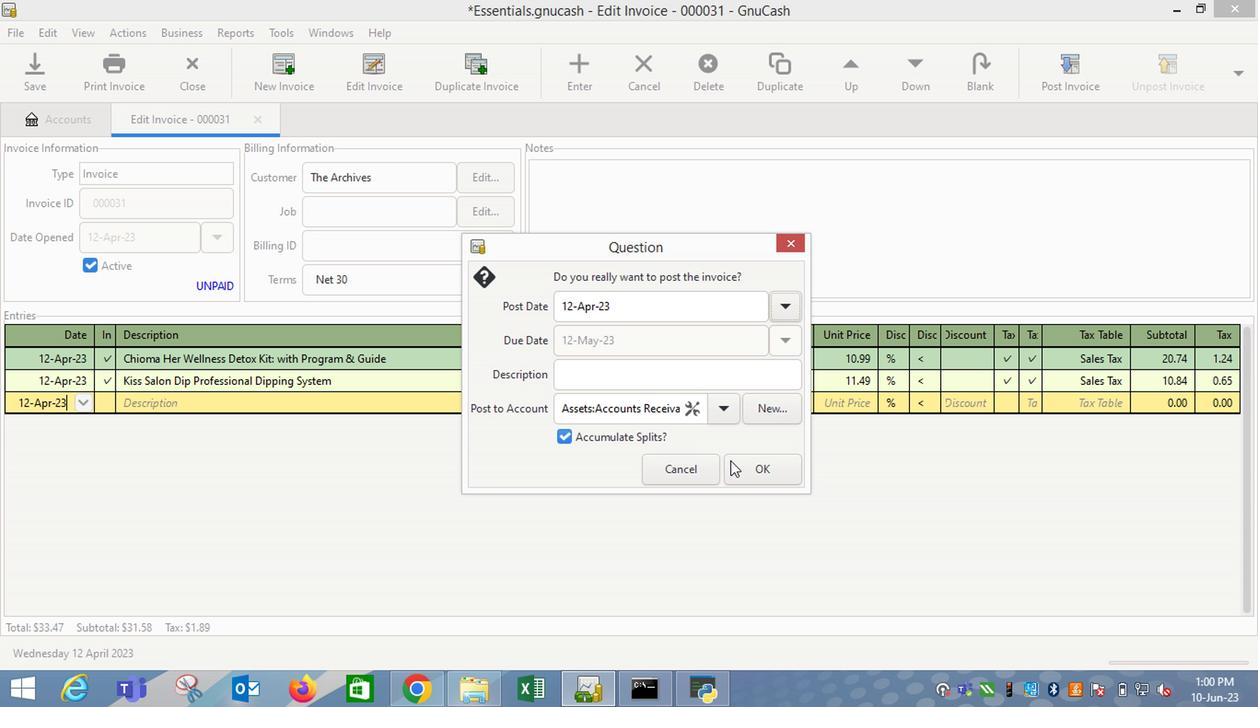 
Action: Mouse pressed left at (747, 470)
Screenshot: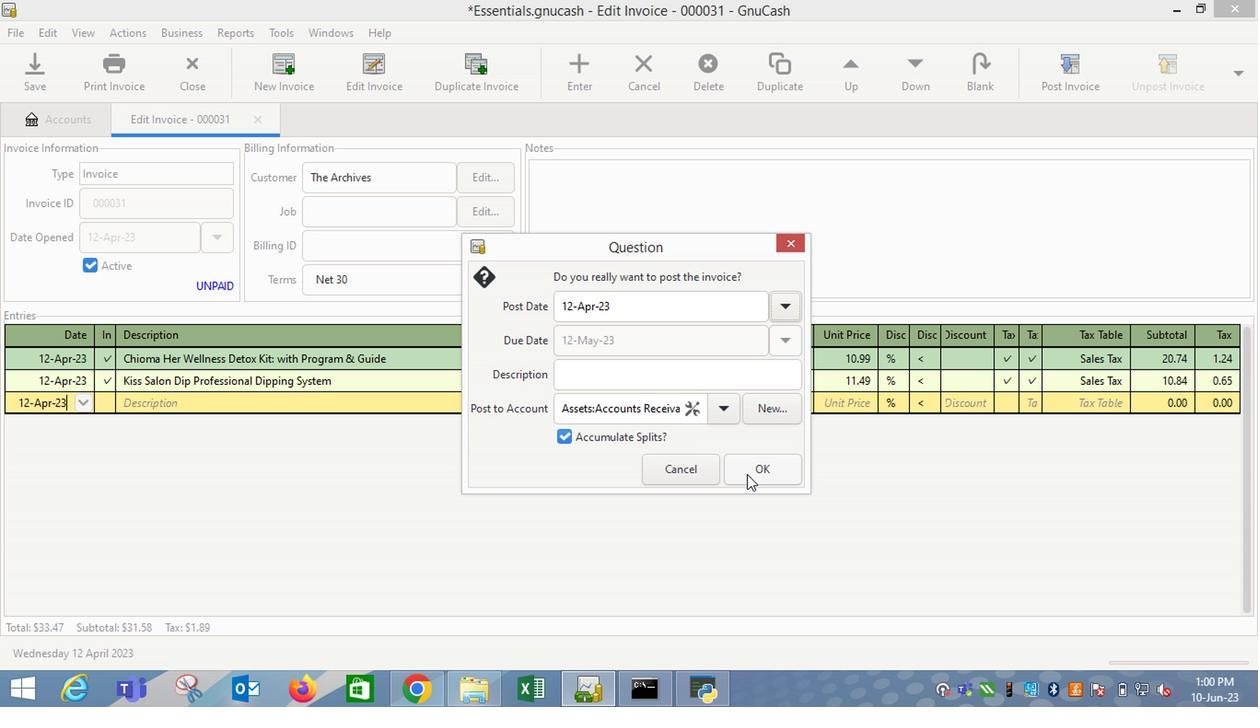 
Action: Mouse moved to (1204, 83)
Screenshot: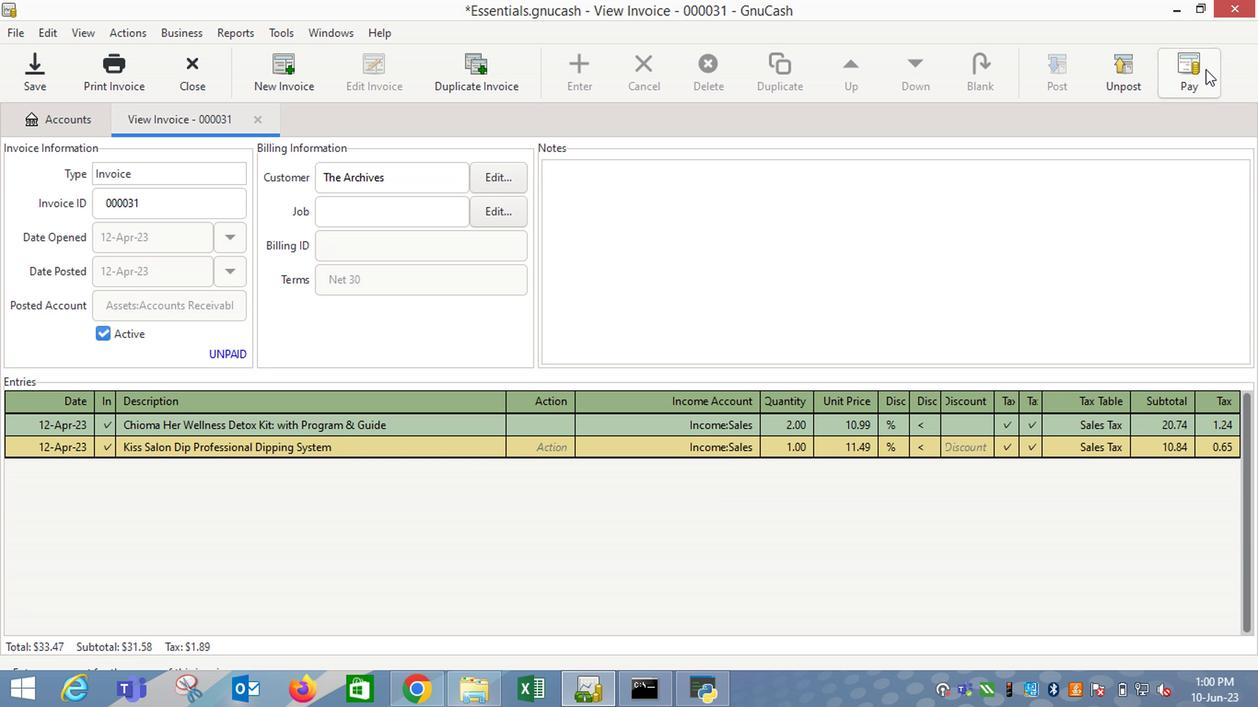 
Action: Mouse pressed left at (1204, 83)
Screenshot: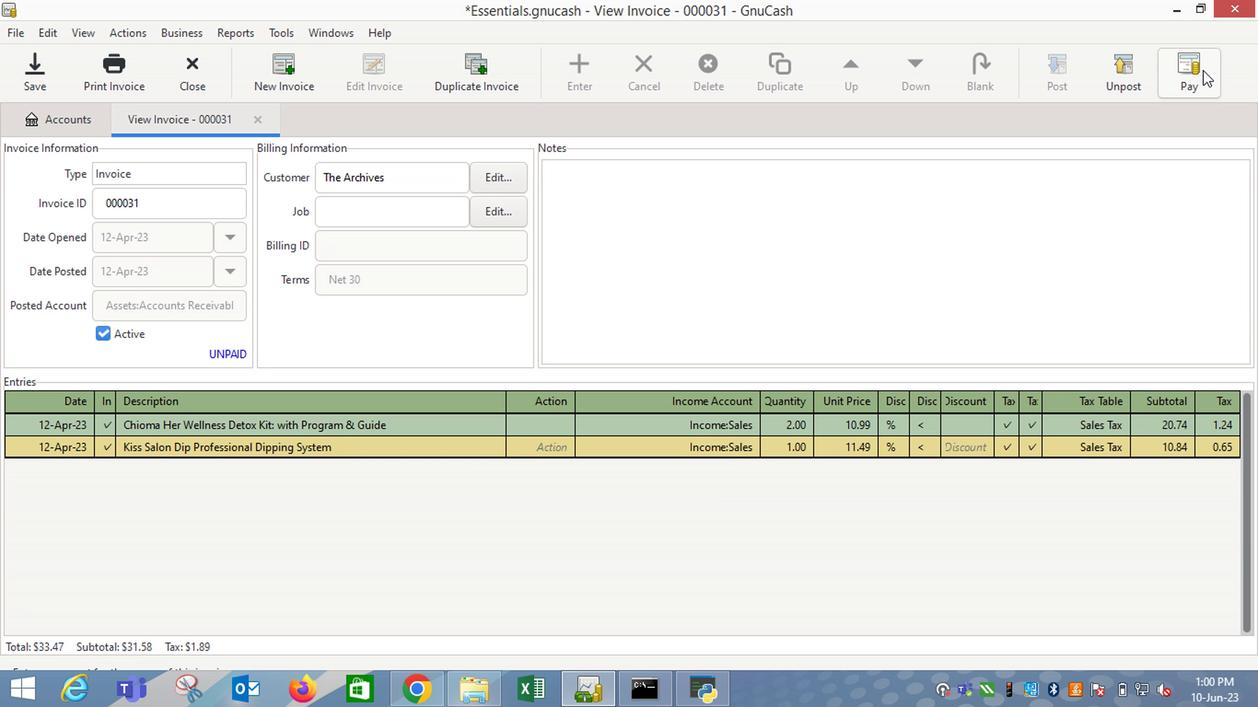 
Action: Mouse moved to (566, 362)
Screenshot: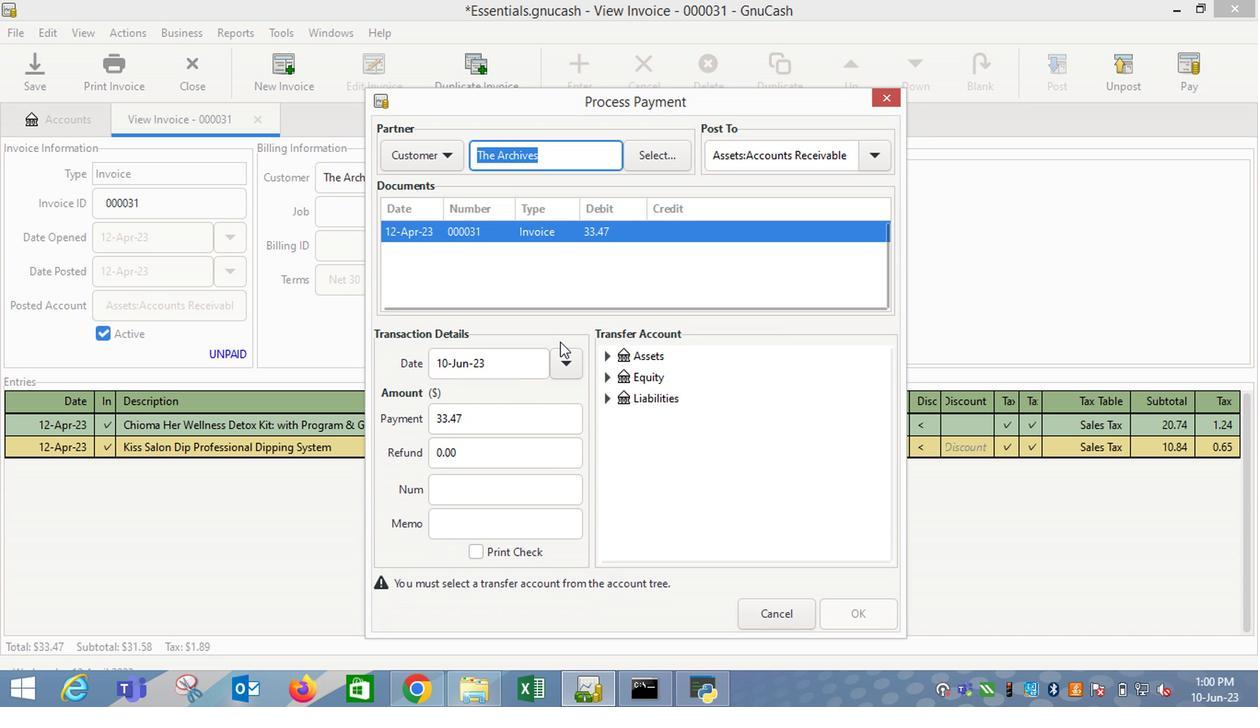 
Action: Mouse pressed left at (566, 362)
Screenshot: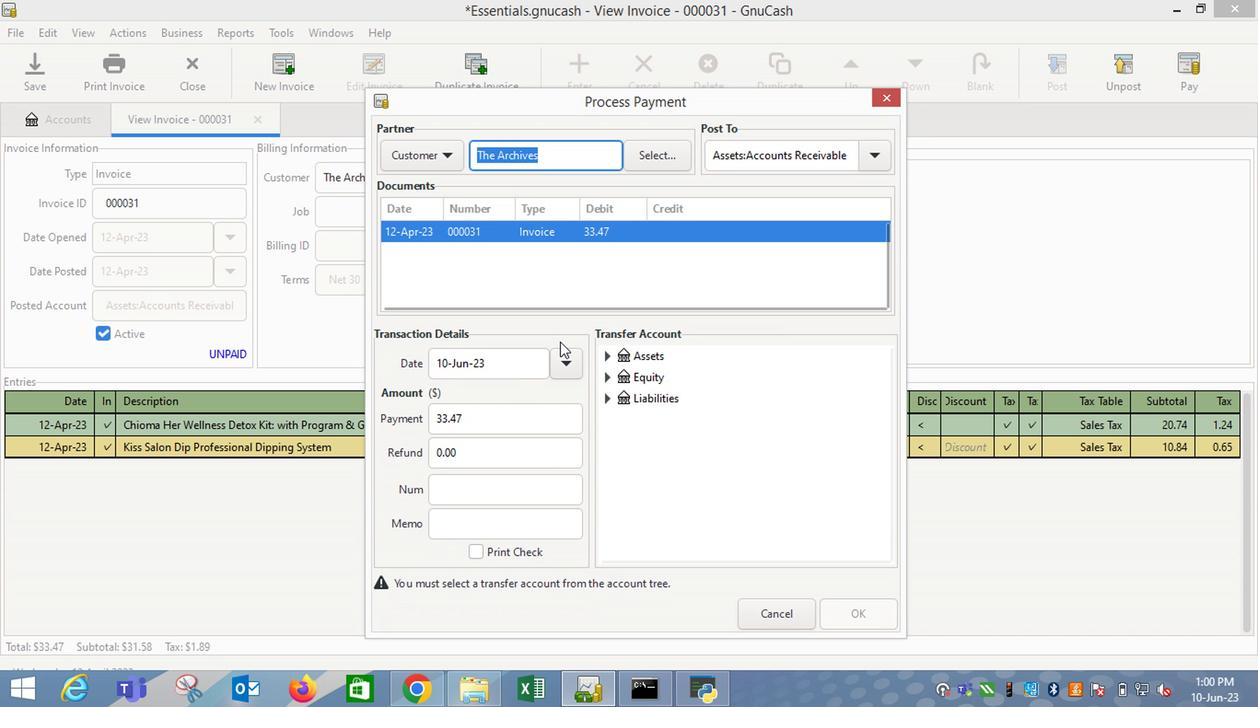 
Action: Mouse moved to (419, 391)
Screenshot: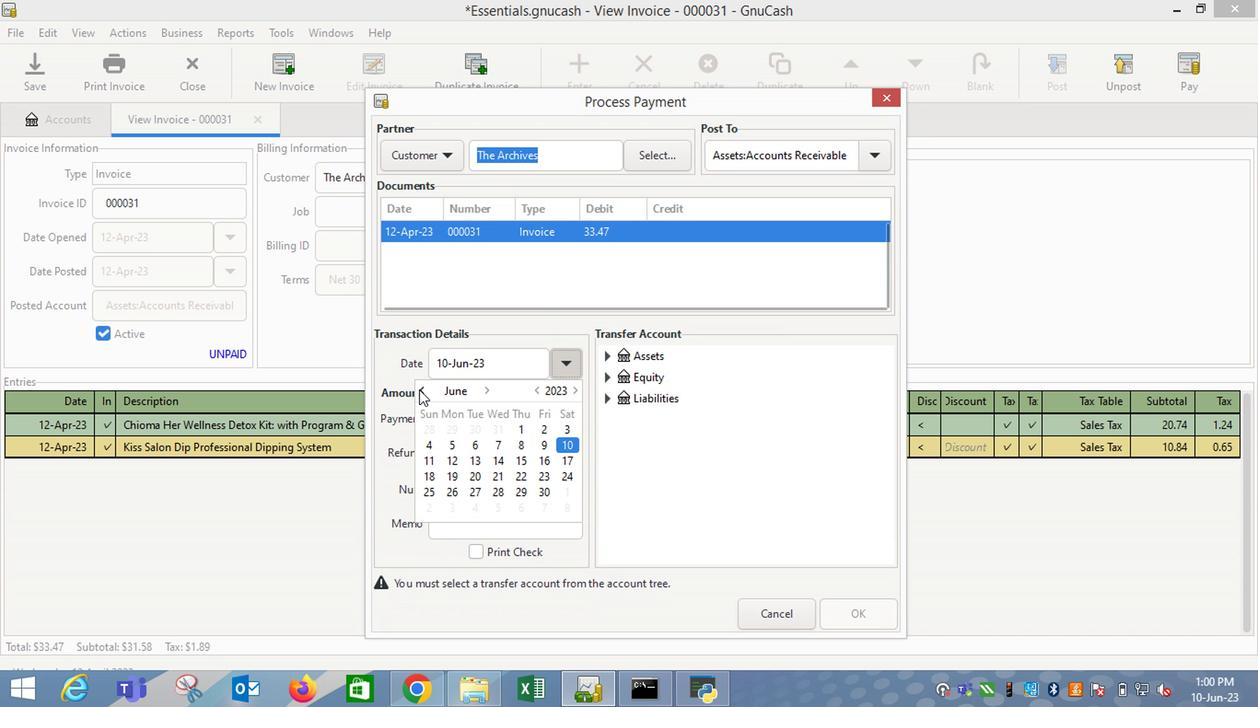 
Action: Mouse pressed left at (419, 391)
Screenshot: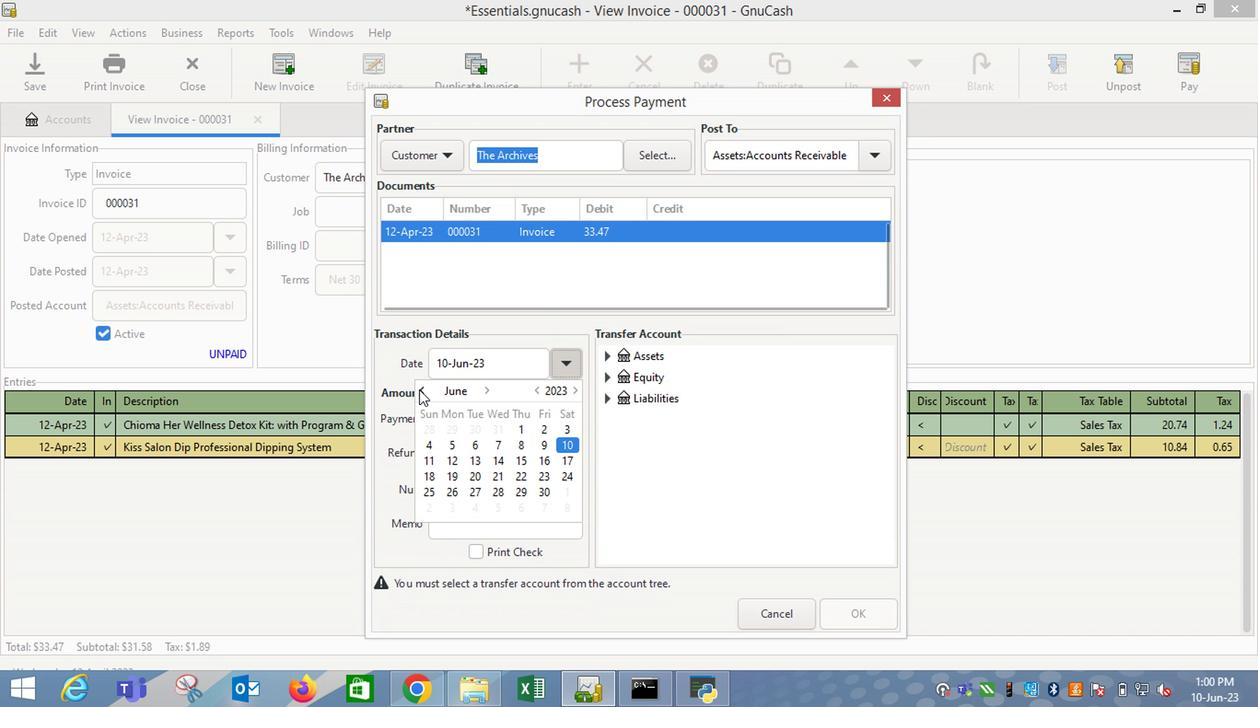 
Action: Mouse moved to (528, 442)
Screenshot: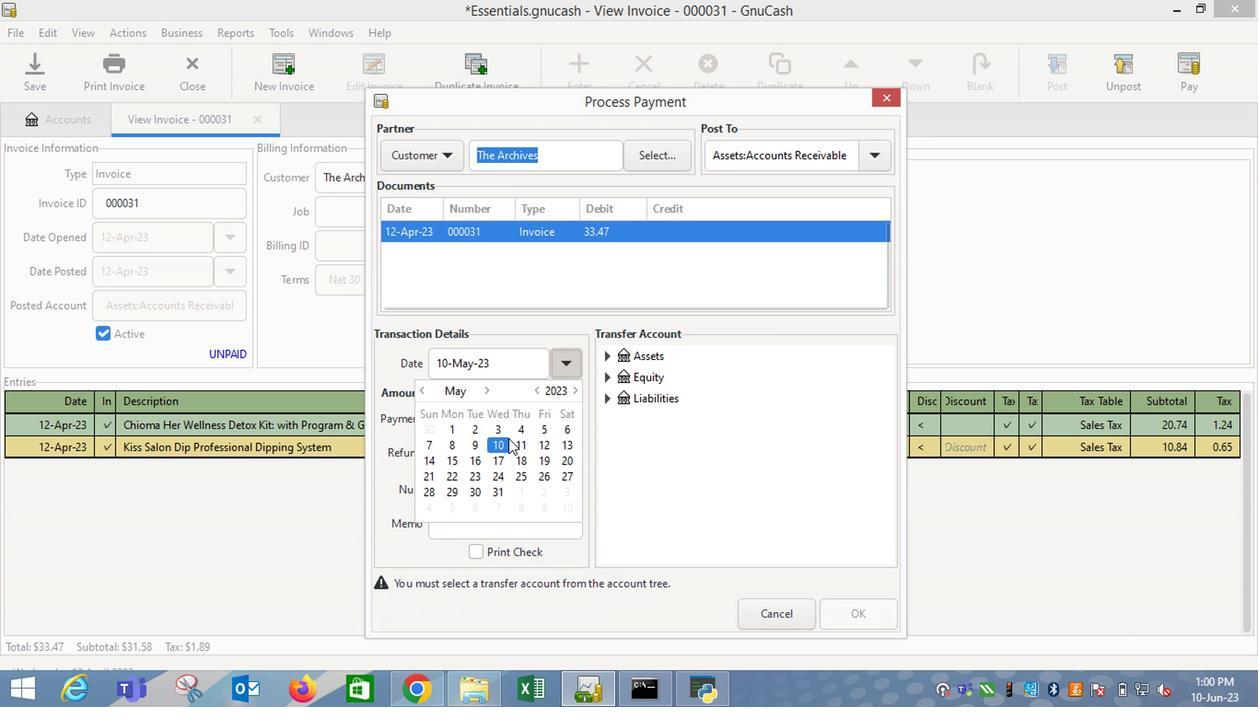 
Action: Mouse pressed left at (528, 442)
Screenshot: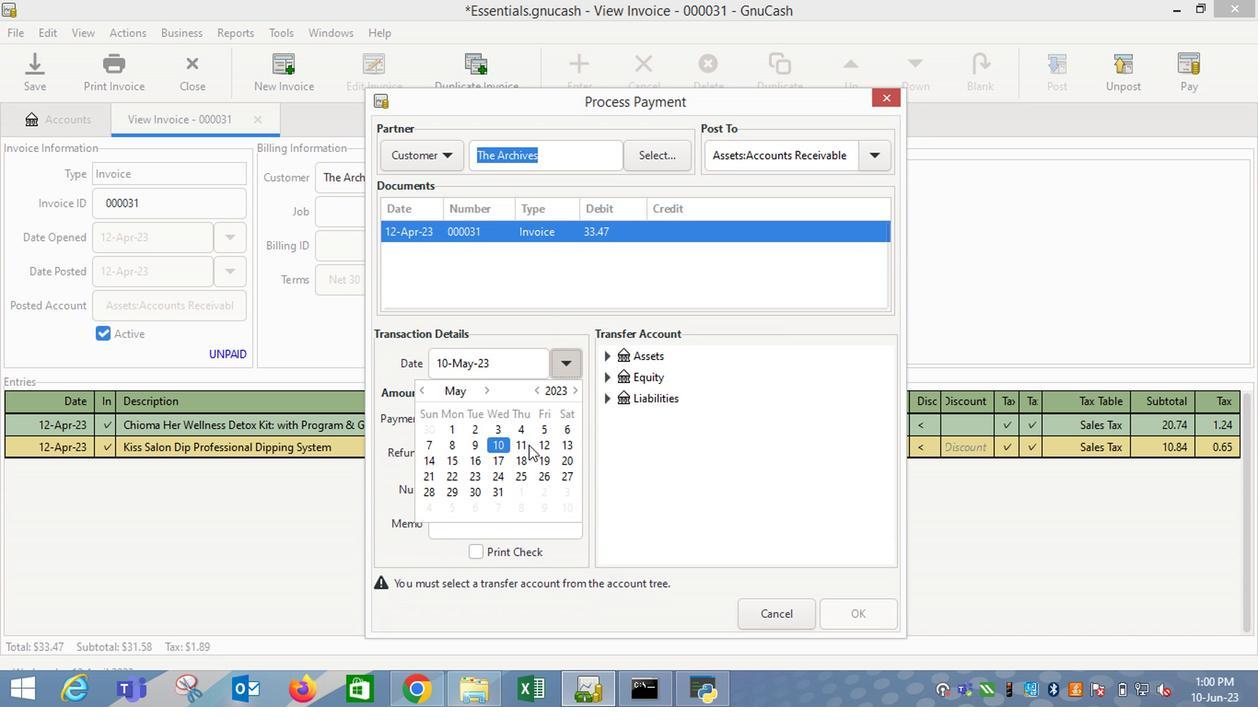 
Action: Mouse moved to (618, 442)
Screenshot: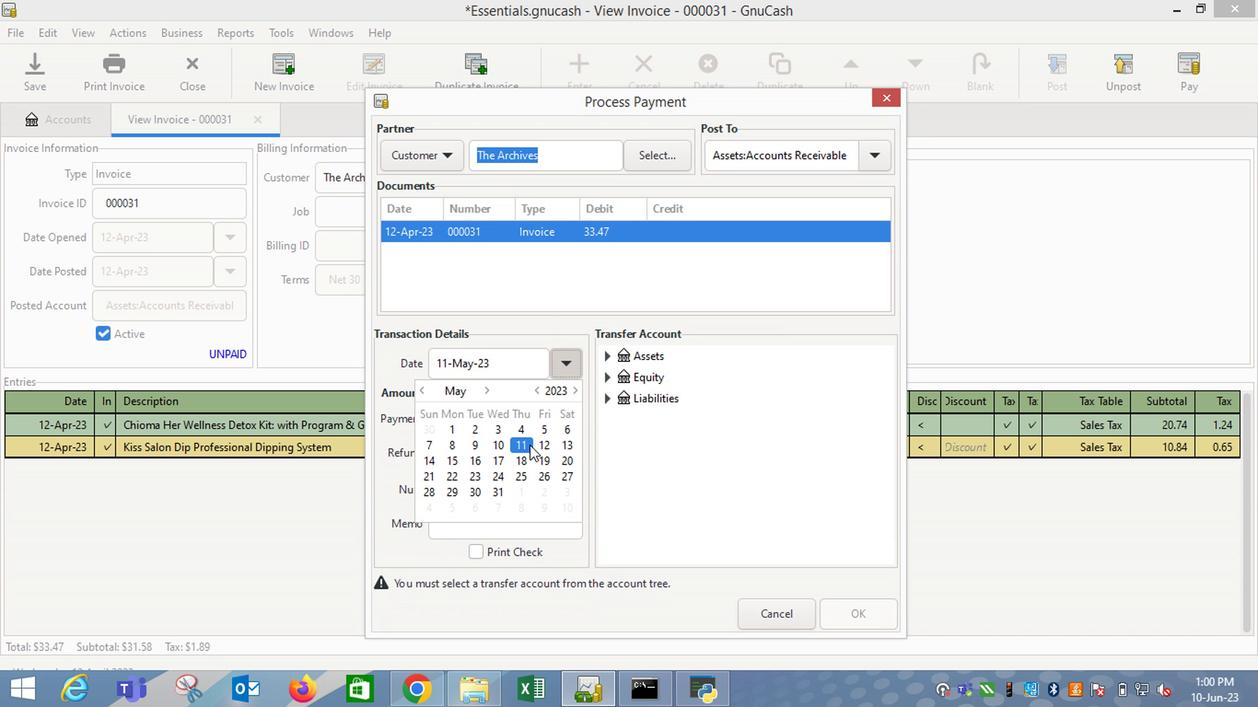 
Action: Mouse pressed left at (618, 442)
Screenshot: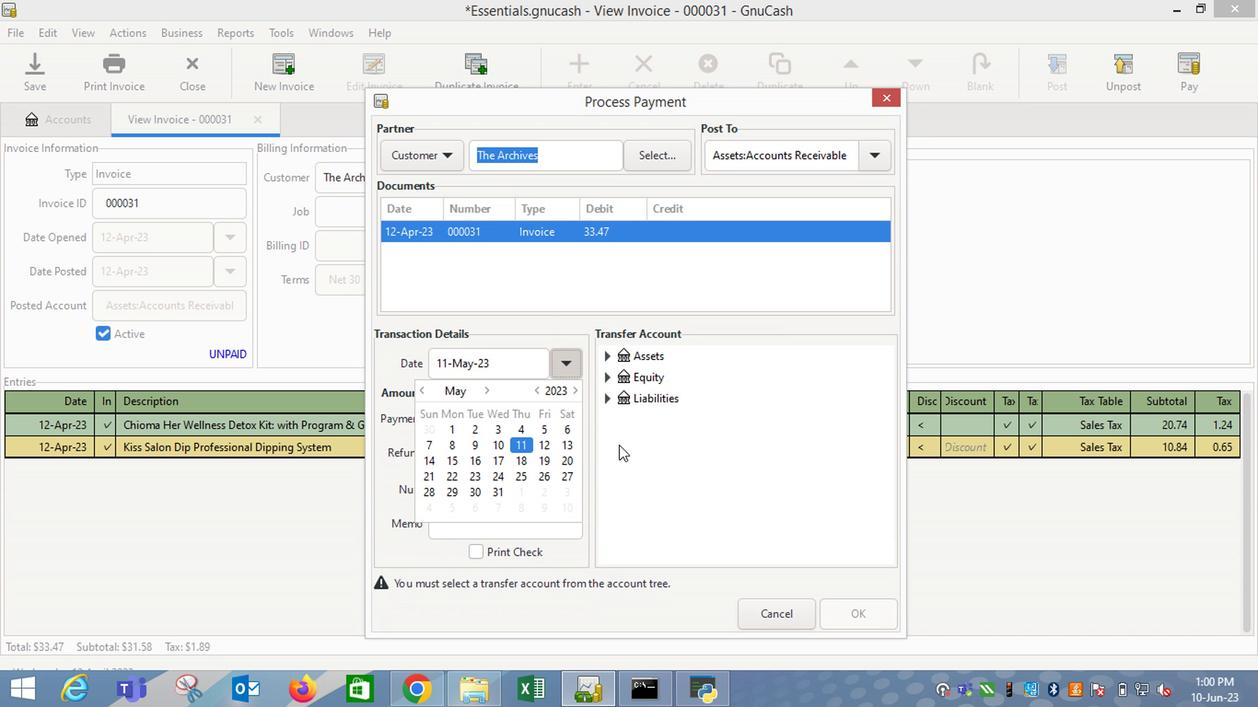 
Action: Mouse moved to (607, 357)
Screenshot: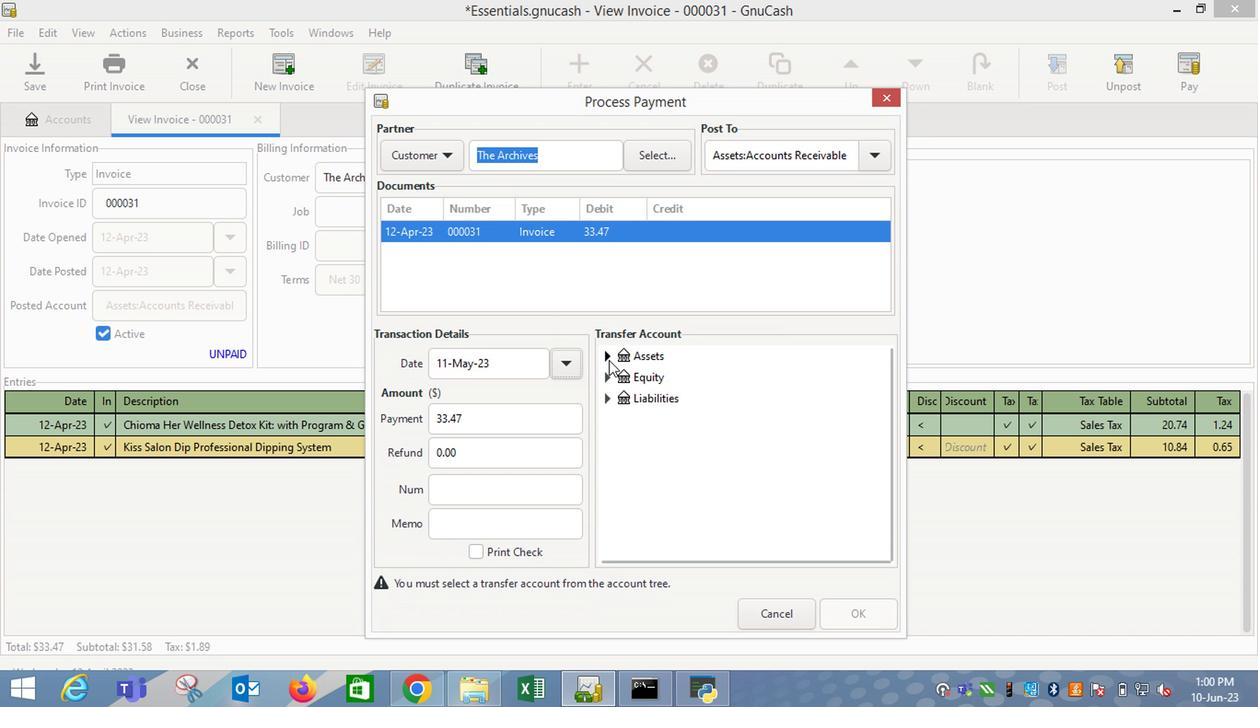 
Action: Mouse pressed left at (607, 357)
Screenshot: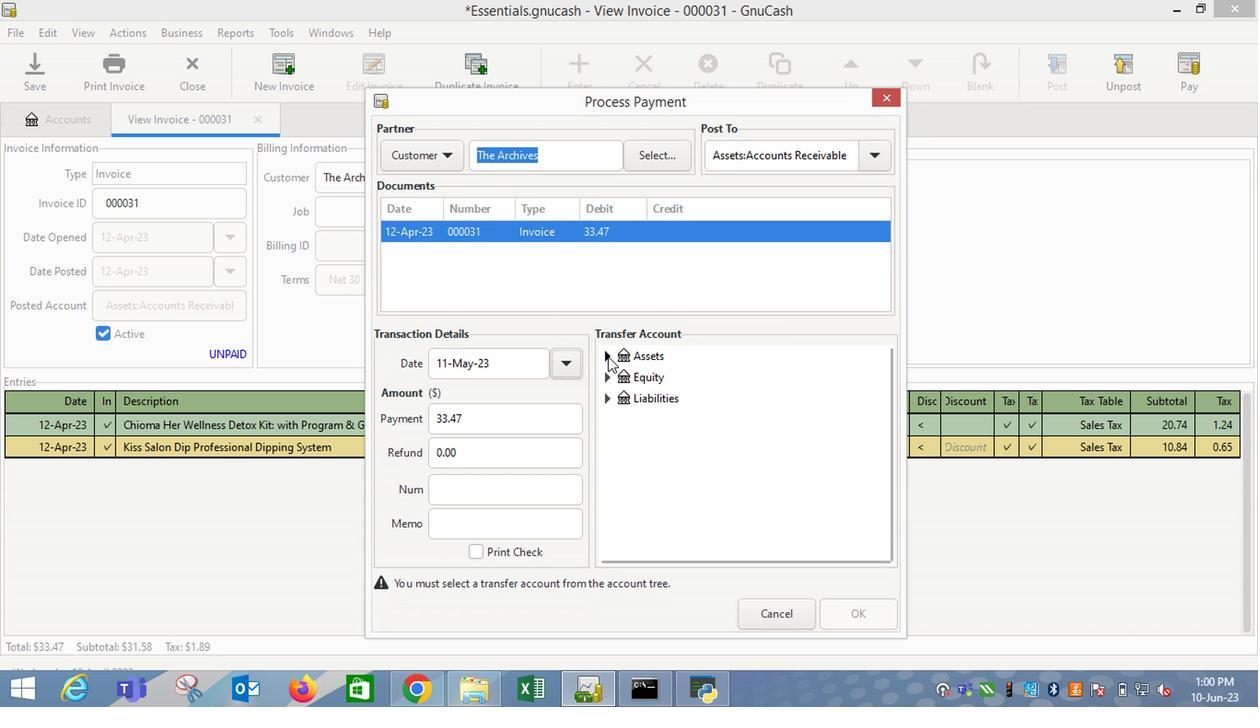 
Action: Mouse moved to (623, 378)
Screenshot: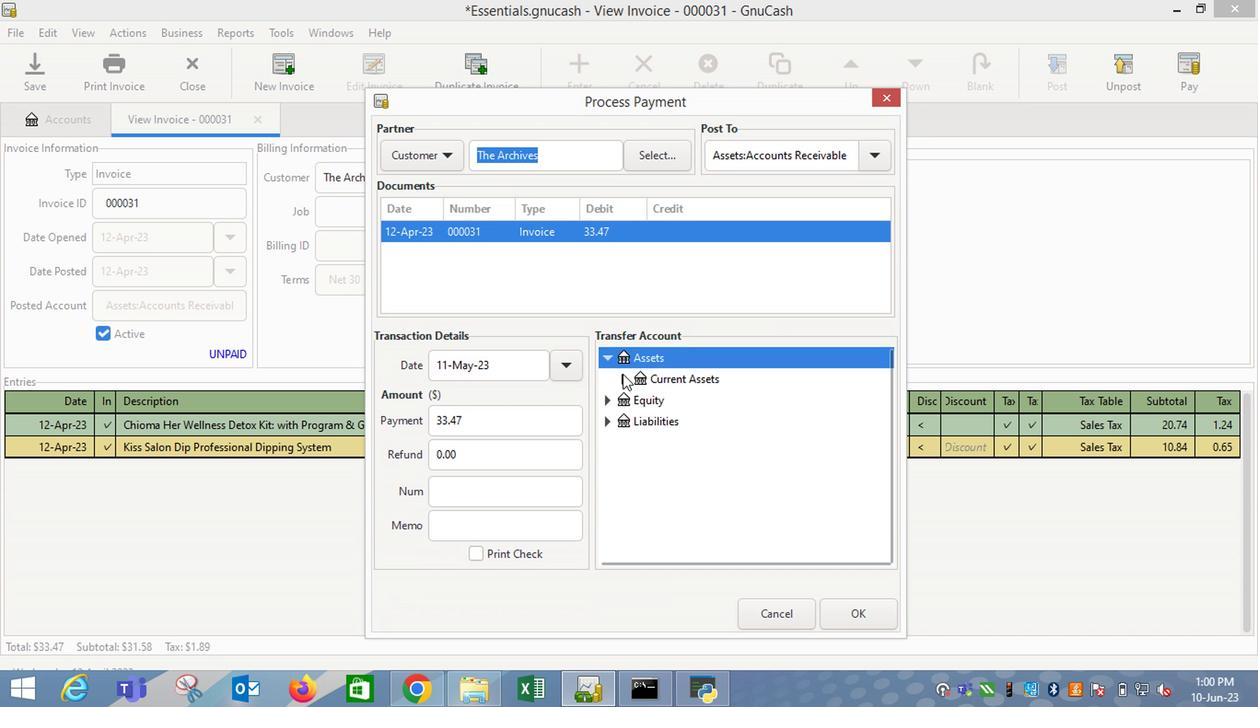 
Action: Mouse pressed left at (623, 378)
Screenshot: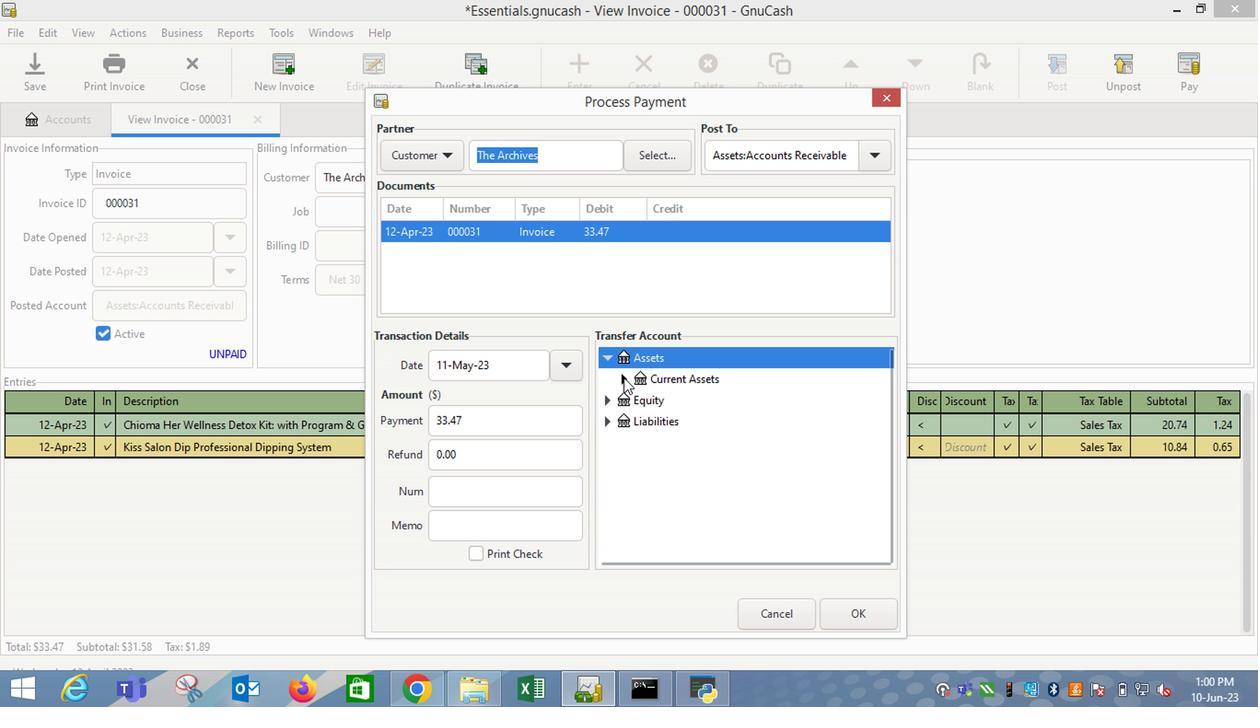 
Action: Mouse moved to (670, 400)
Screenshot: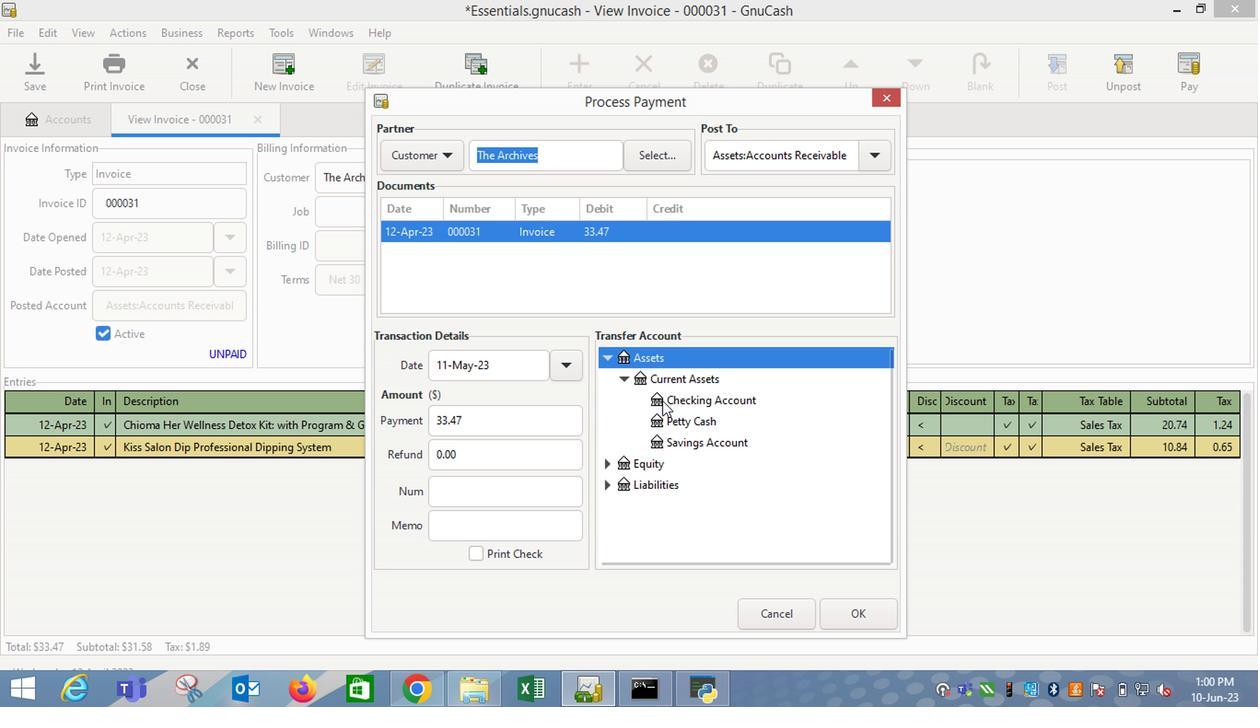 
Action: Mouse pressed left at (670, 400)
Screenshot: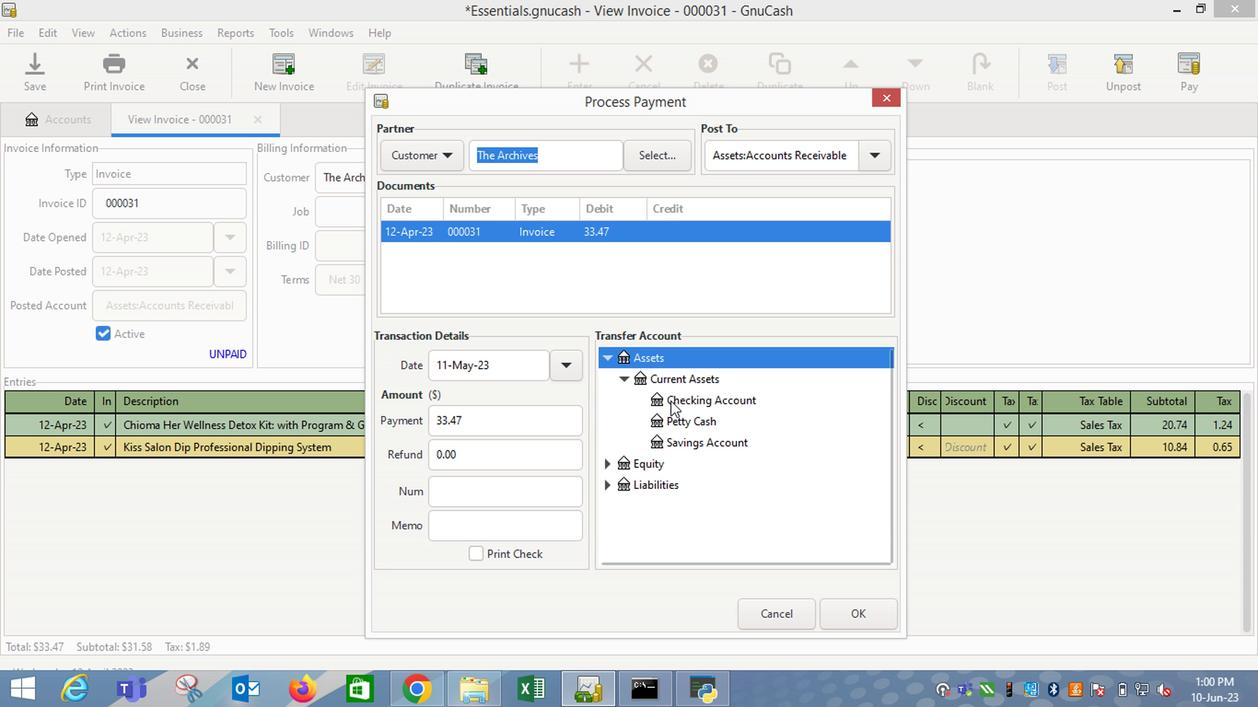 
Action: Mouse moved to (857, 605)
Screenshot: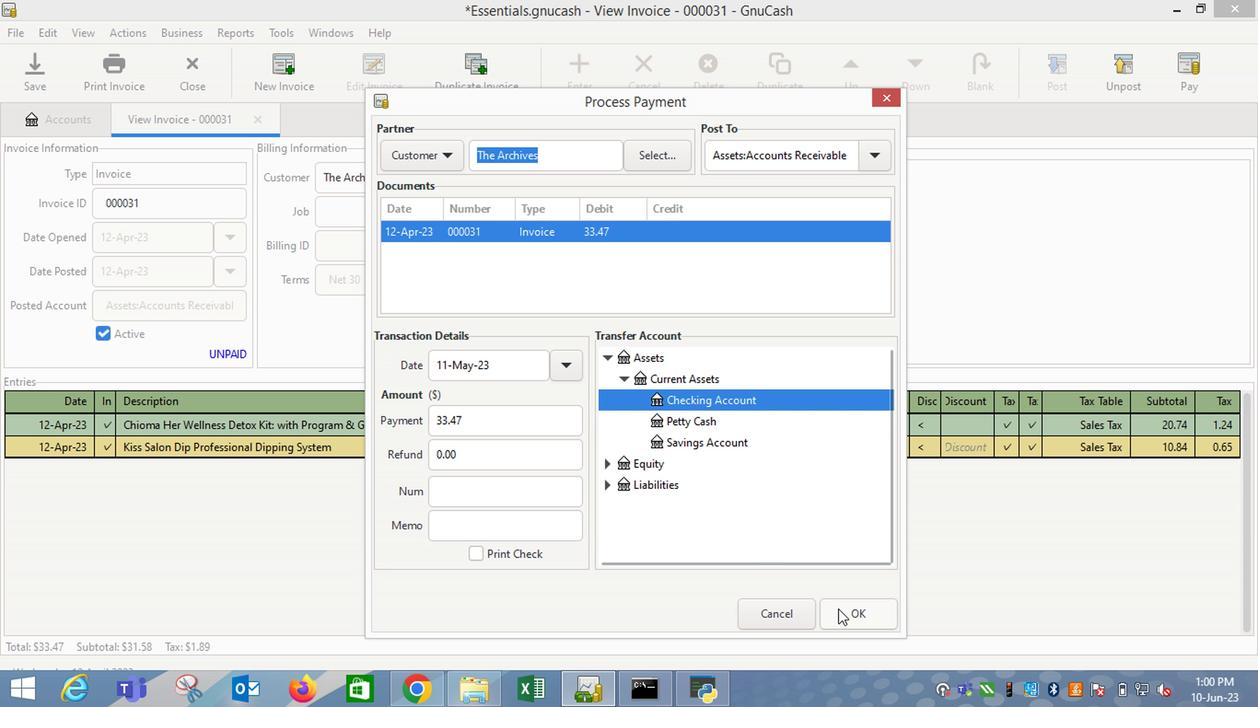
Action: Mouse pressed left at (857, 605)
Screenshot: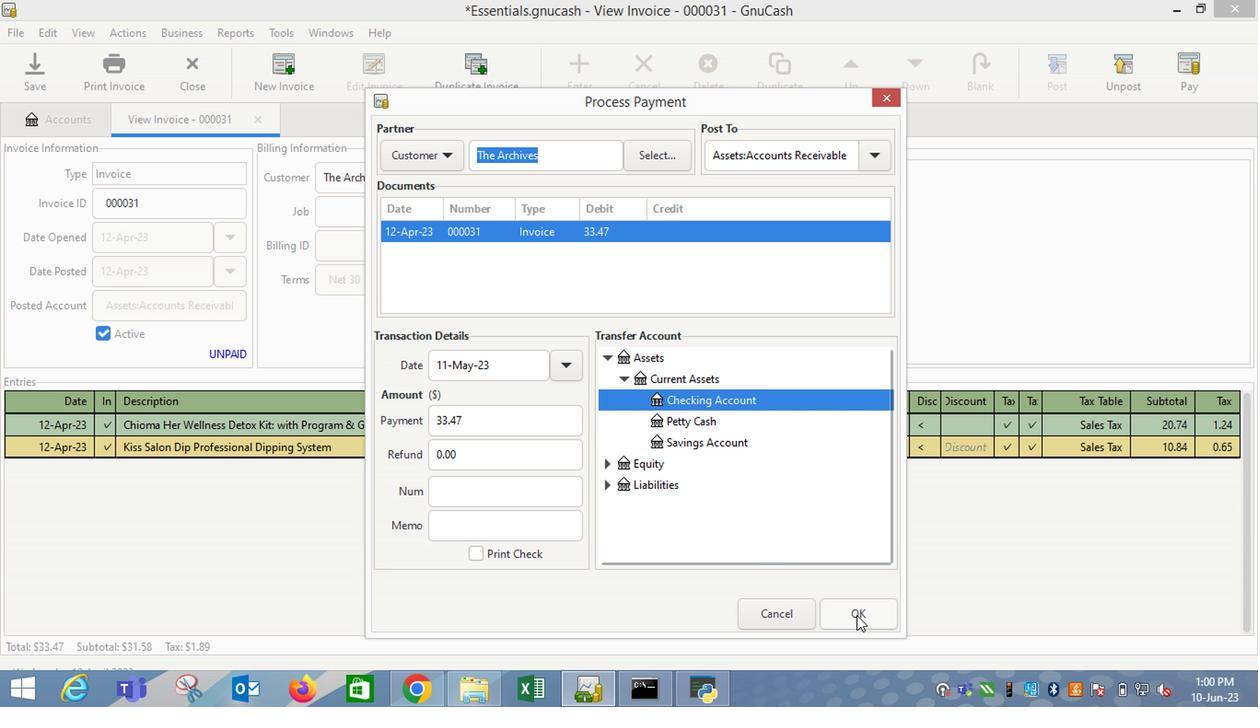 
Action: Mouse moved to (119, 73)
Screenshot: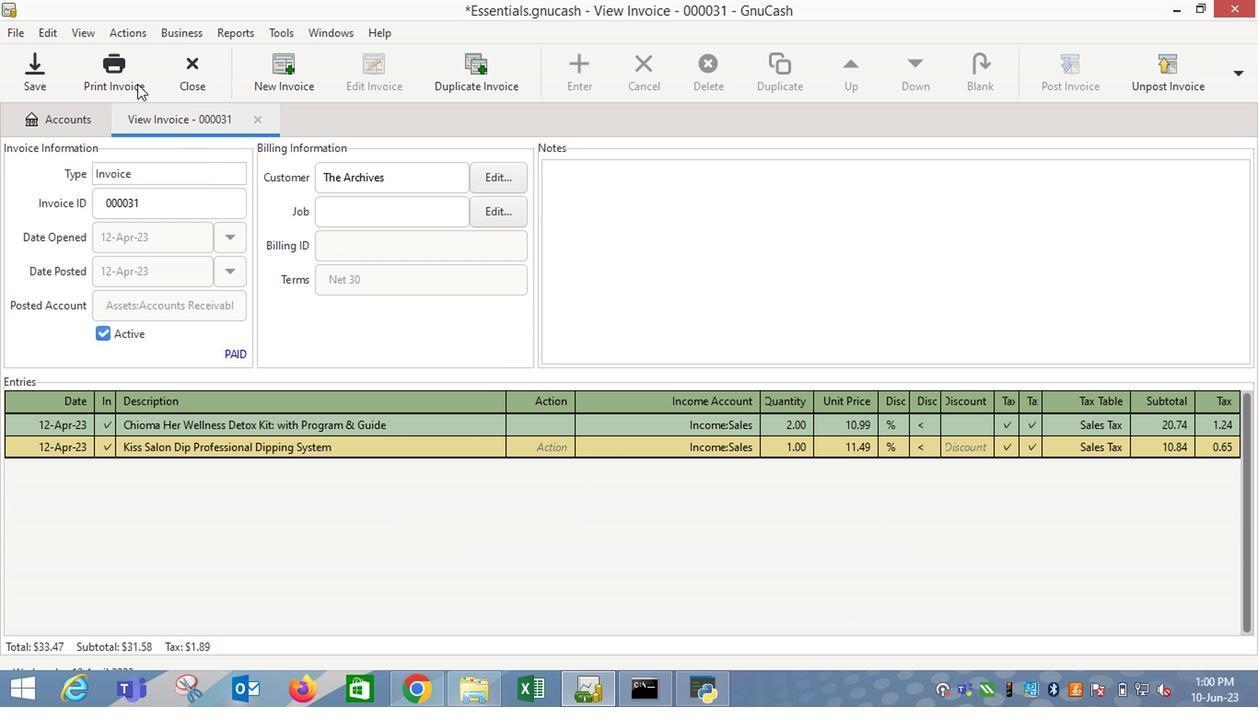 
Action: Mouse pressed left at (119, 73)
Screenshot: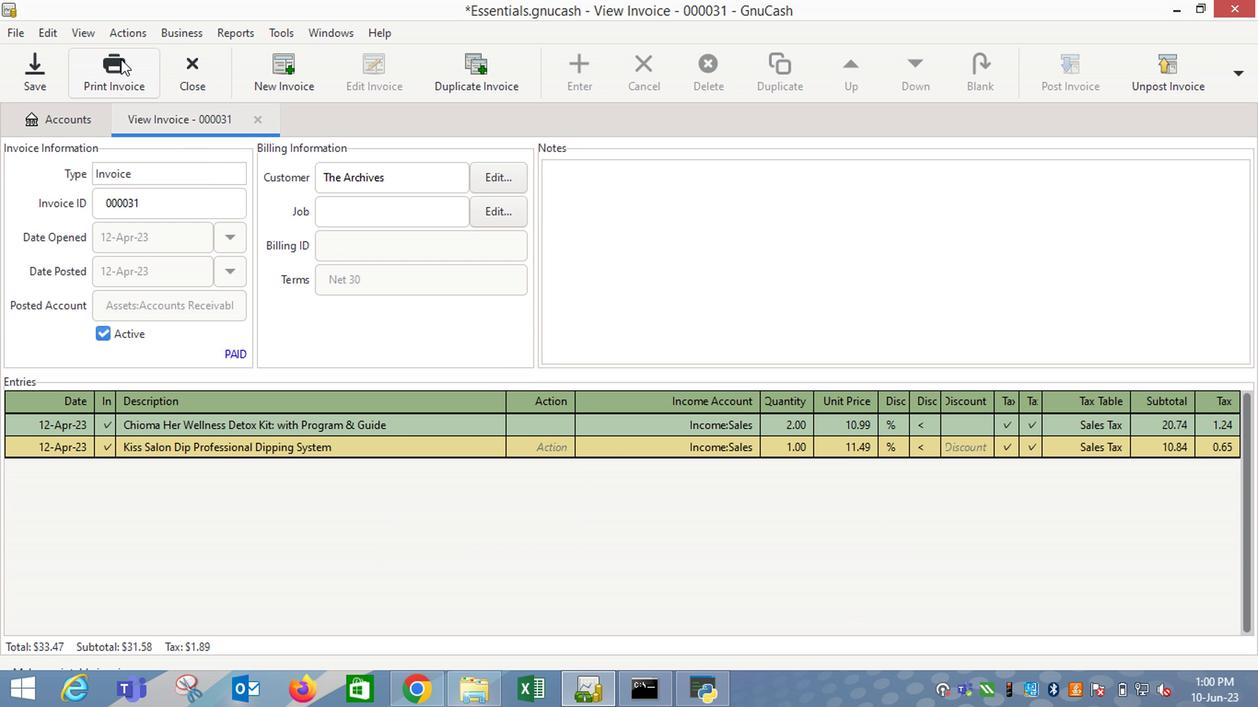 
Action: Mouse moved to (407, 270)
Screenshot: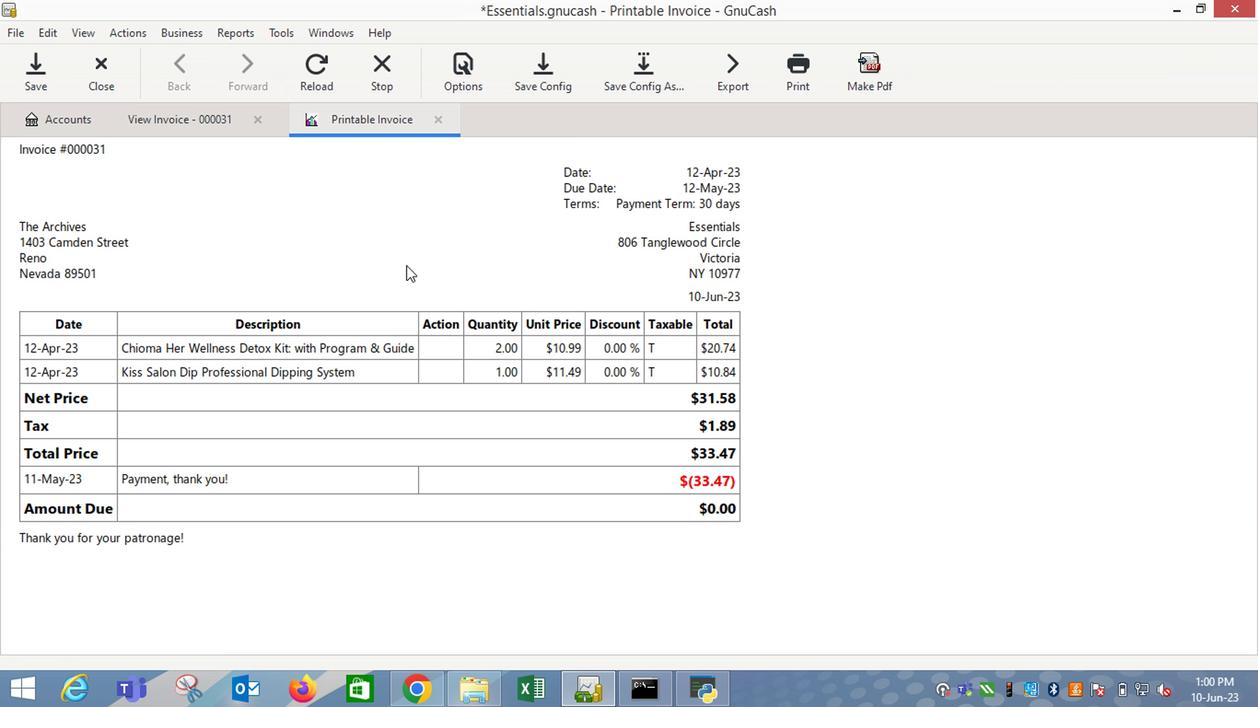 
